 Task: Forward email with the signature Ellie Thompson with the subject Job offer from softage.1@softage.net to softage.9@softage.net with the message Could you please share your feedback on the latest proposal?, select last word, change the font color from current to blue and background color to purple Send the email
Action: Mouse moved to (1220, 96)
Screenshot: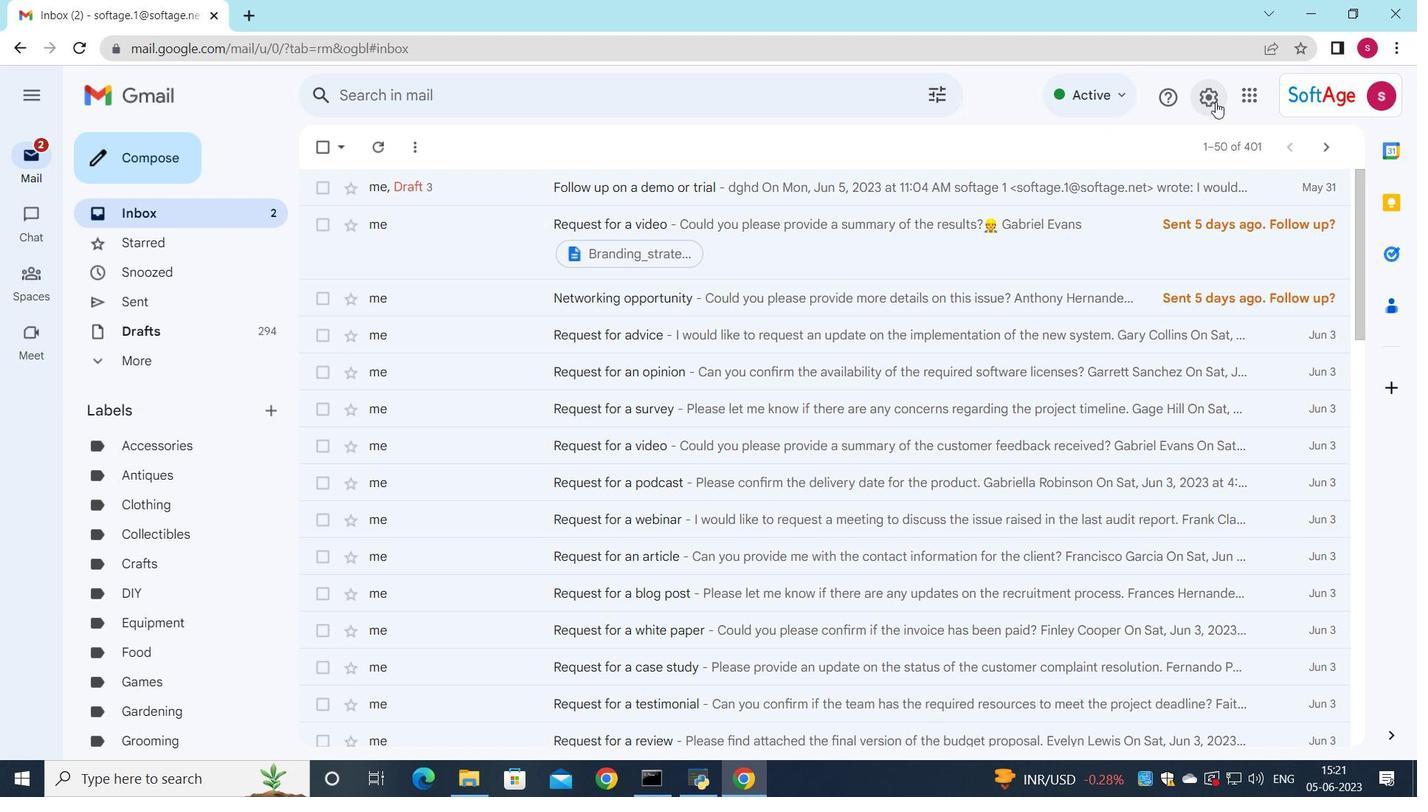 
Action: Mouse pressed left at (1220, 96)
Screenshot: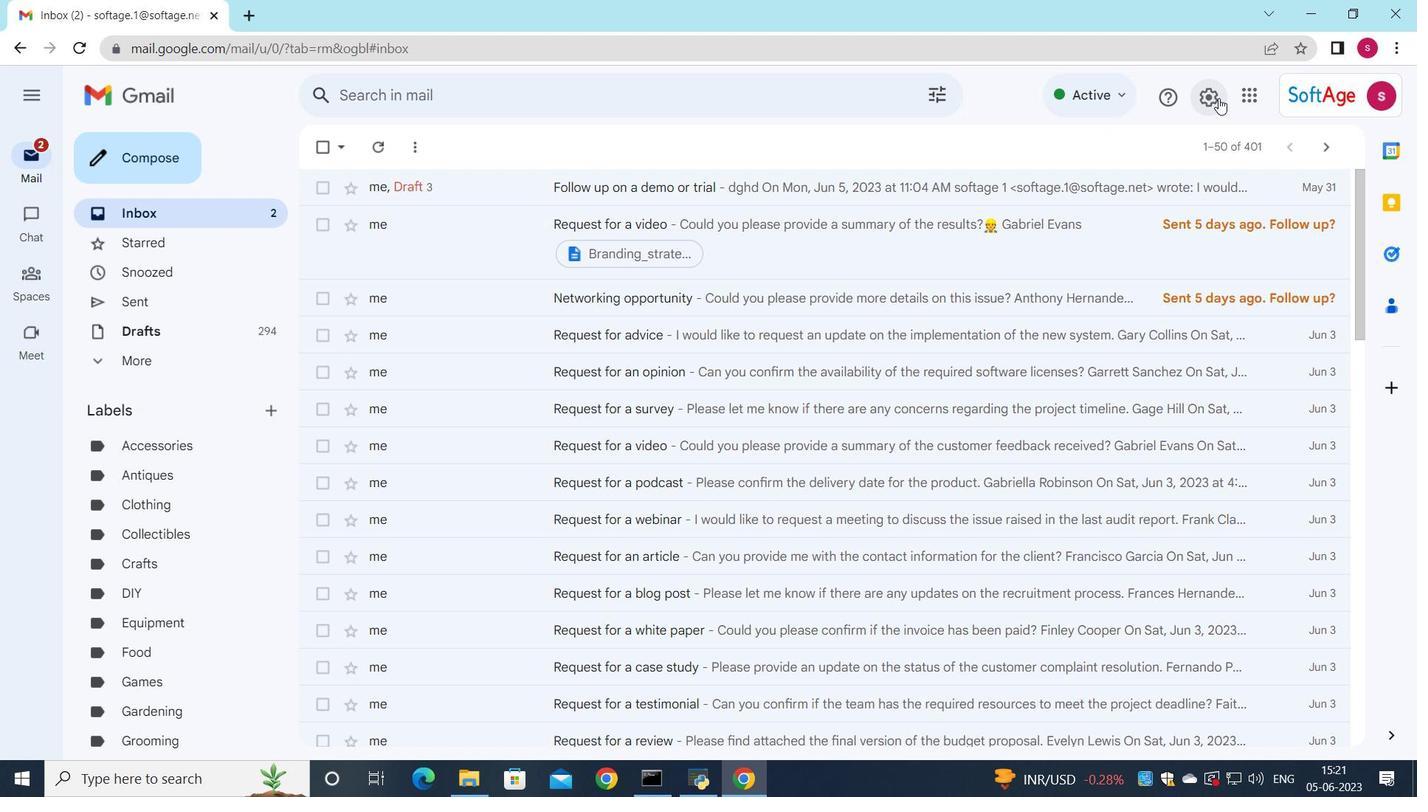 
Action: Mouse moved to (1224, 184)
Screenshot: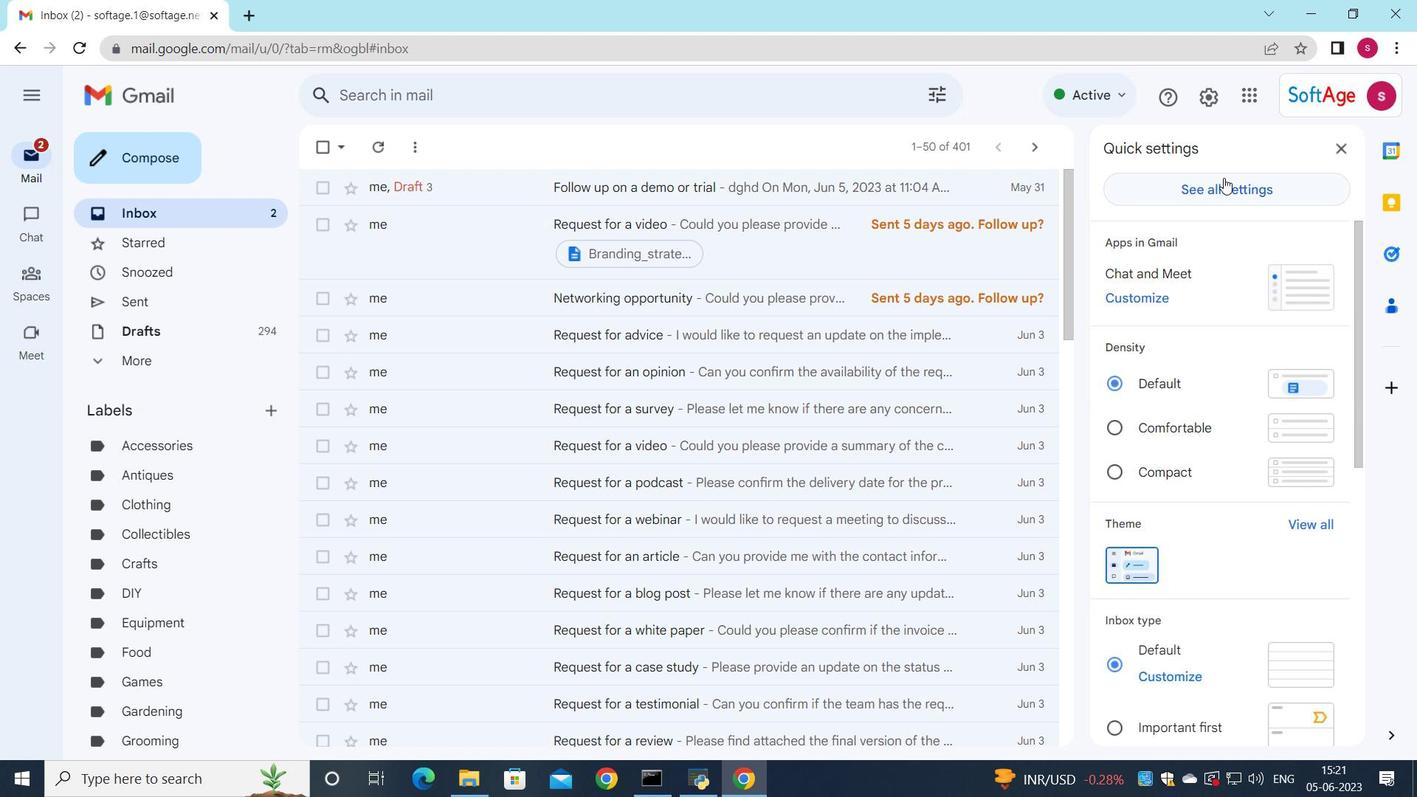 
Action: Mouse pressed left at (1224, 184)
Screenshot: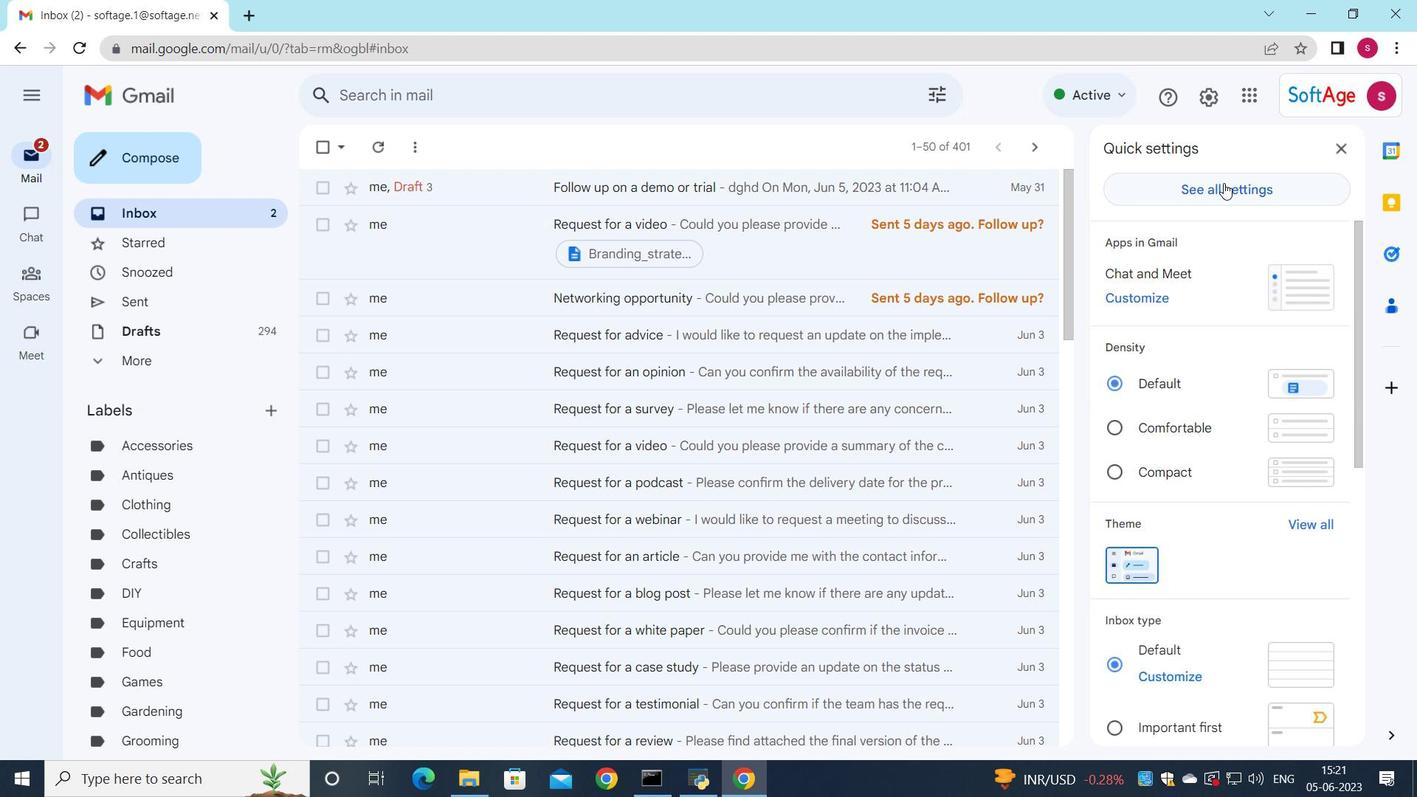 
Action: Mouse moved to (904, 352)
Screenshot: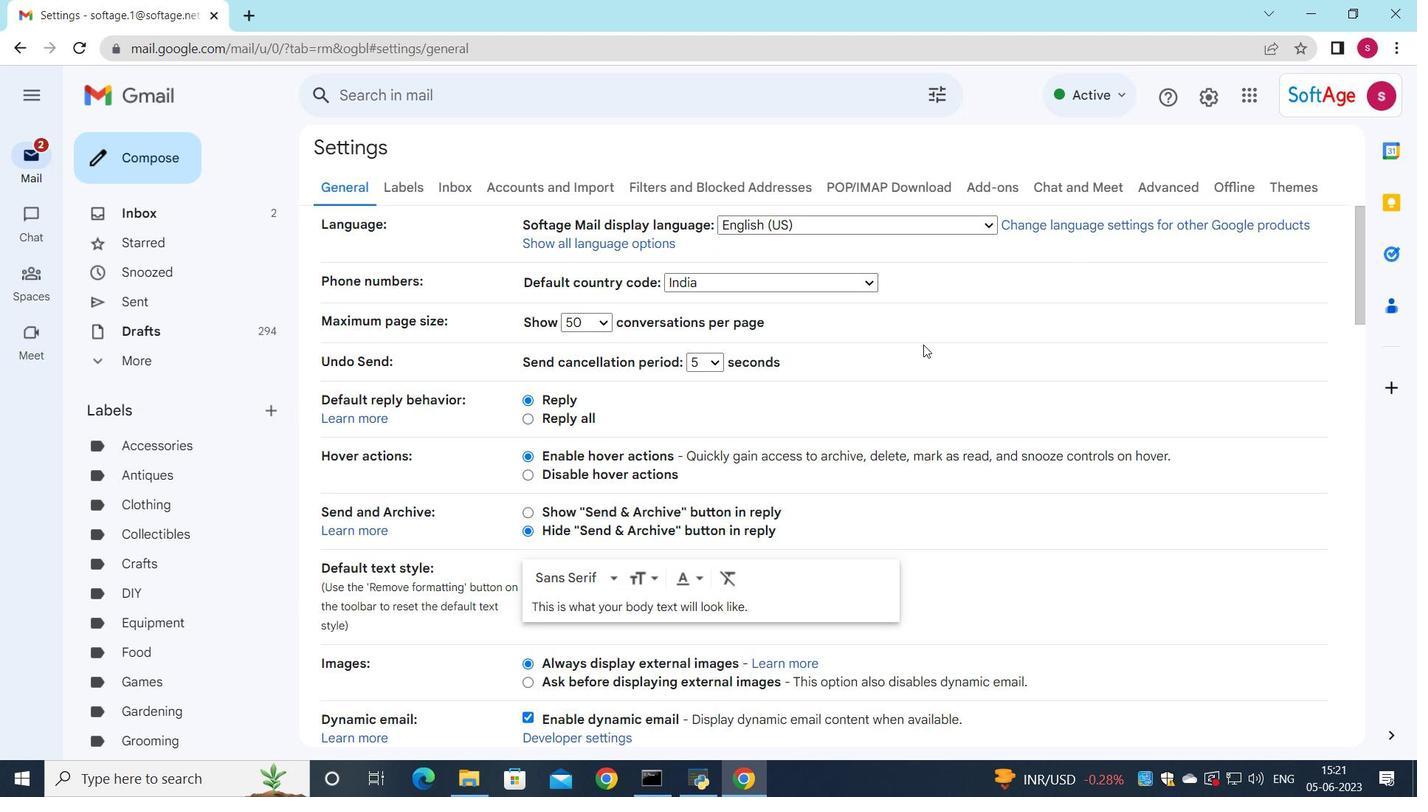 
Action: Mouse scrolled (904, 352) with delta (0, 0)
Screenshot: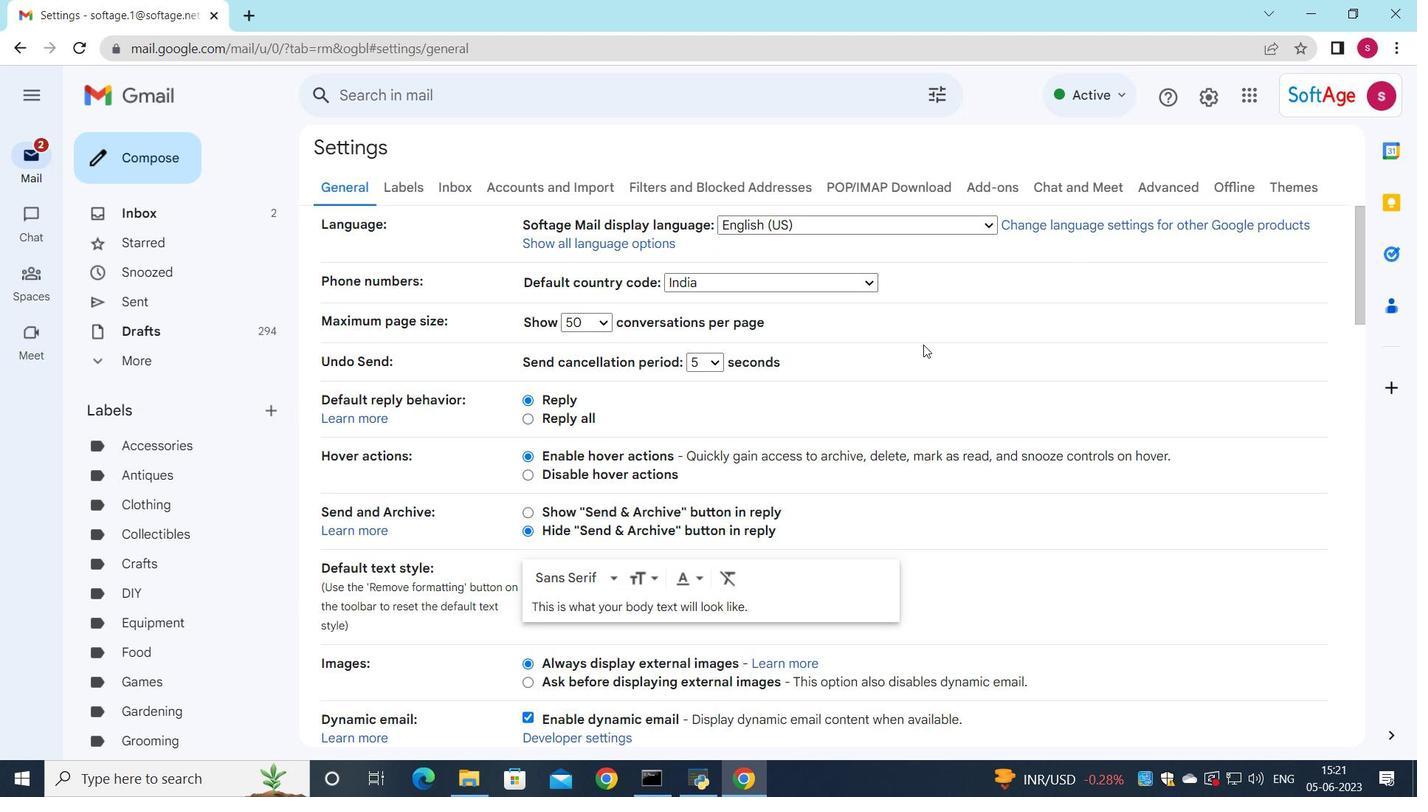 
Action: Mouse moved to (902, 354)
Screenshot: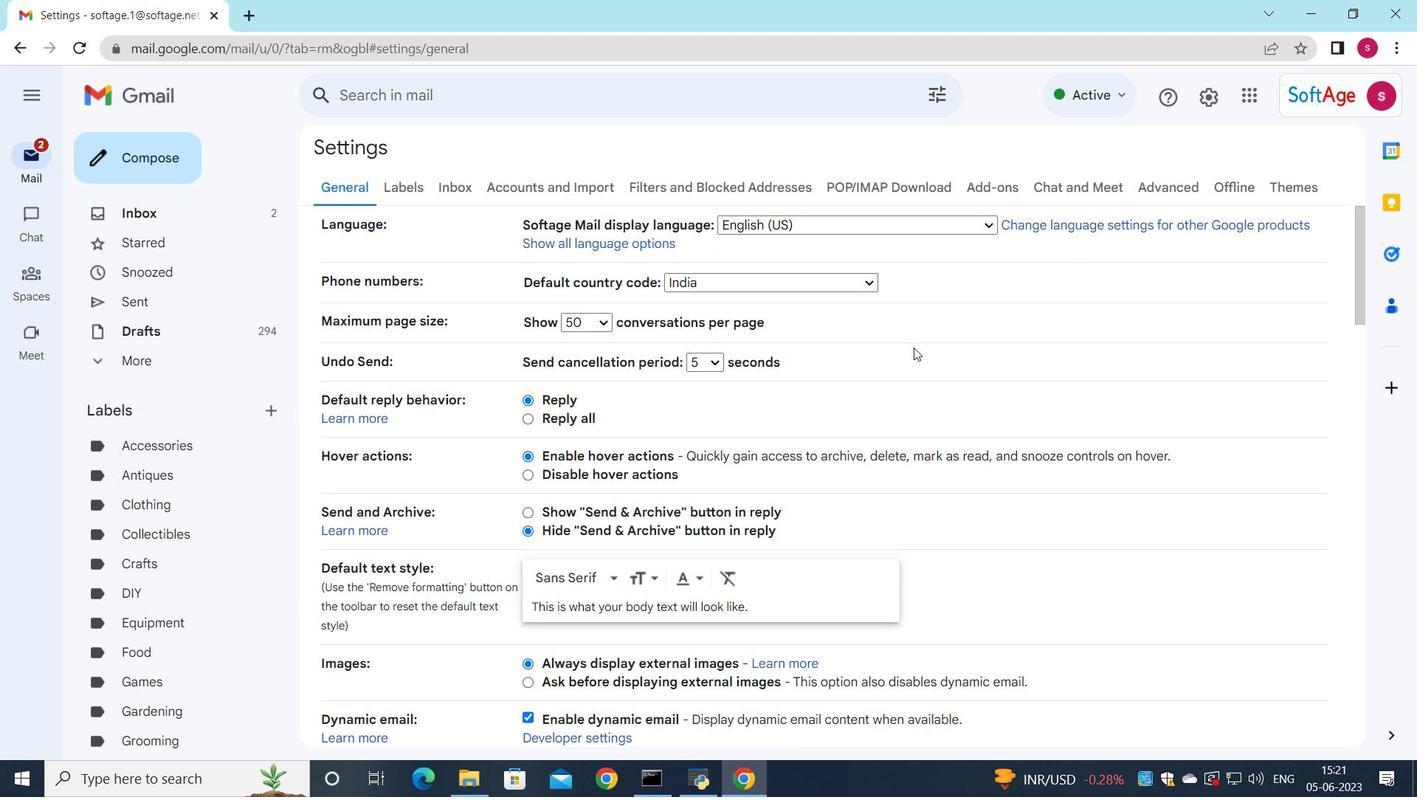 
Action: Mouse scrolled (902, 353) with delta (0, 0)
Screenshot: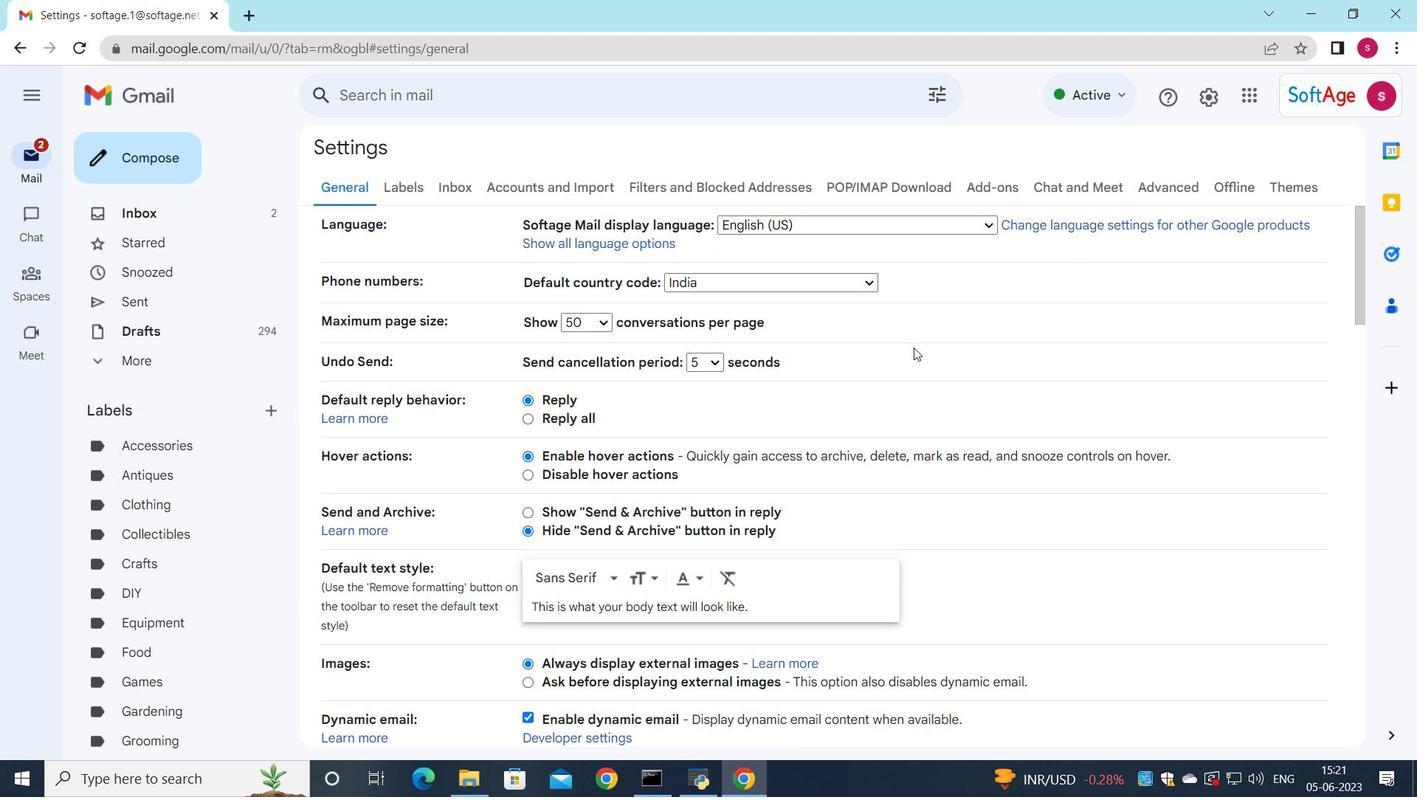 
Action: Mouse moved to (900, 357)
Screenshot: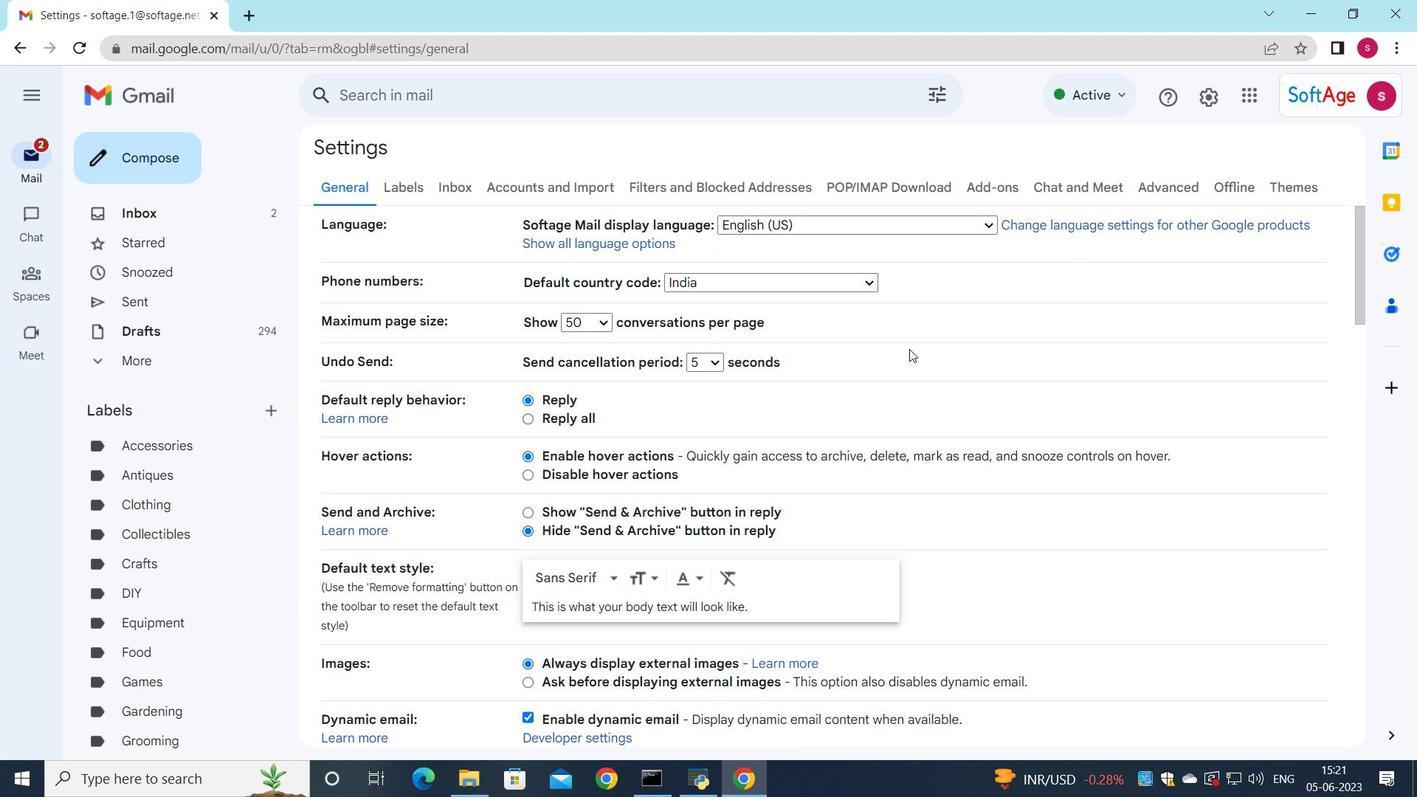 
Action: Mouse scrolled (900, 356) with delta (0, 0)
Screenshot: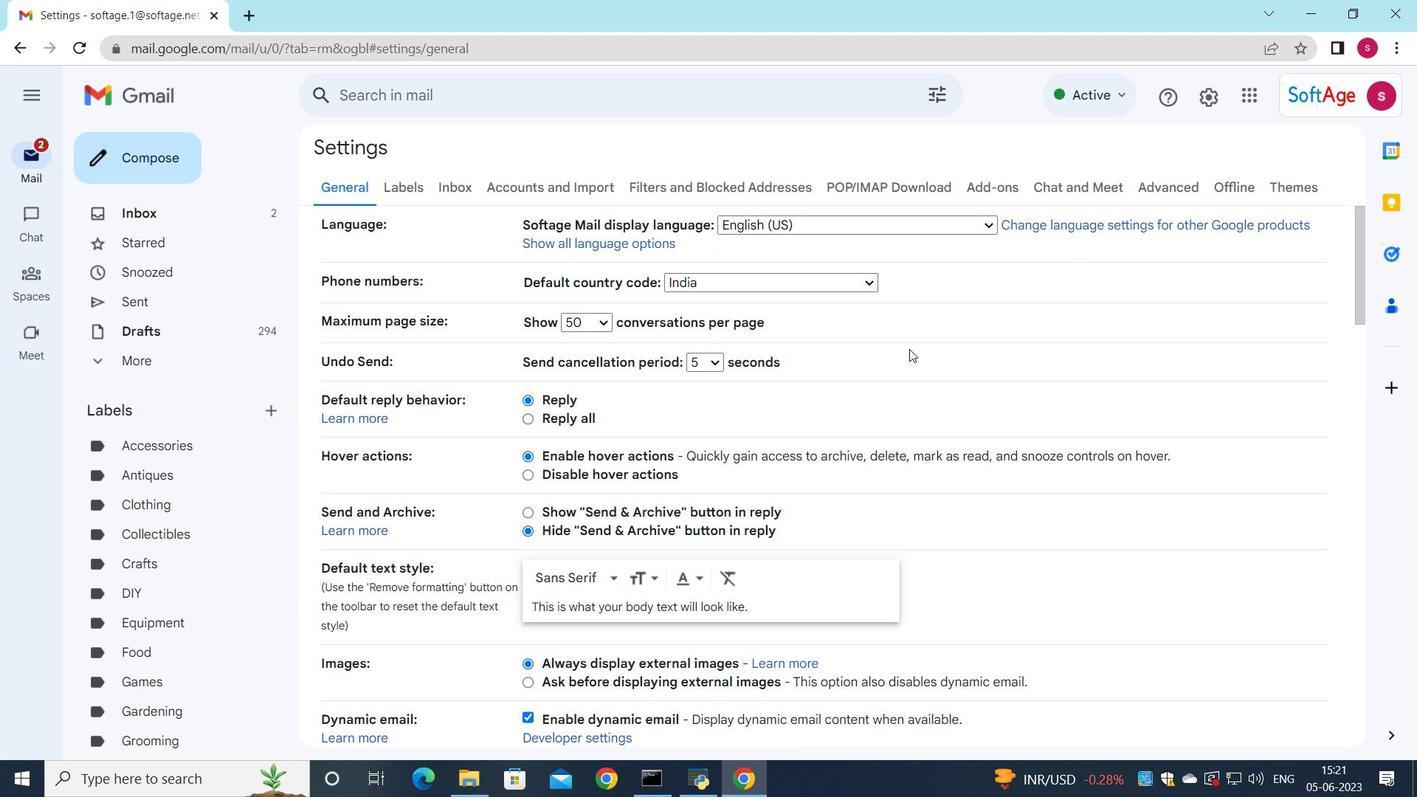 
Action: Mouse moved to (899, 359)
Screenshot: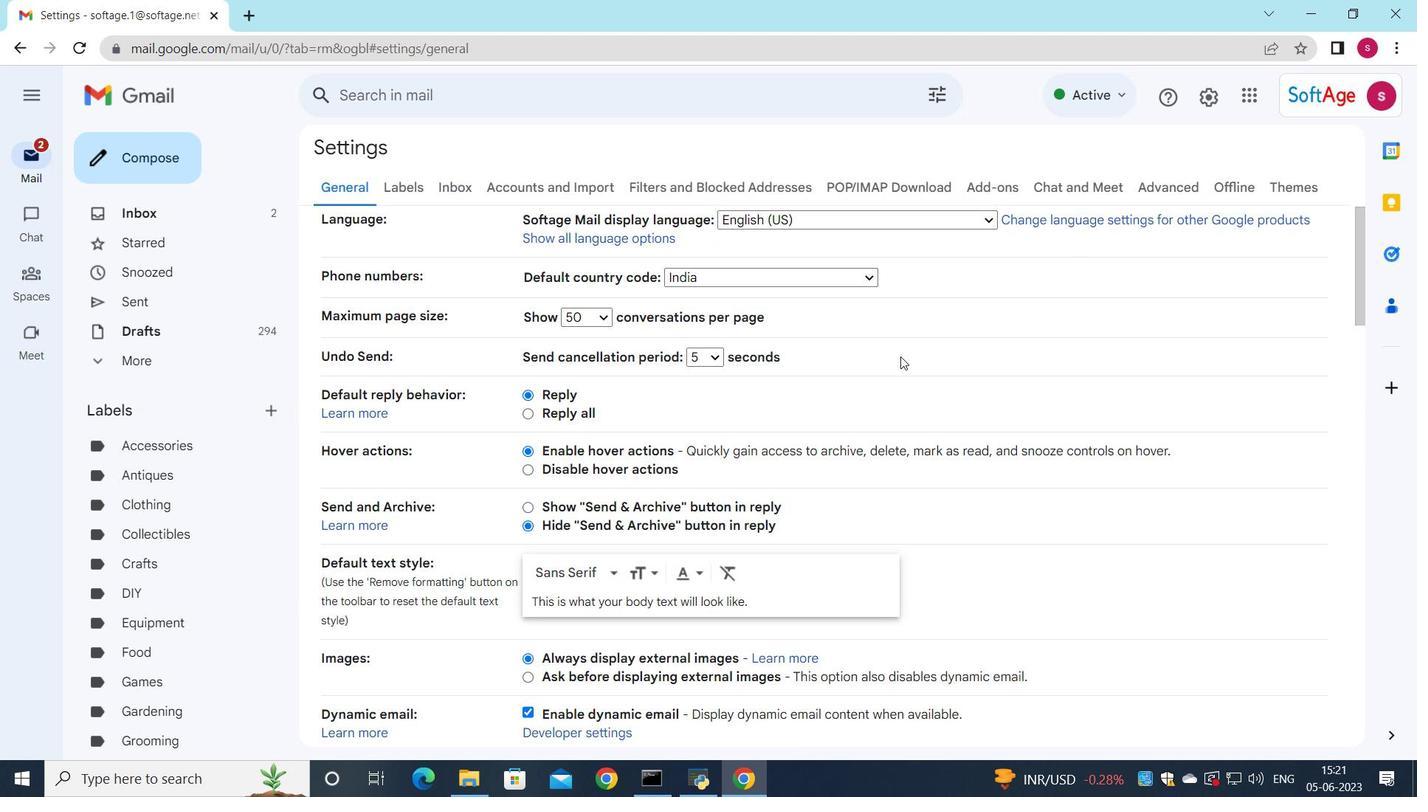 
Action: Mouse scrolled (899, 358) with delta (0, 0)
Screenshot: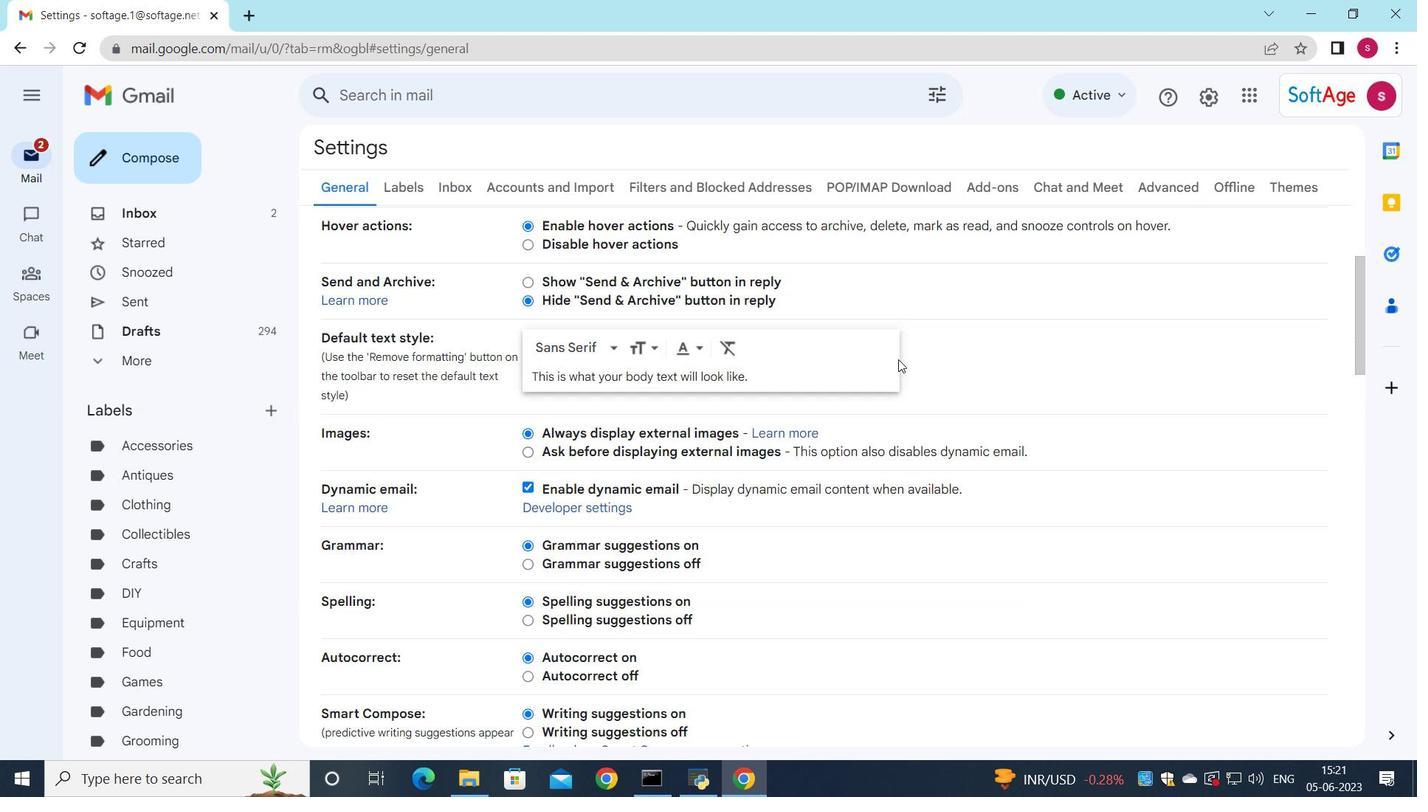 
Action: Mouse scrolled (899, 358) with delta (0, 0)
Screenshot: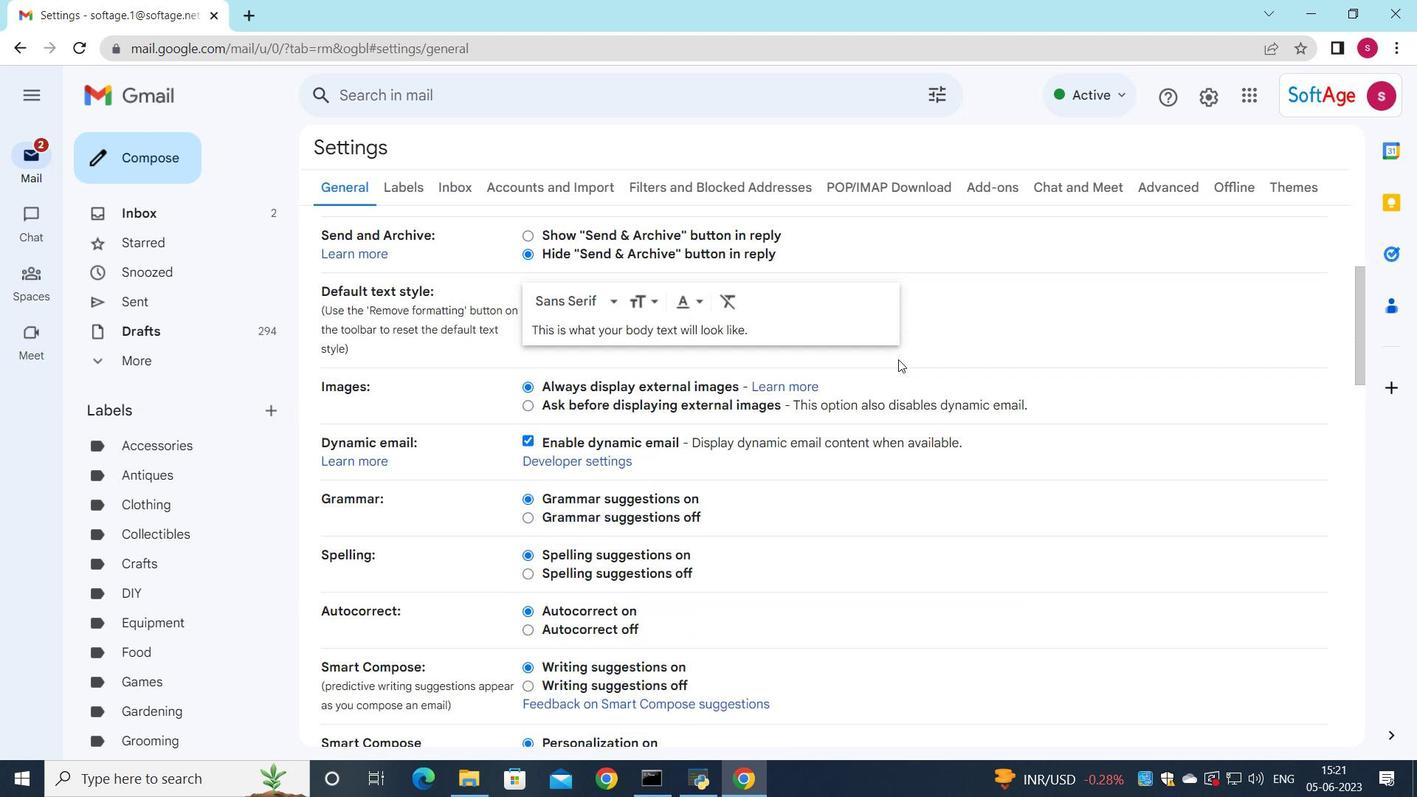 
Action: Mouse scrolled (899, 358) with delta (0, 0)
Screenshot: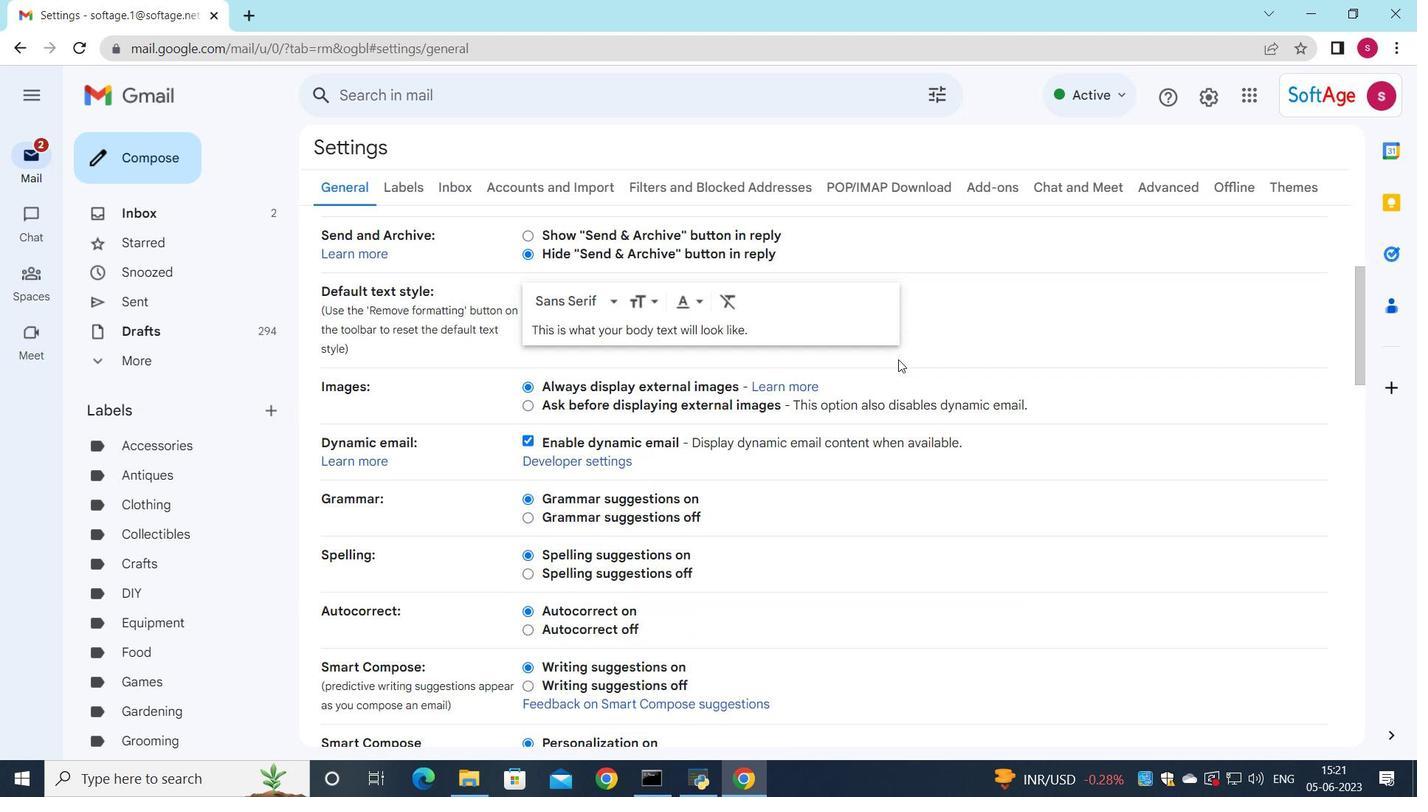 
Action: Mouse moved to (895, 371)
Screenshot: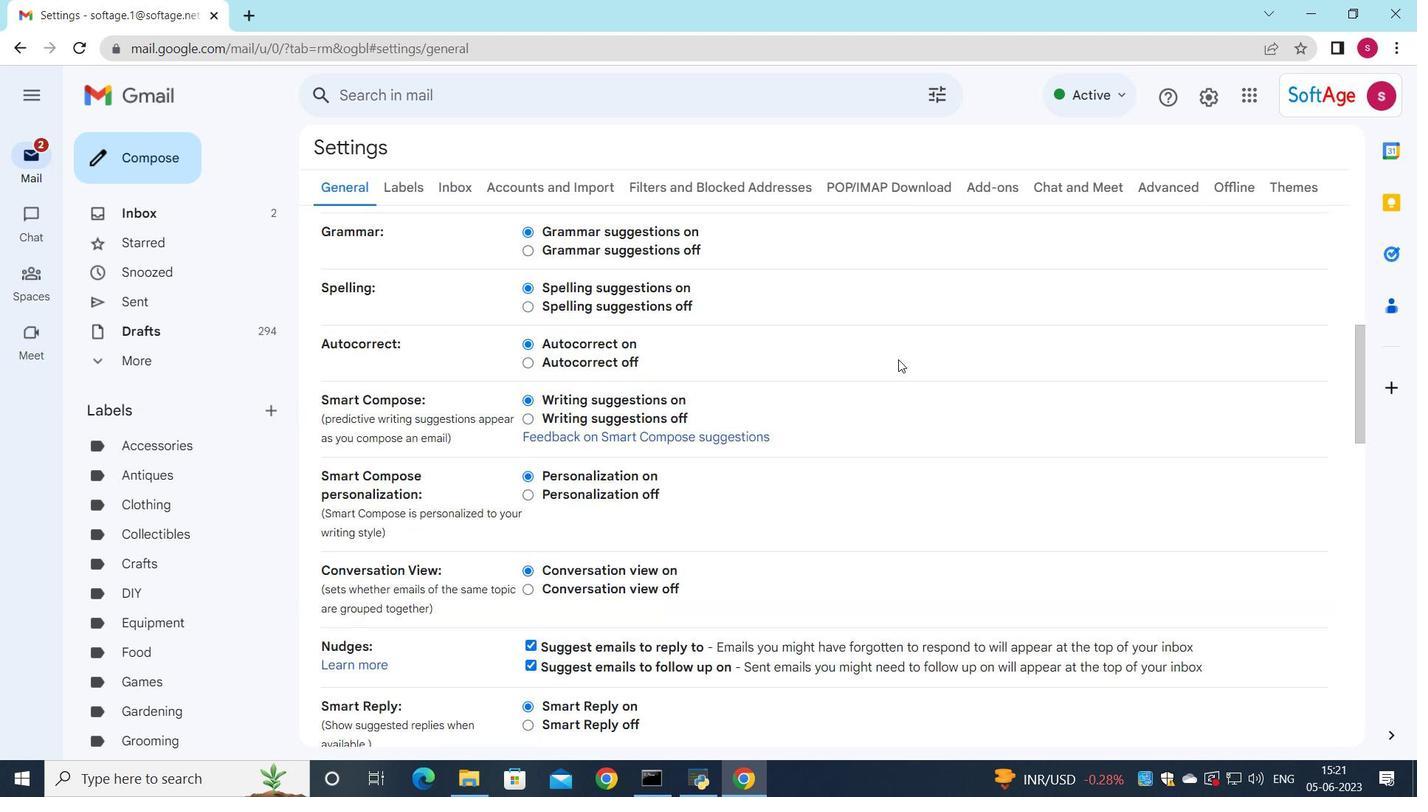 
Action: Mouse scrolled (895, 370) with delta (0, 0)
Screenshot: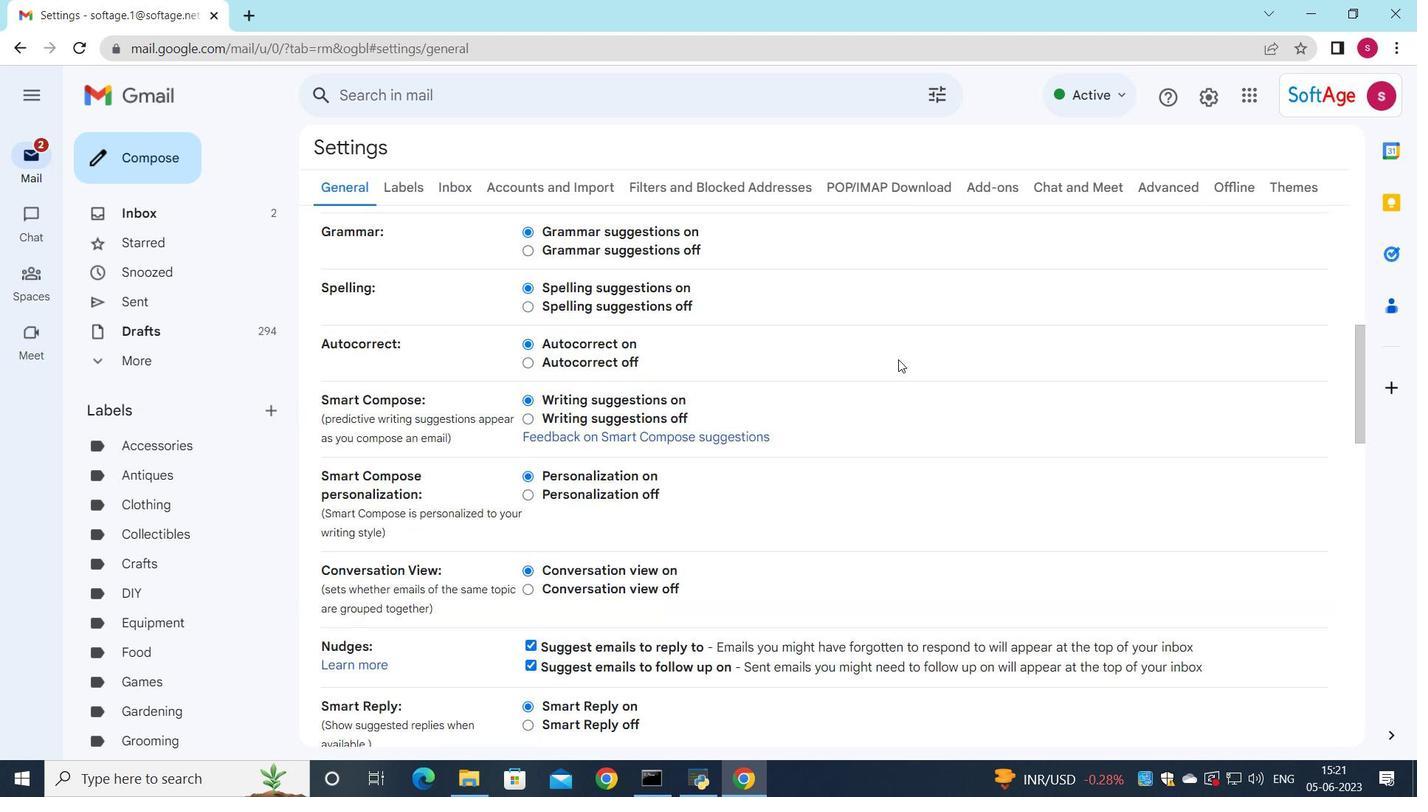 
Action: Mouse scrolled (895, 370) with delta (0, 0)
Screenshot: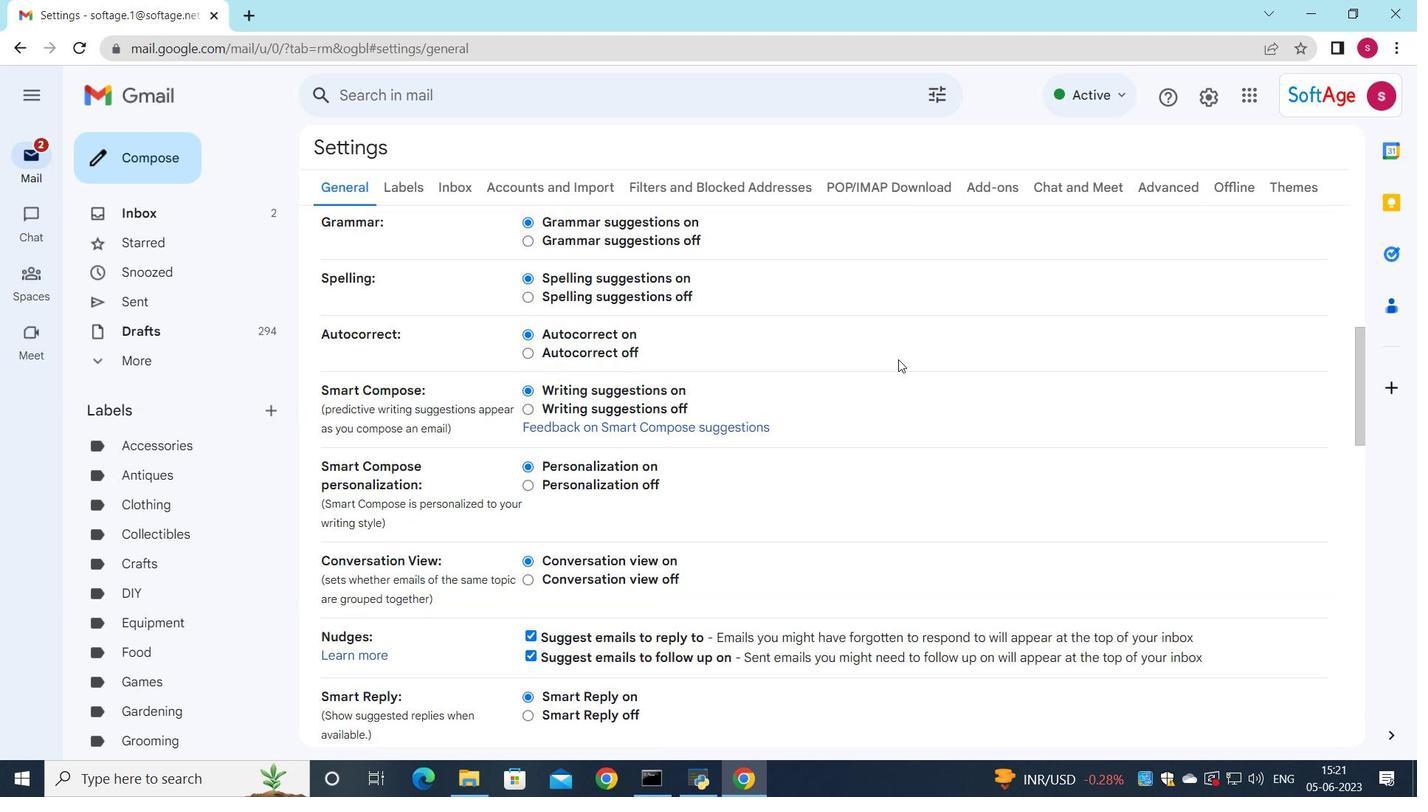 
Action: Mouse scrolled (895, 370) with delta (0, 0)
Screenshot: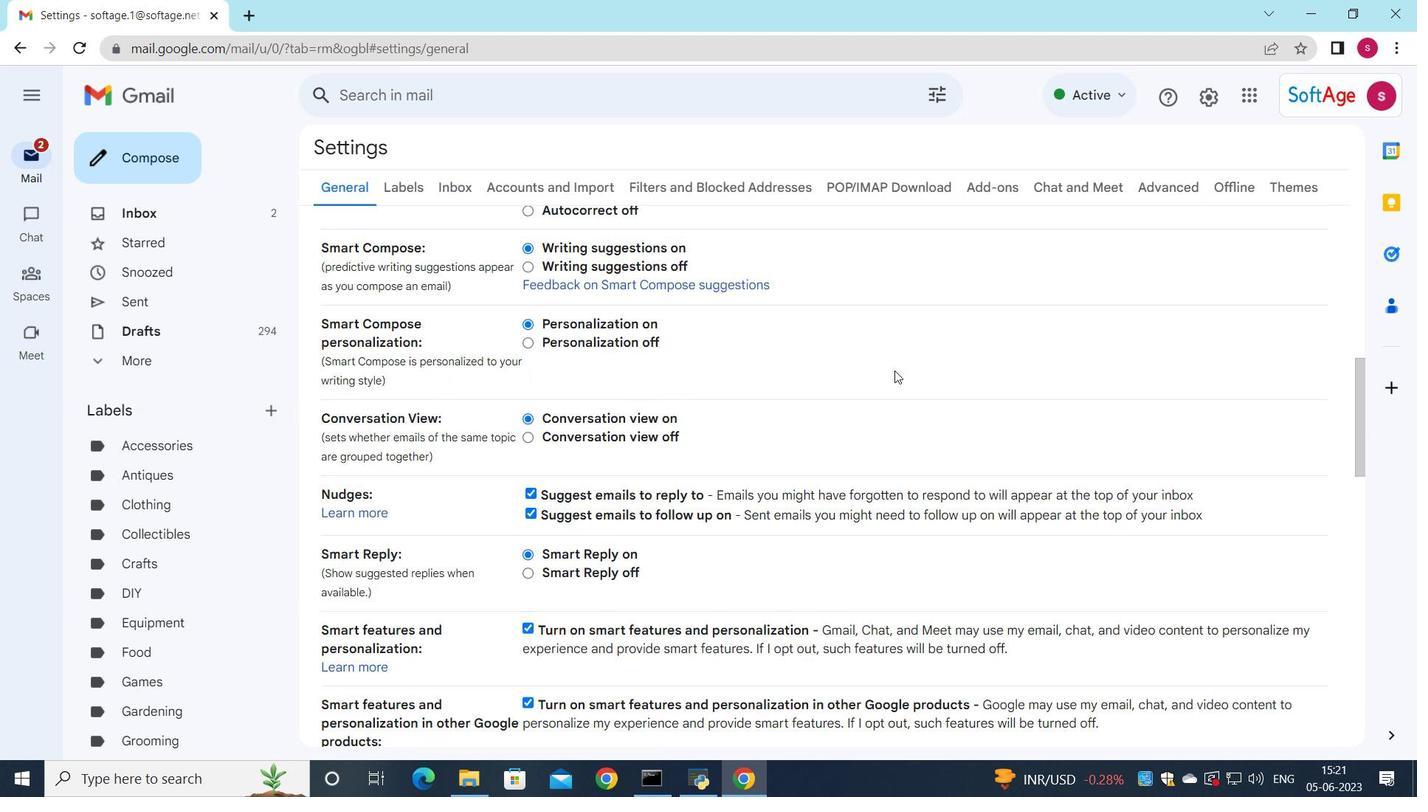 
Action: Mouse scrolled (895, 370) with delta (0, 0)
Screenshot: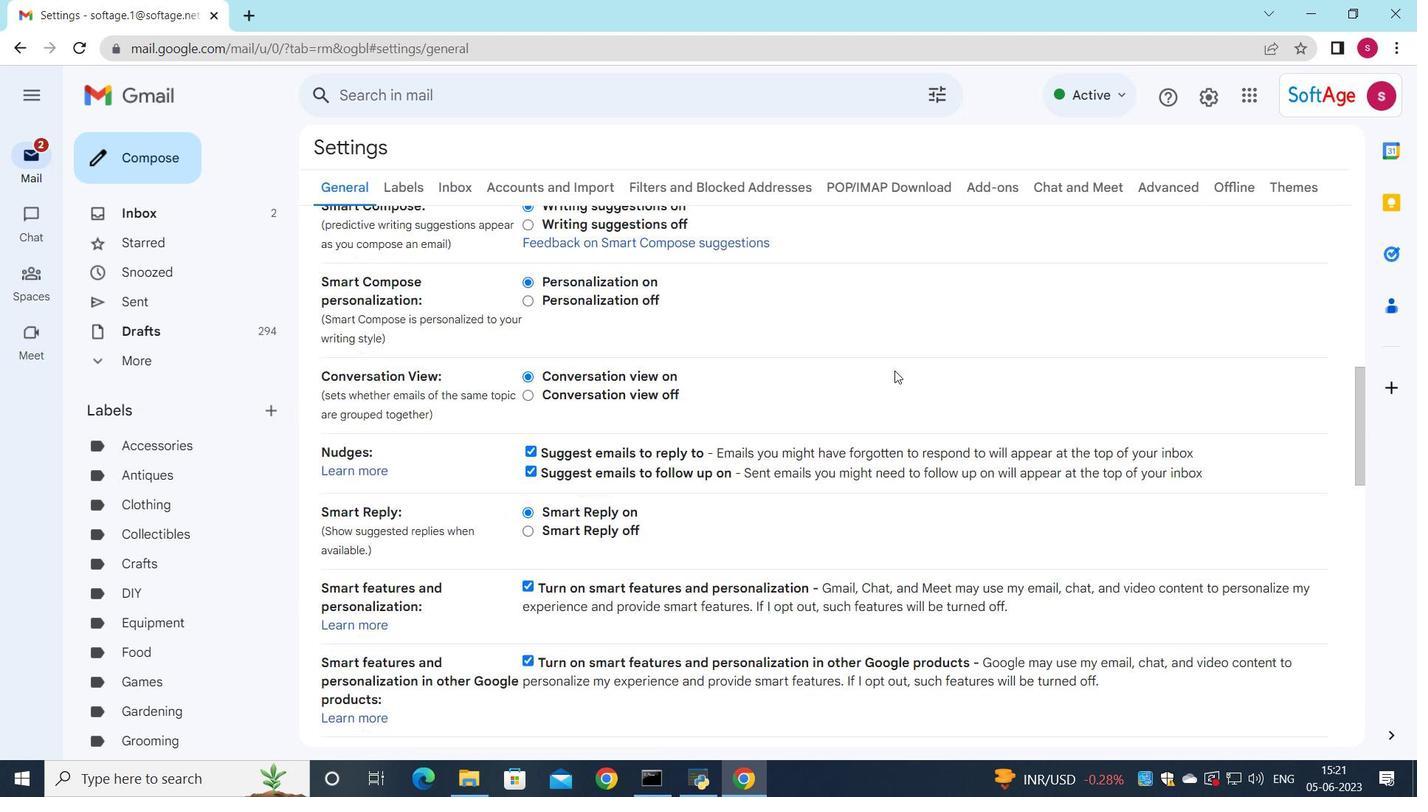
Action: Mouse moved to (895, 372)
Screenshot: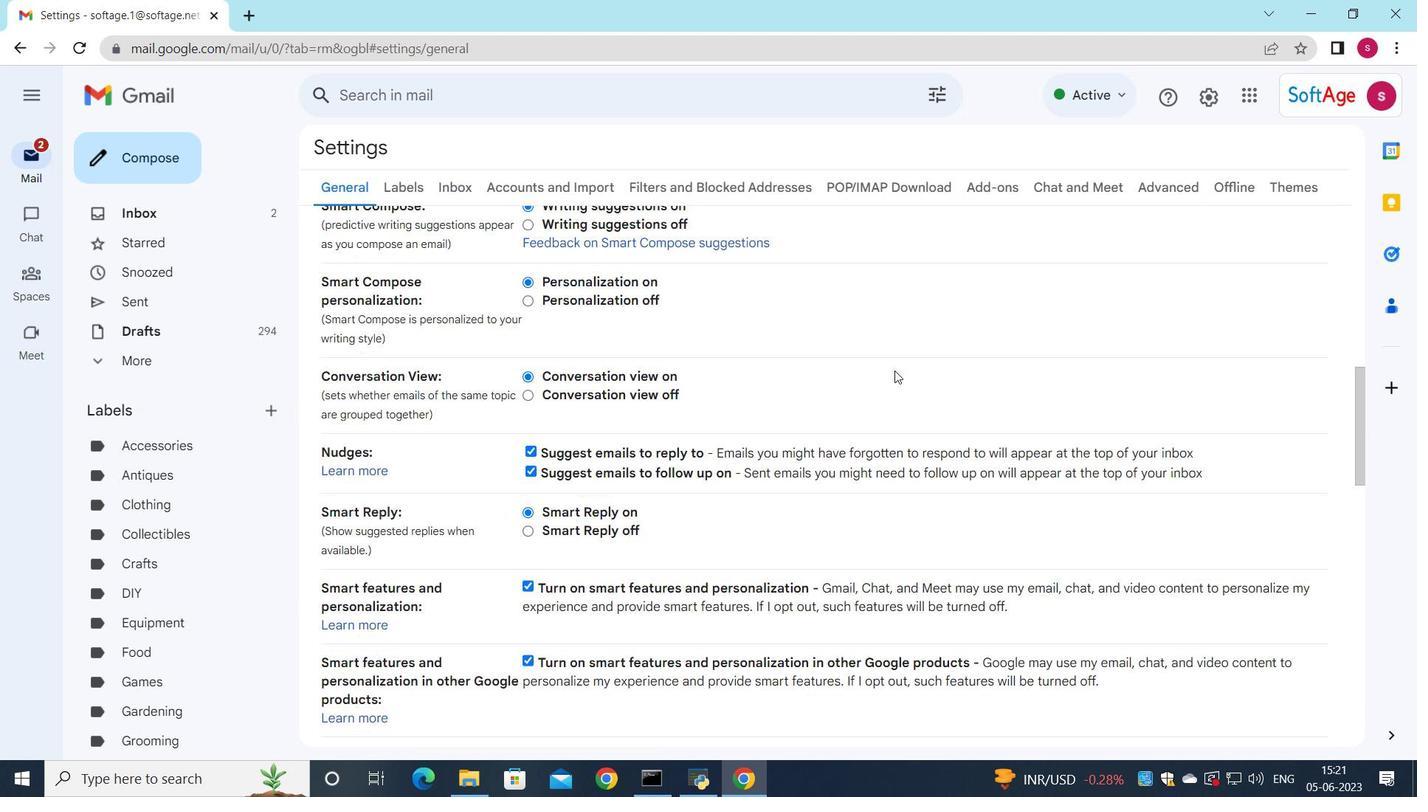 
Action: Mouse scrolled (895, 371) with delta (0, 0)
Screenshot: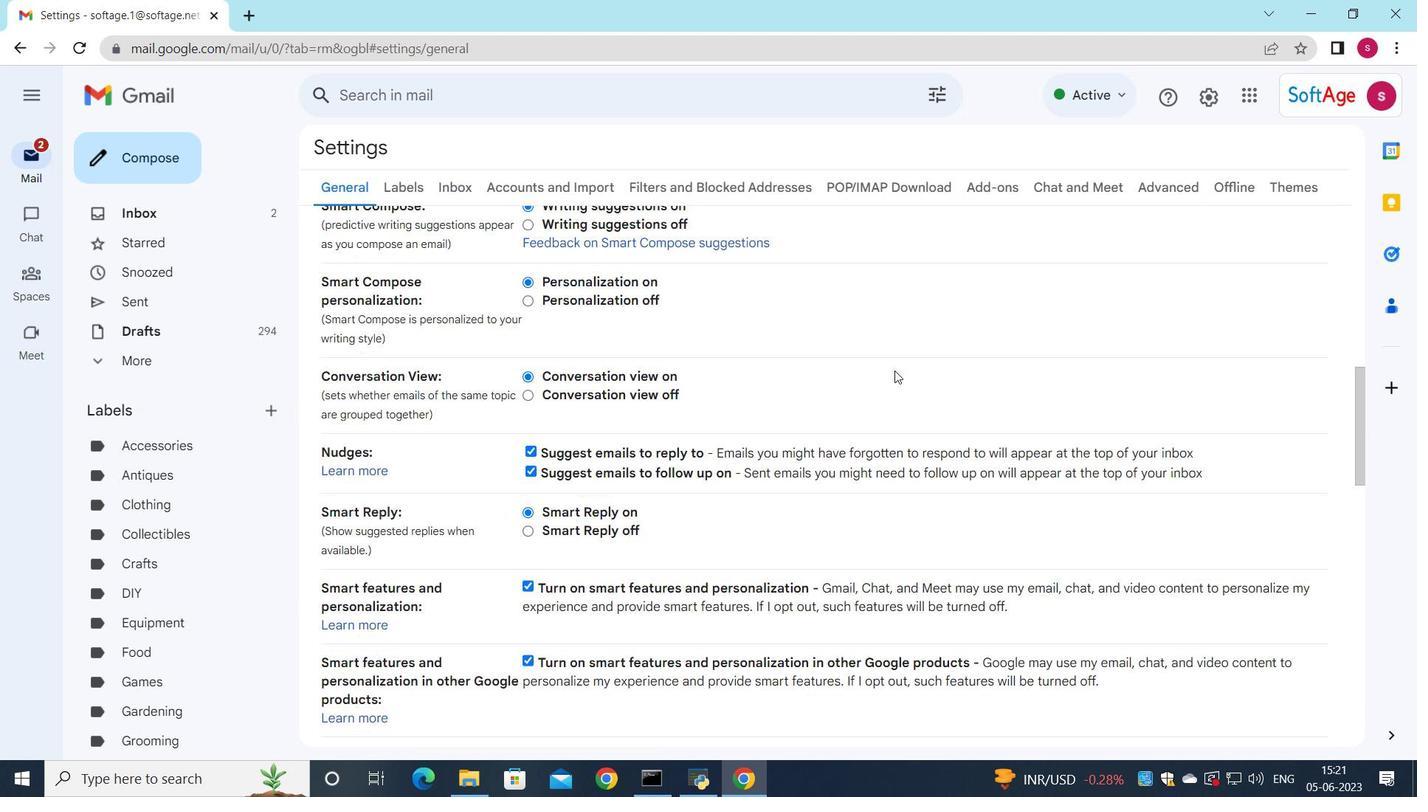 
Action: Mouse moved to (880, 398)
Screenshot: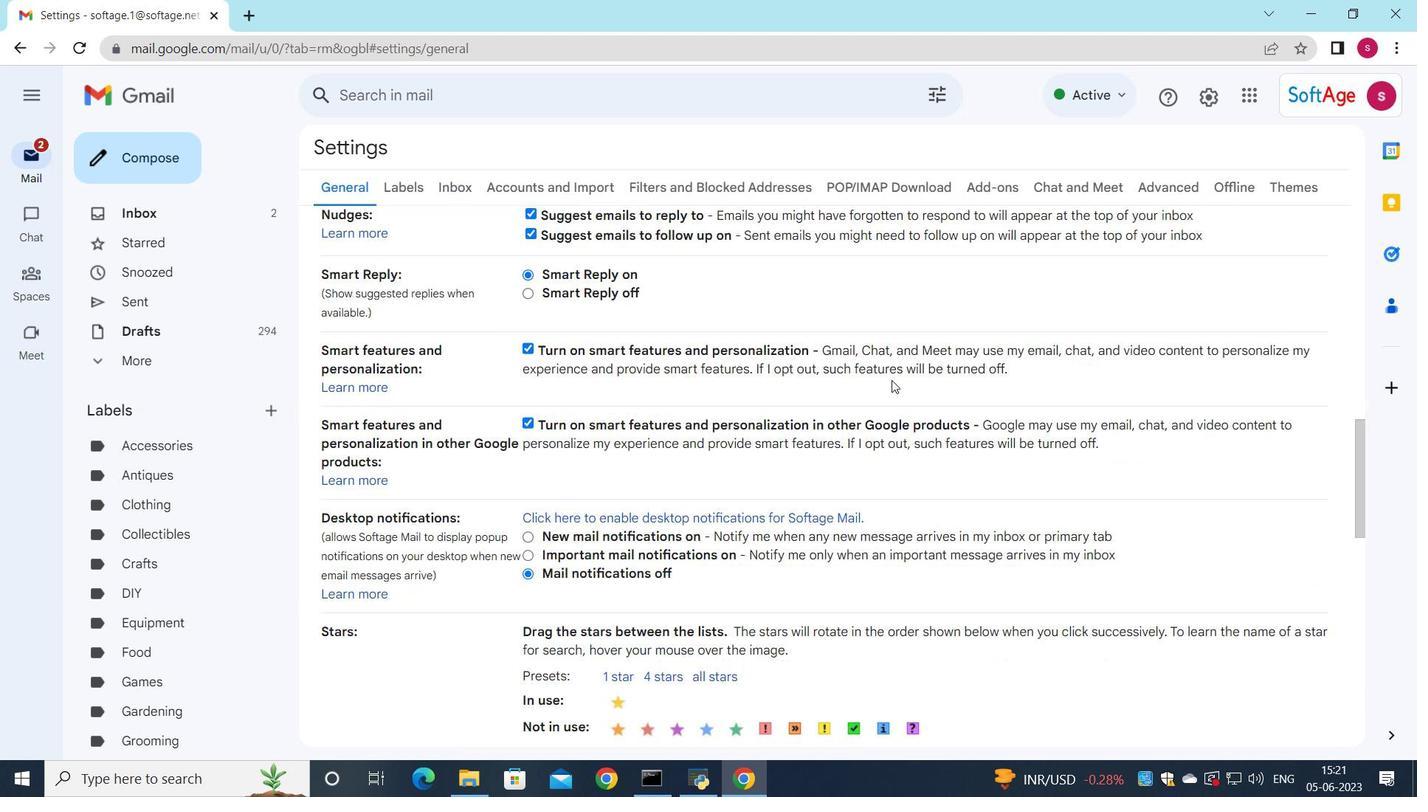 
Action: Mouse scrolled (880, 397) with delta (0, 0)
Screenshot: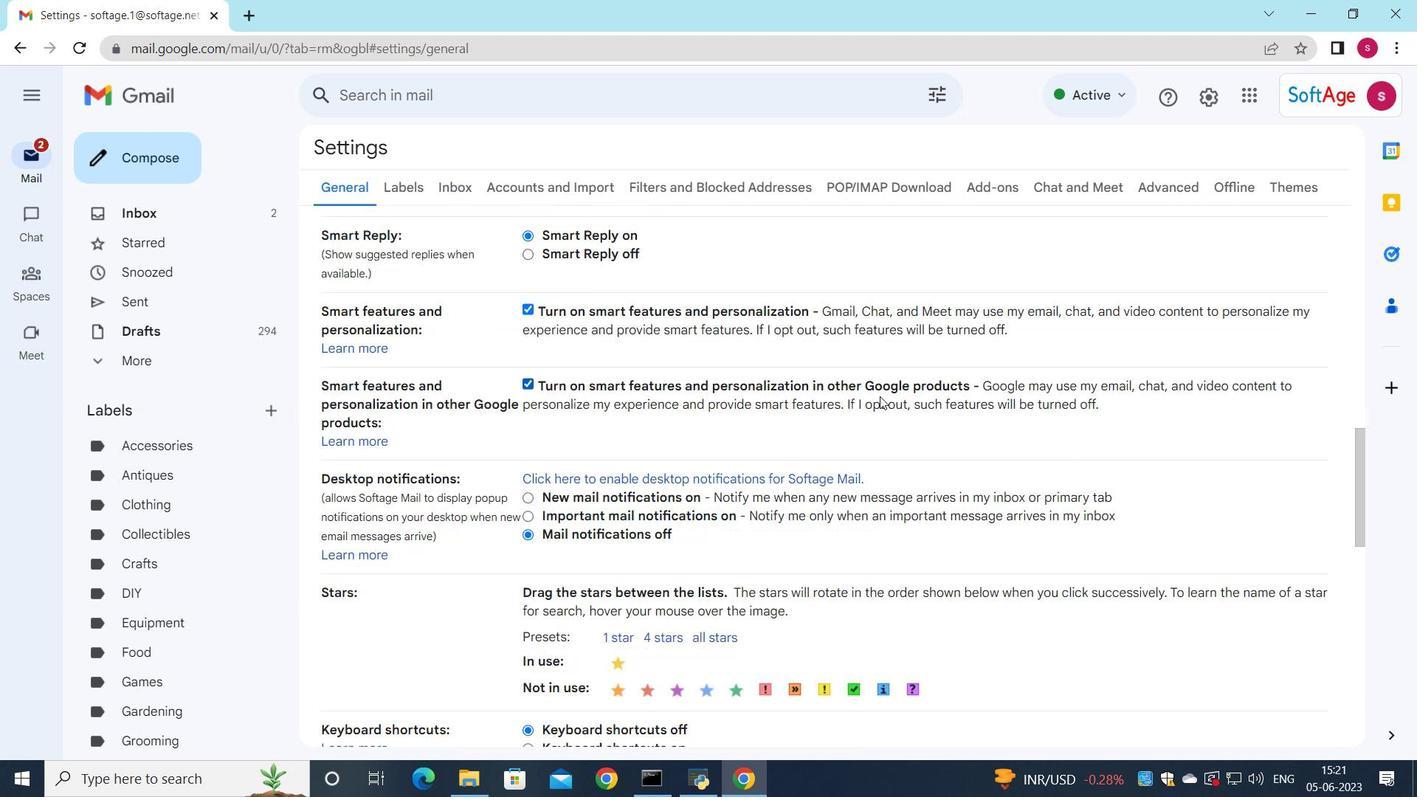 
Action: Mouse scrolled (880, 397) with delta (0, 0)
Screenshot: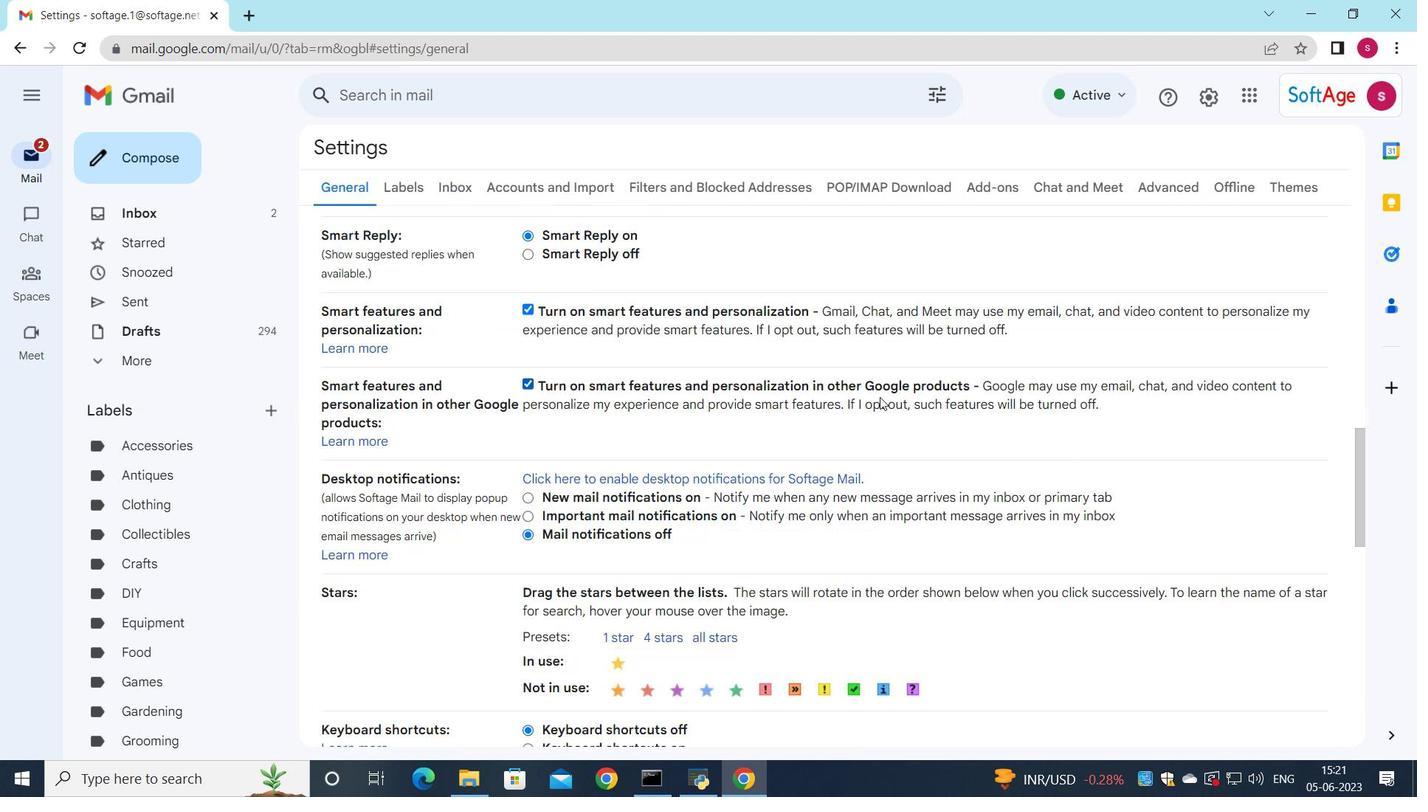 
Action: Mouse scrolled (880, 397) with delta (0, 0)
Screenshot: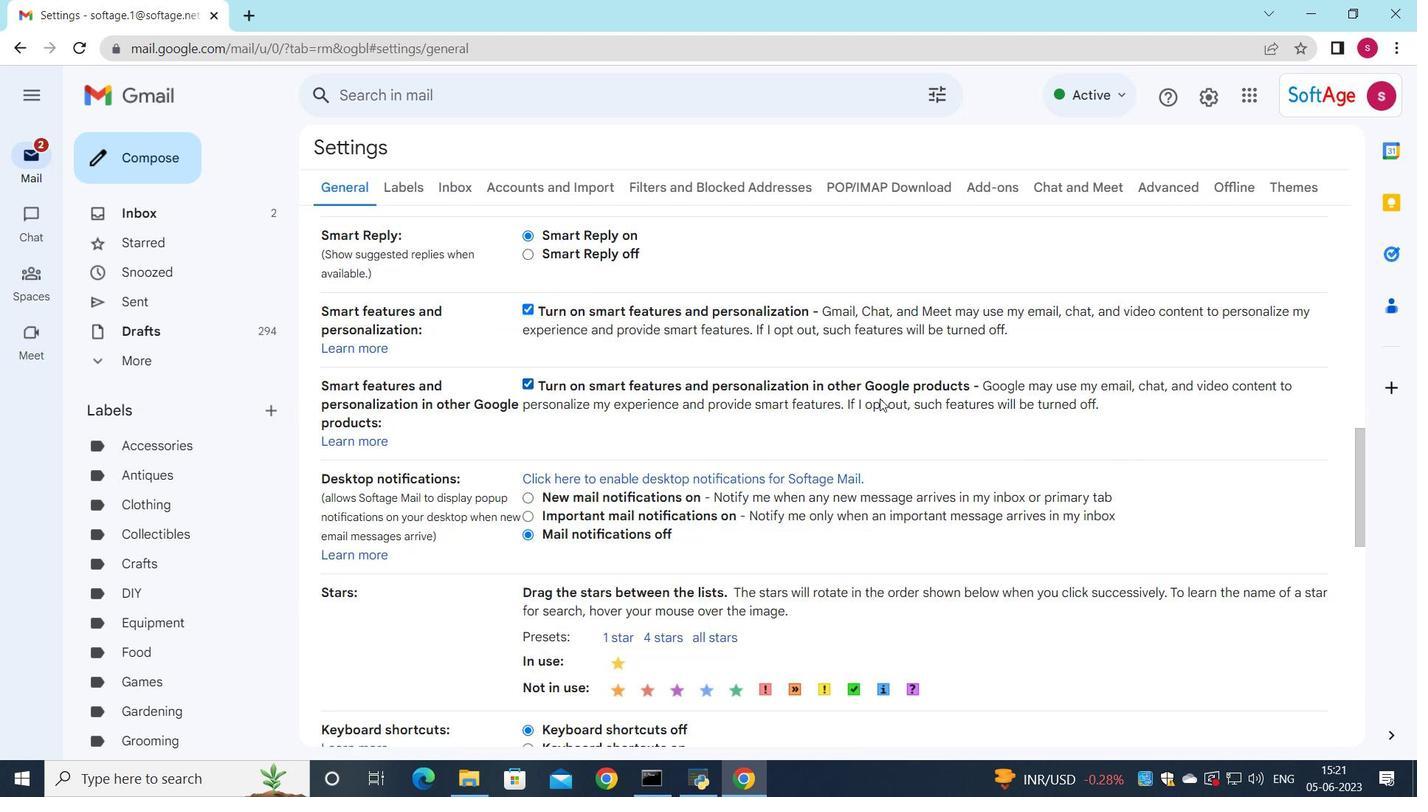 
Action: Mouse moved to (880, 398)
Screenshot: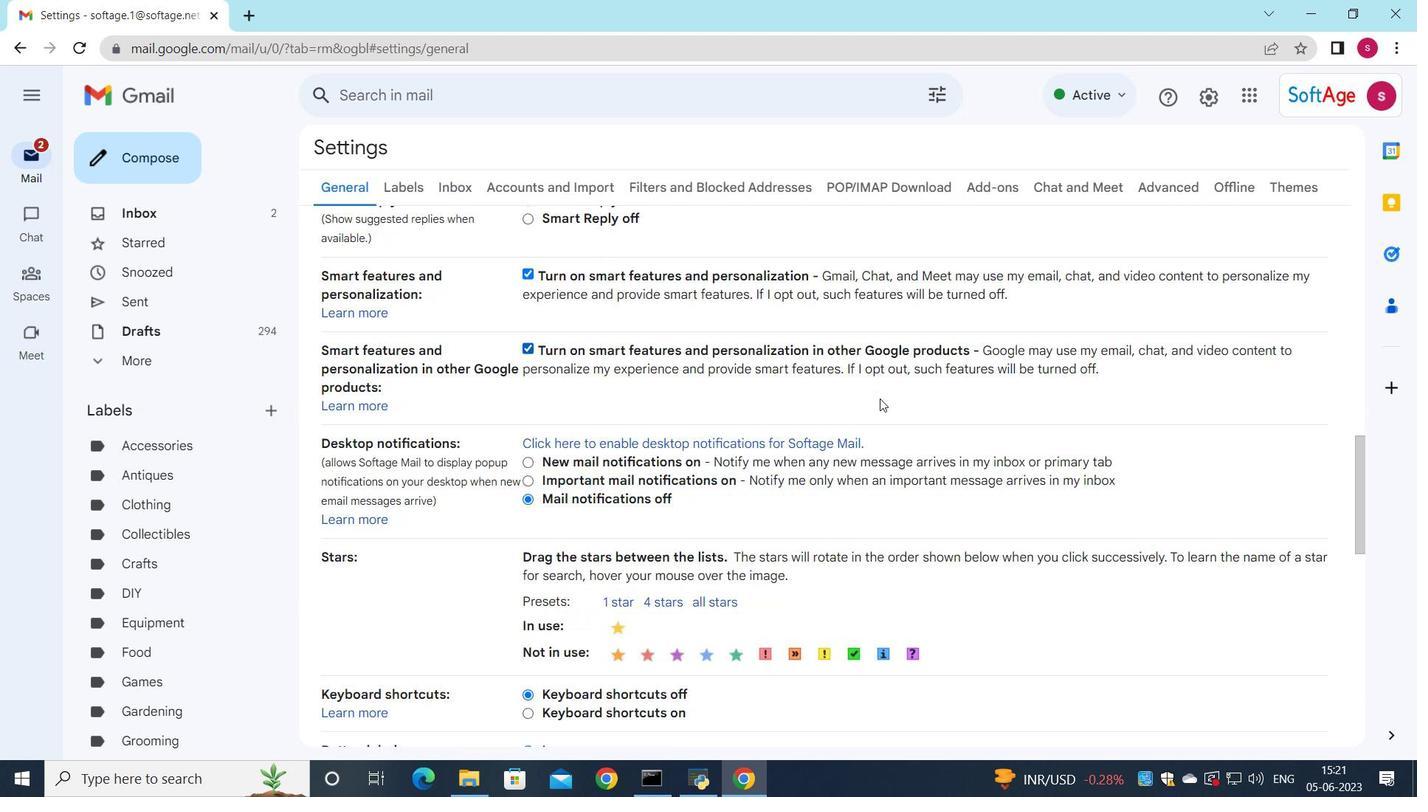 
Action: Mouse scrolled (880, 397) with delta (0, 0)
Screenshot: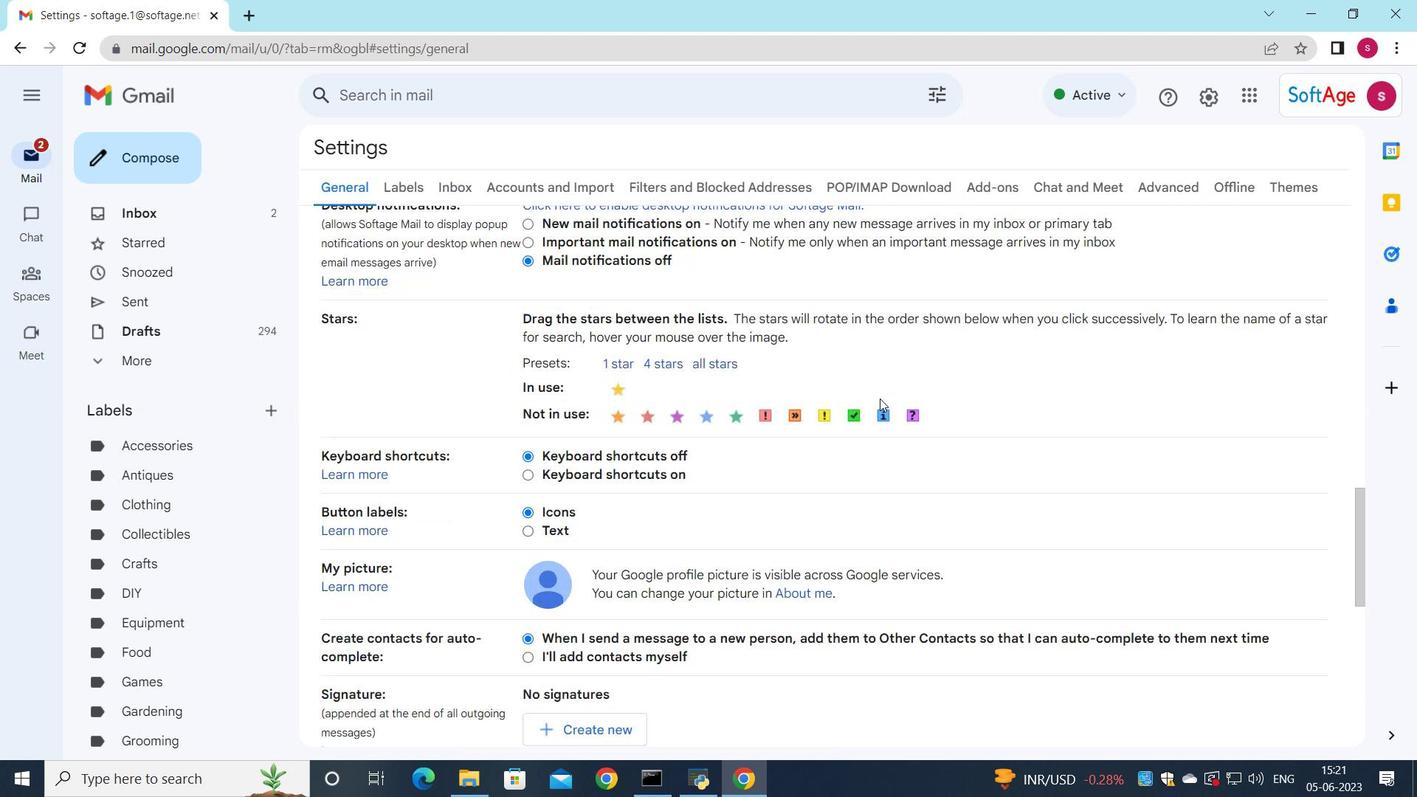 
Action: Mouse scrolled (880, 397) with delta (0, 0)
Screenshot: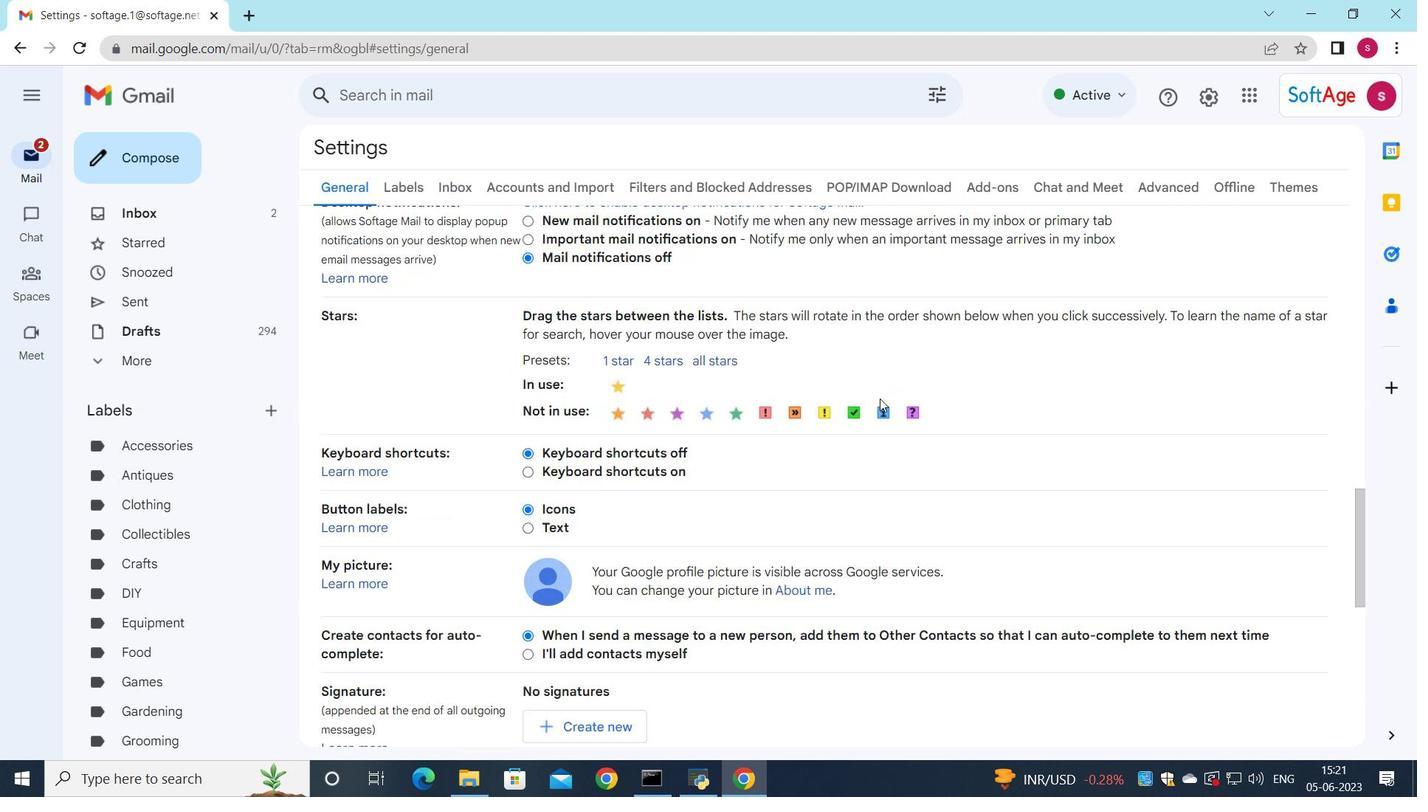 
Action: Mouse moved to (575, 539)
Screenshot: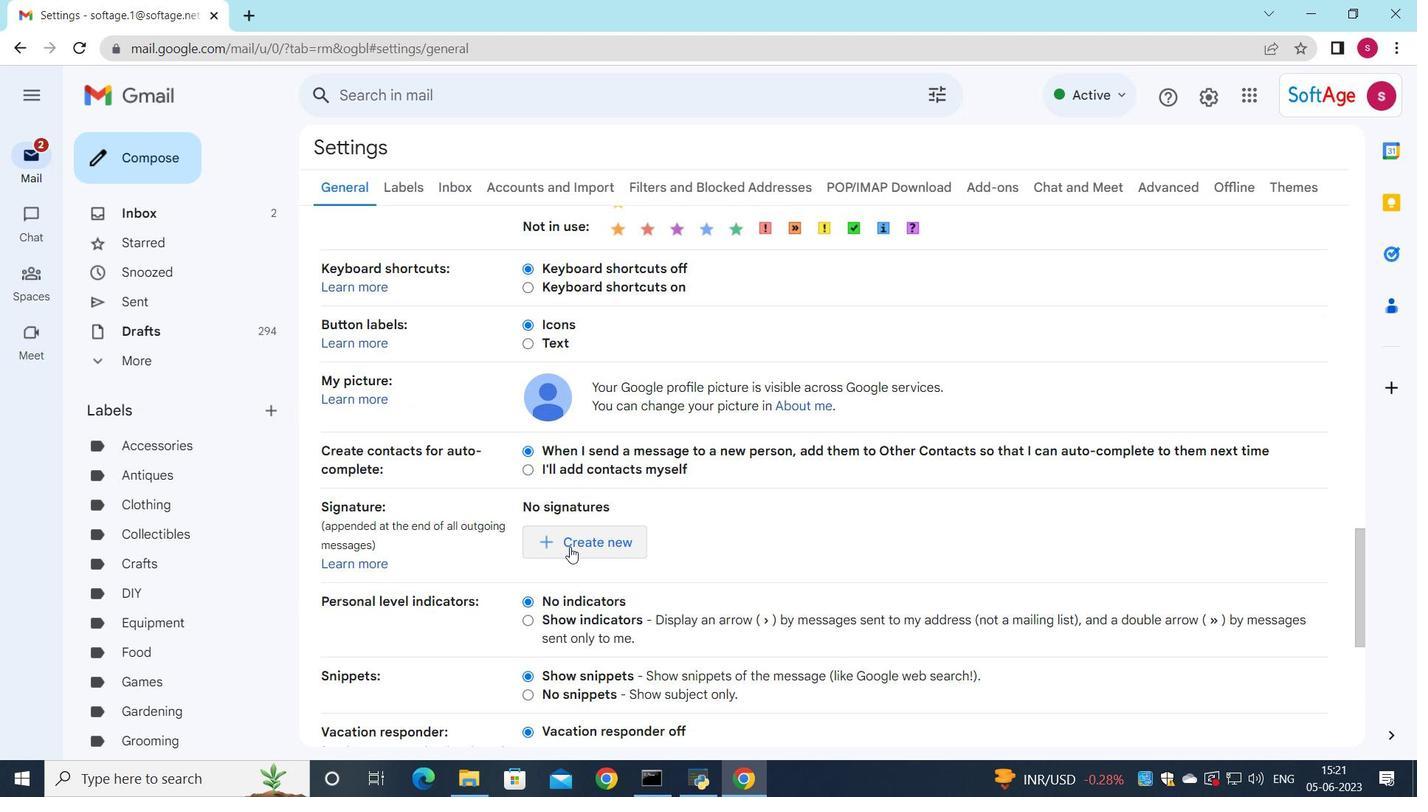 
Action: Mouse pressed left at (575, 539)
Screenshot: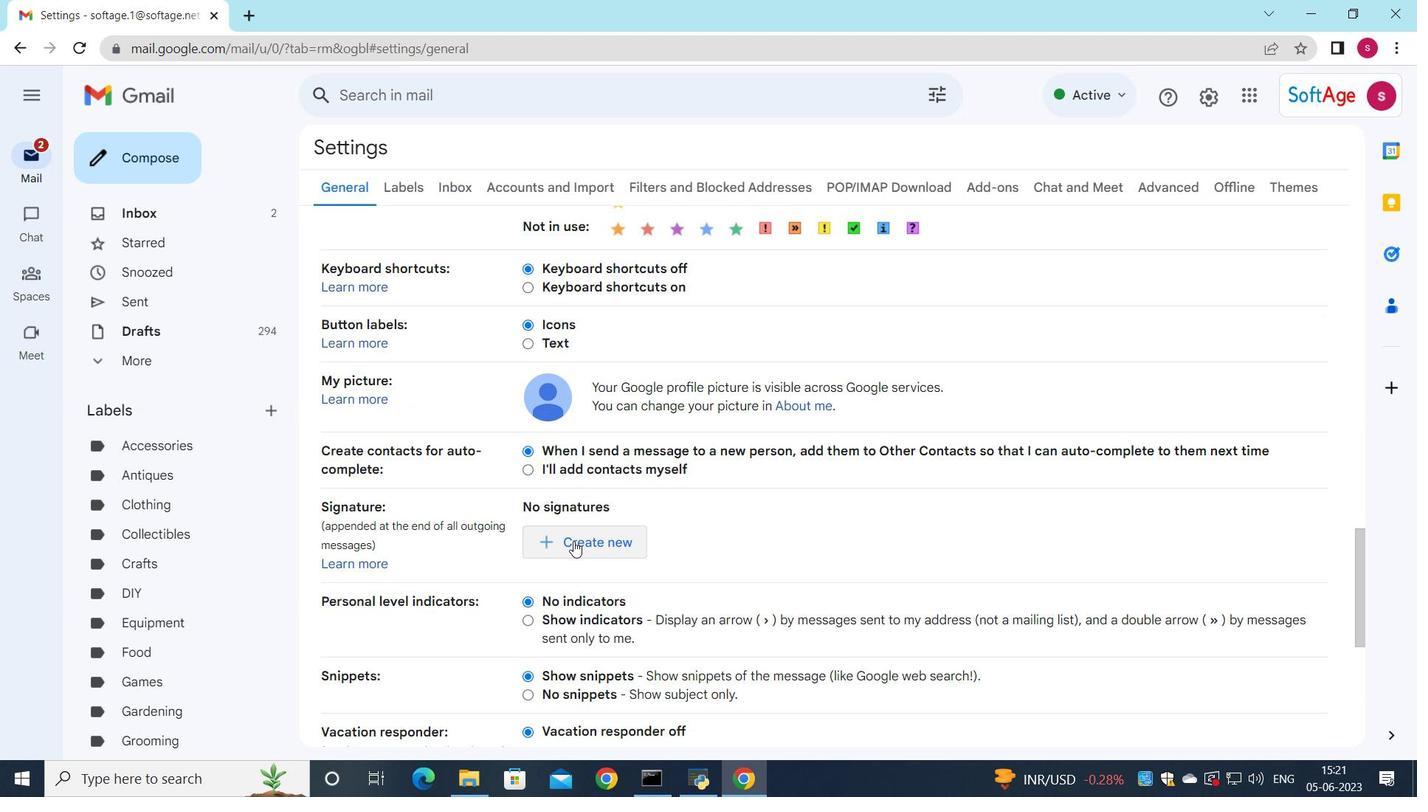 
Action: Mouse moved to (727, 419)
Screenshot: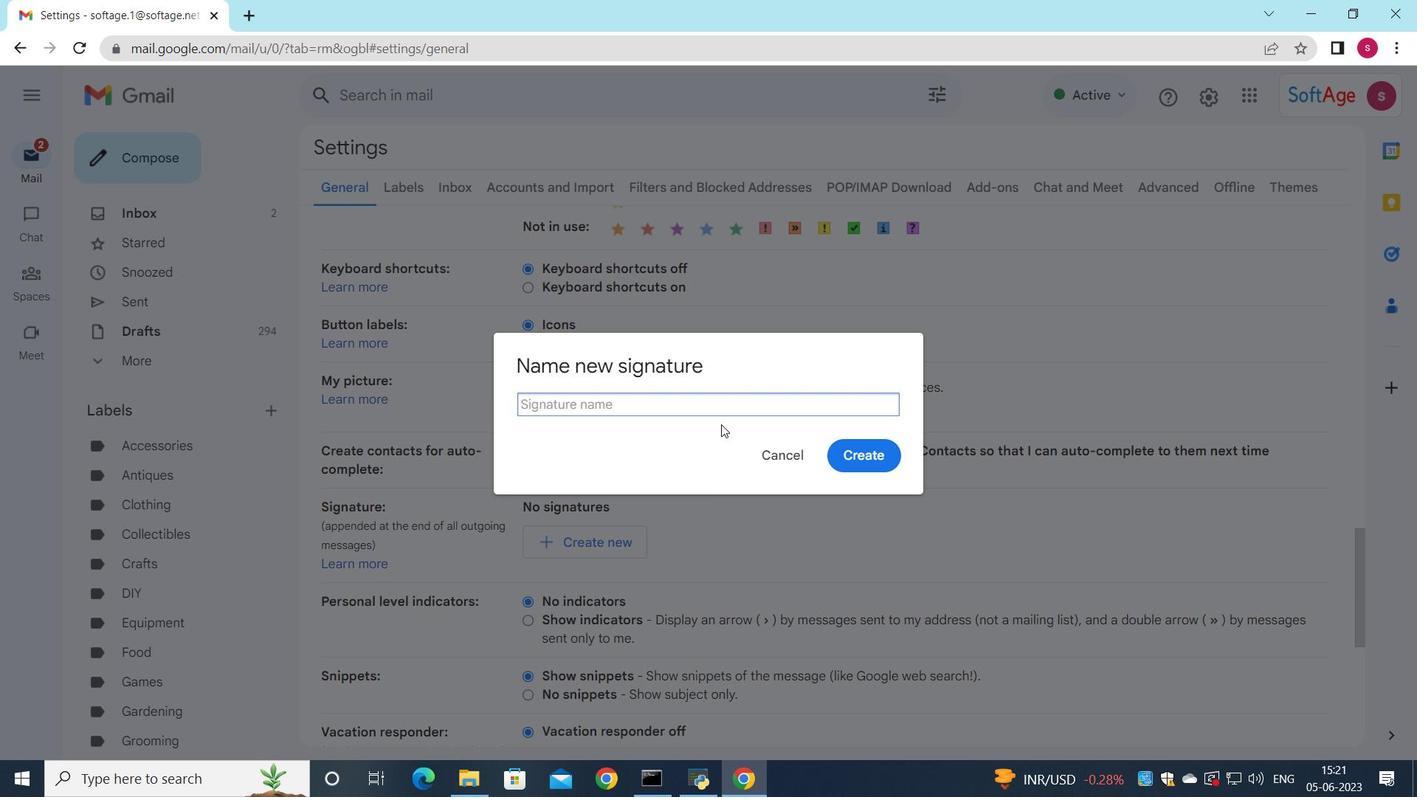 
Action: Key pressed <Key.shift>Ellie<Key.space><Key.shift>Thompson
Screenshot: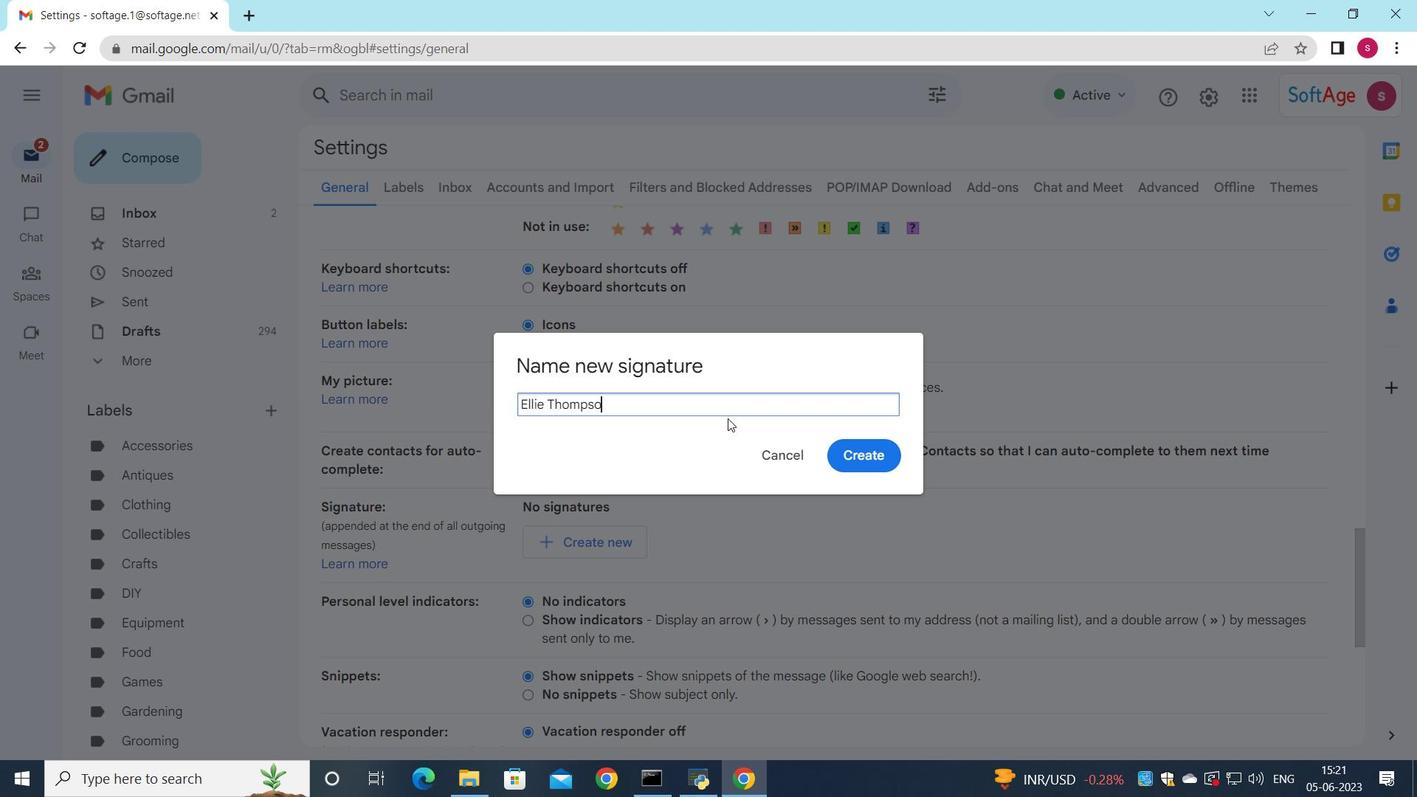 
Action: Mouse moved to (861, 450)
Screenshot: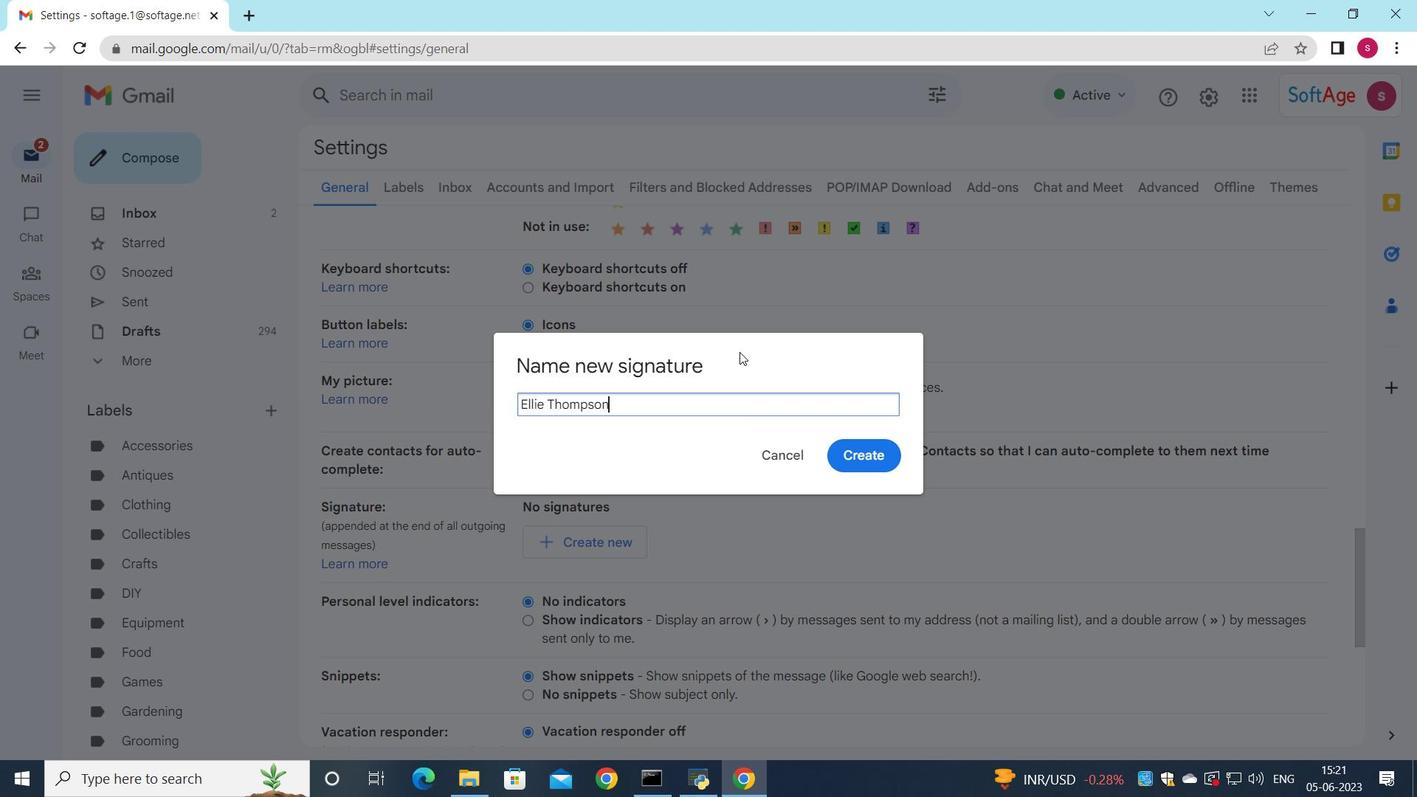 
Action: Mouse pressed left at (861, 450)
Screenshot: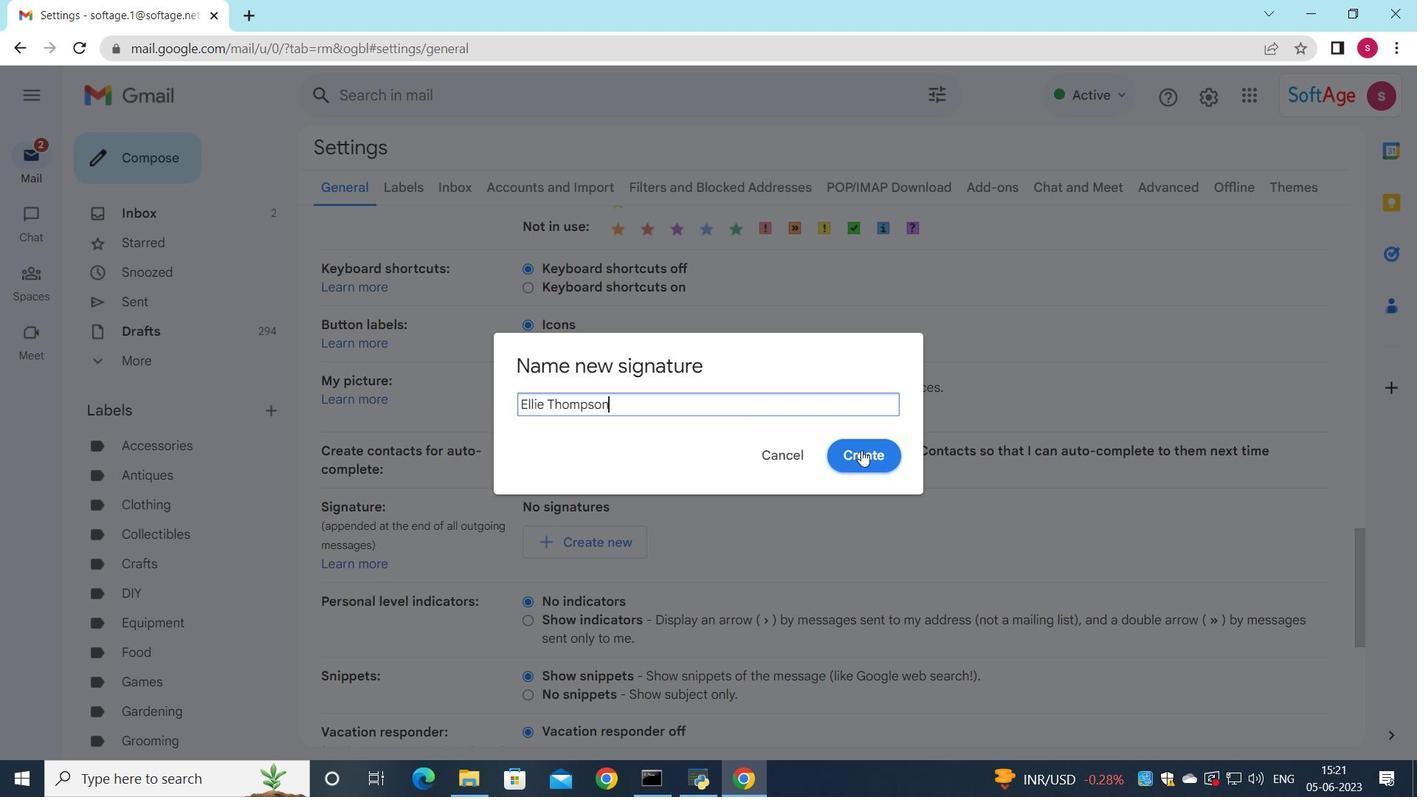 
Action: Mouse moved to (814, 527)
Screenshot: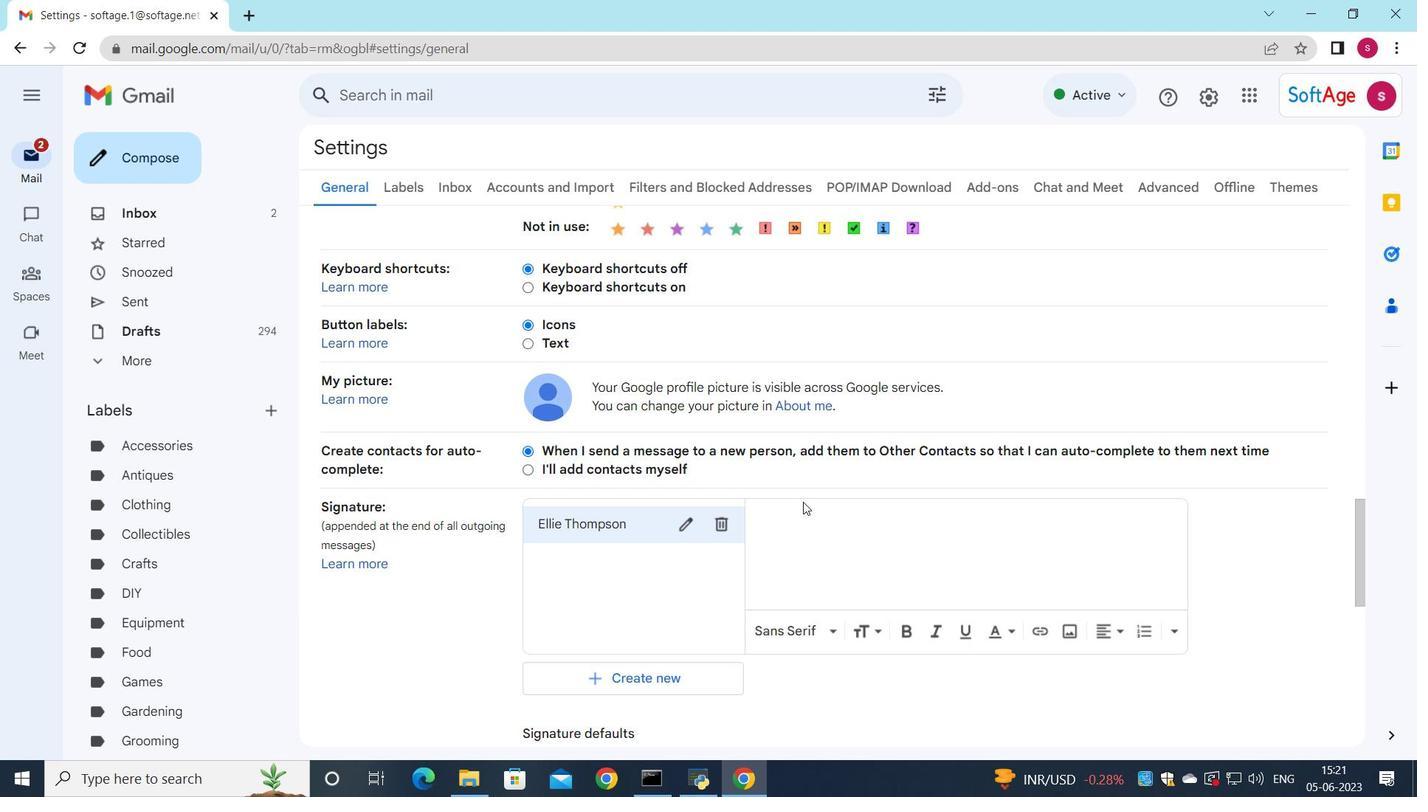
Action: Mouse pressed left at (814, 527)
Screenshot: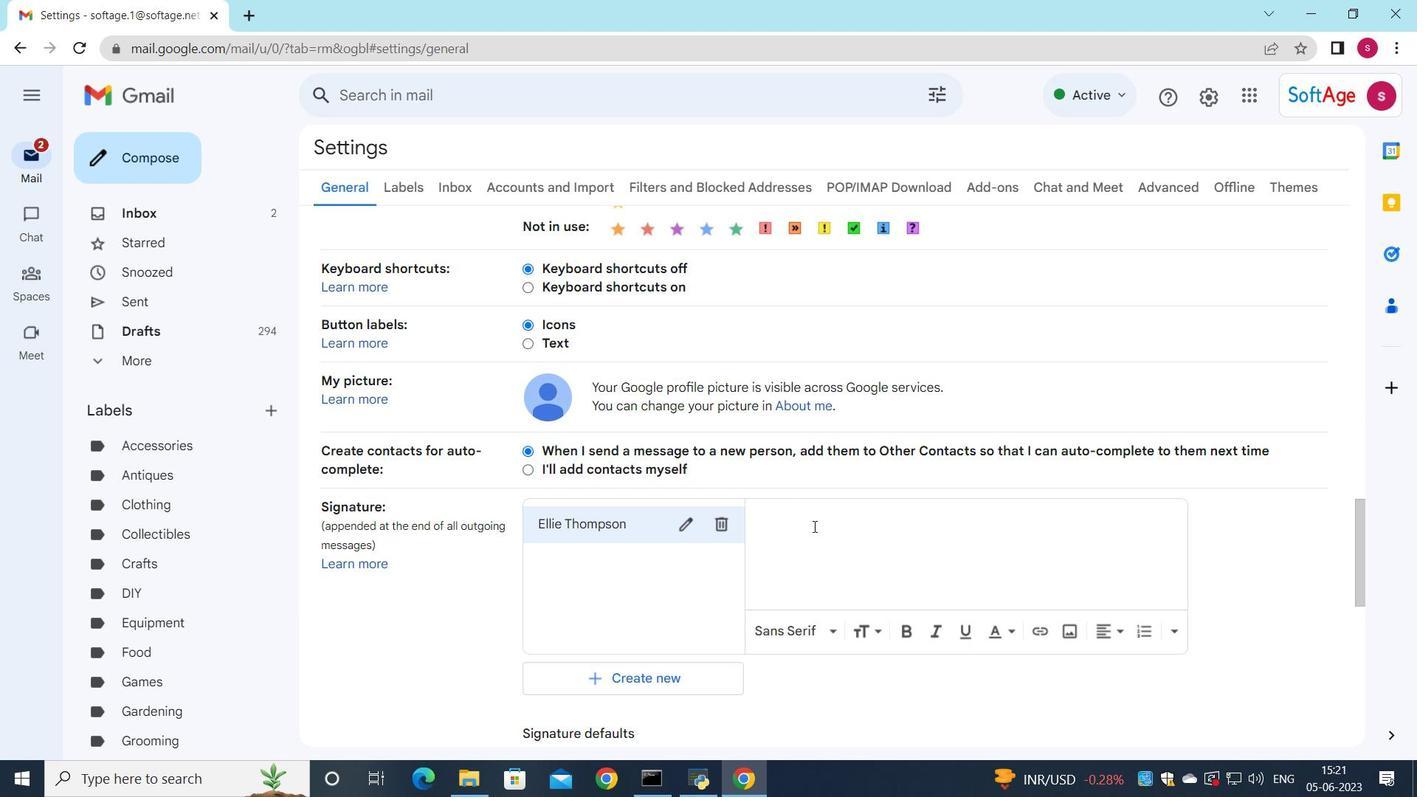 
Action: Key pressed <Key.shift>Ellie<Key.space><Key.shift>Thompson
Screenshot: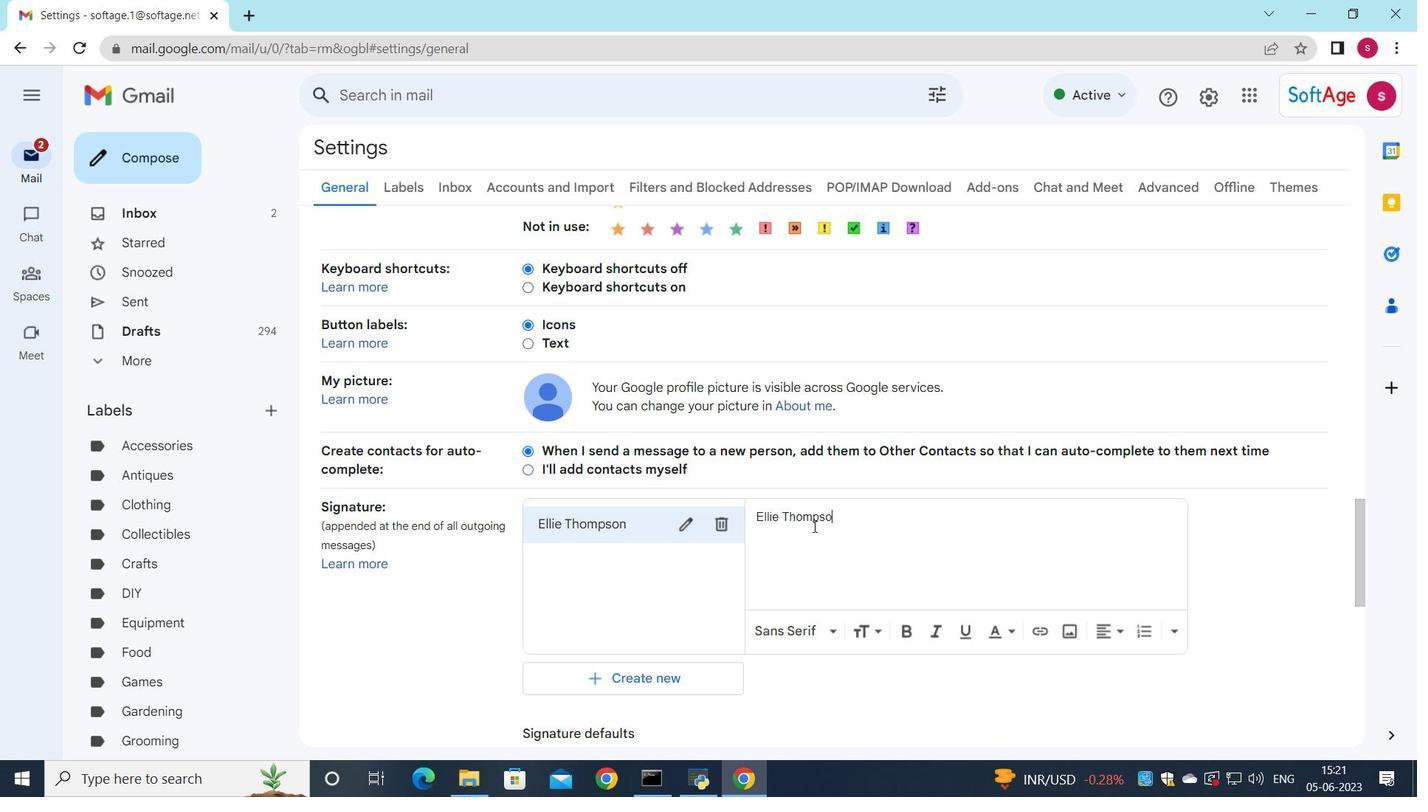 
Action: Mouse scrolled (814, 526) with delta (0, 0)
Screenshot: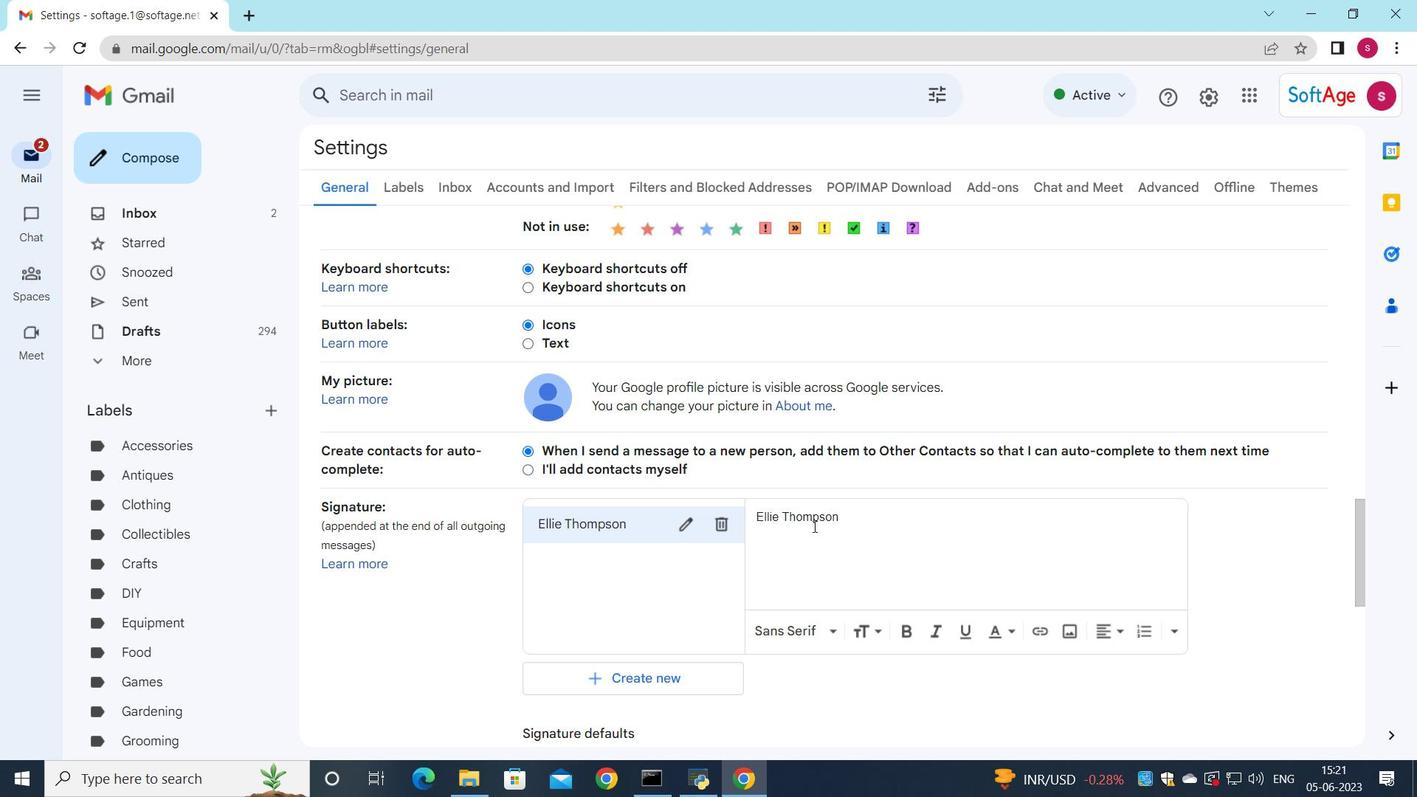 
Action: Mouse scrolled (814, 526) with delta (0, 0)
Screenshot: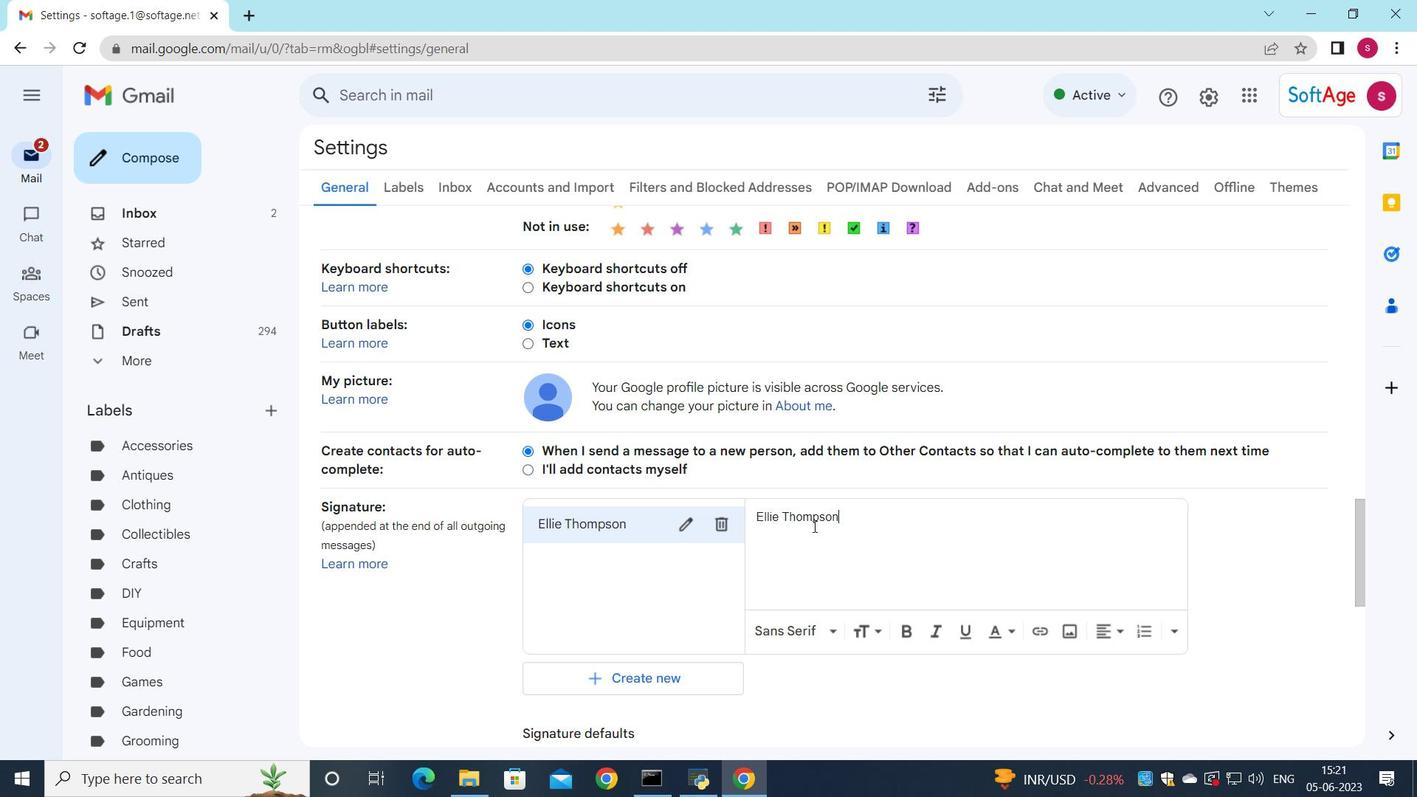 
Action: Mouse scrolled (814, 526) with delta (0, 0)
Screenshot: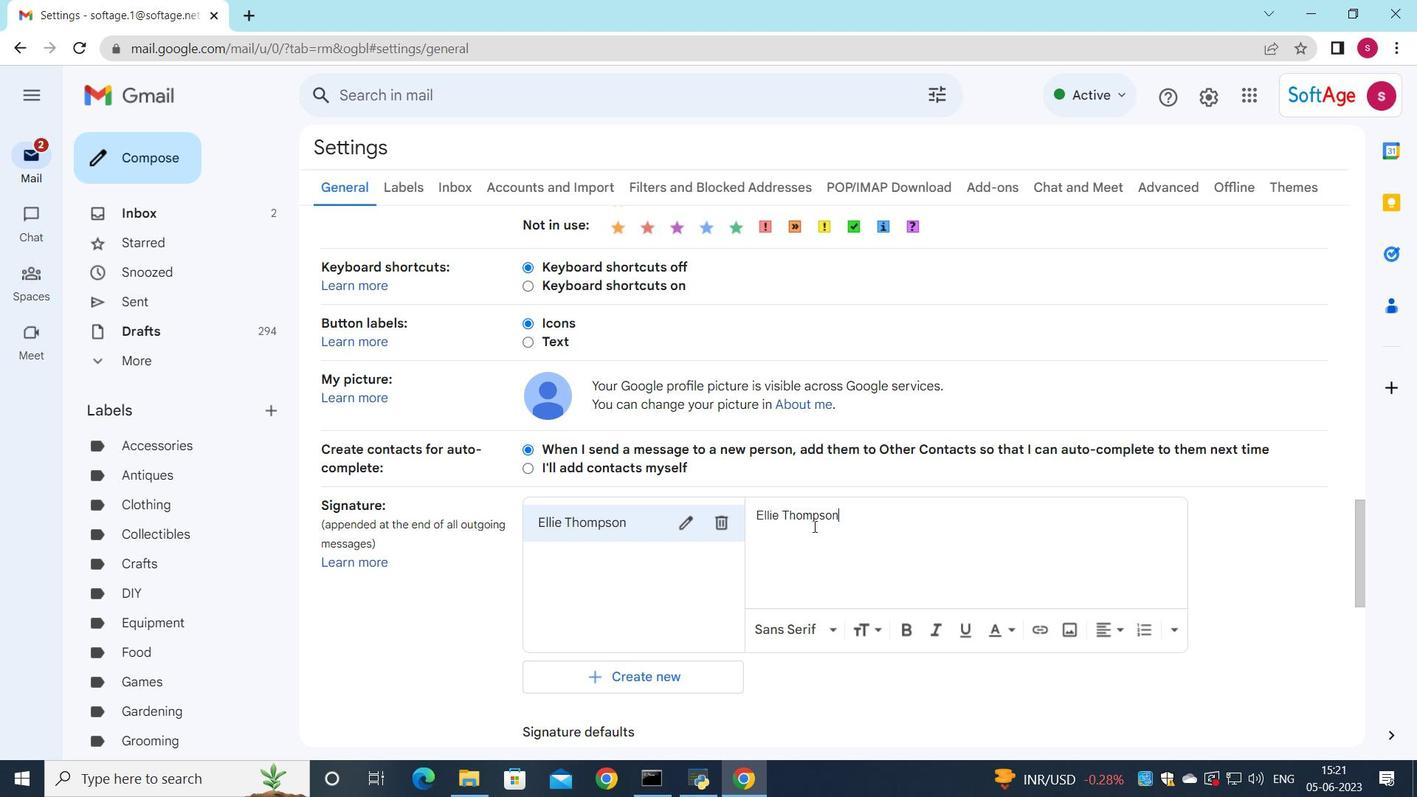 
Action: Mouse moved to (668, 502)
Screenshot: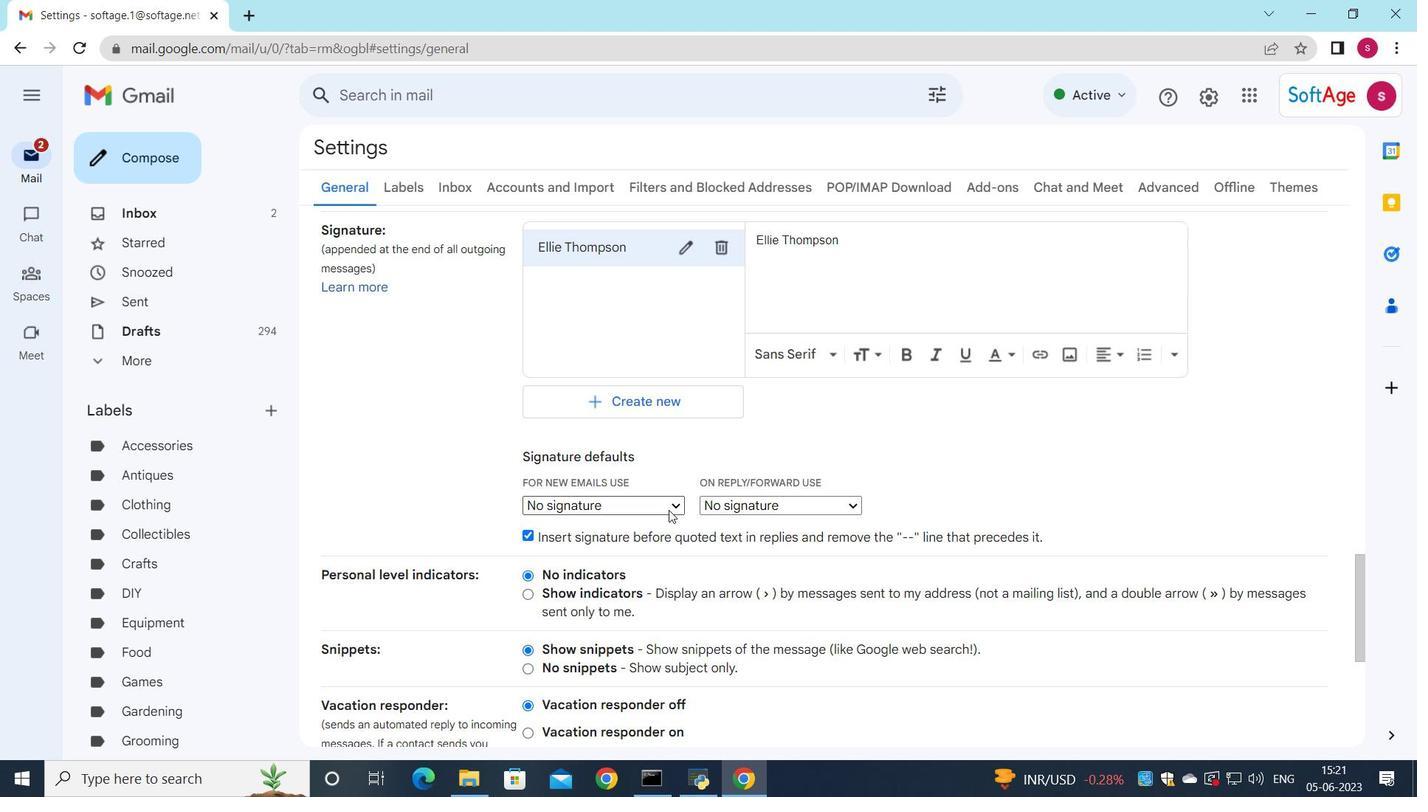 
Action: Mouse pressed left at (668, 502)
Screenshot: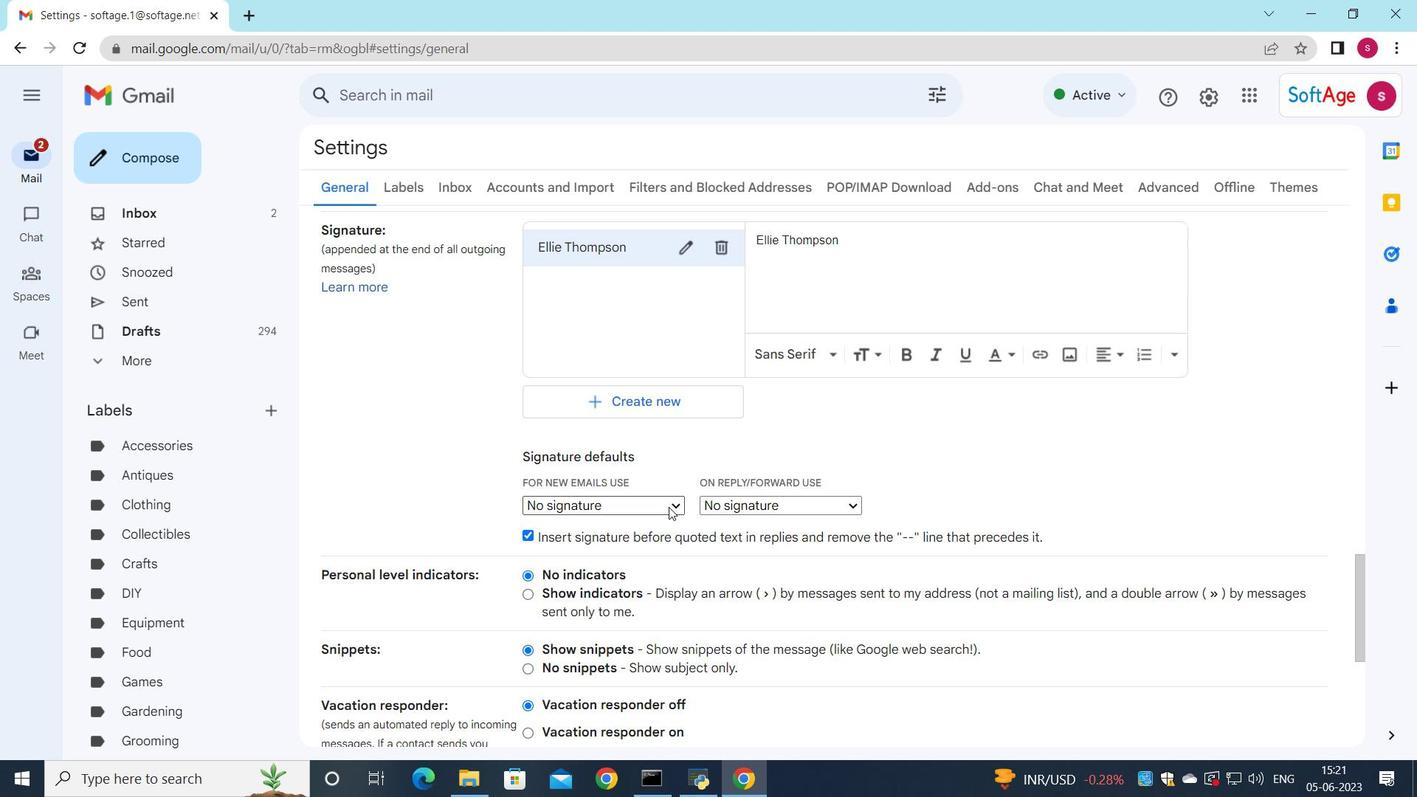 
Action: Mouse moved to (657, 536)
Screenshot: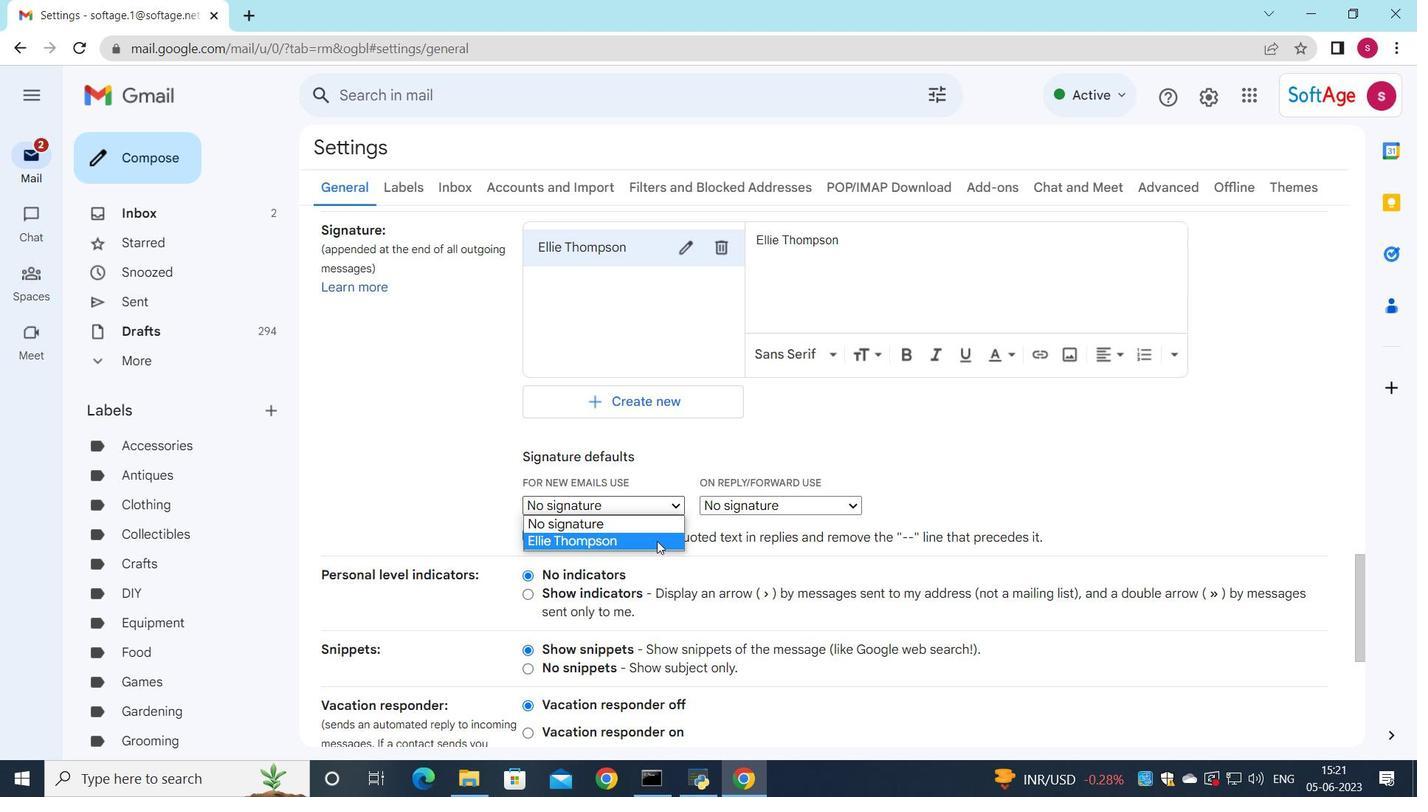 
Action: Mouse pressed left at (657, 536)
Screenshot: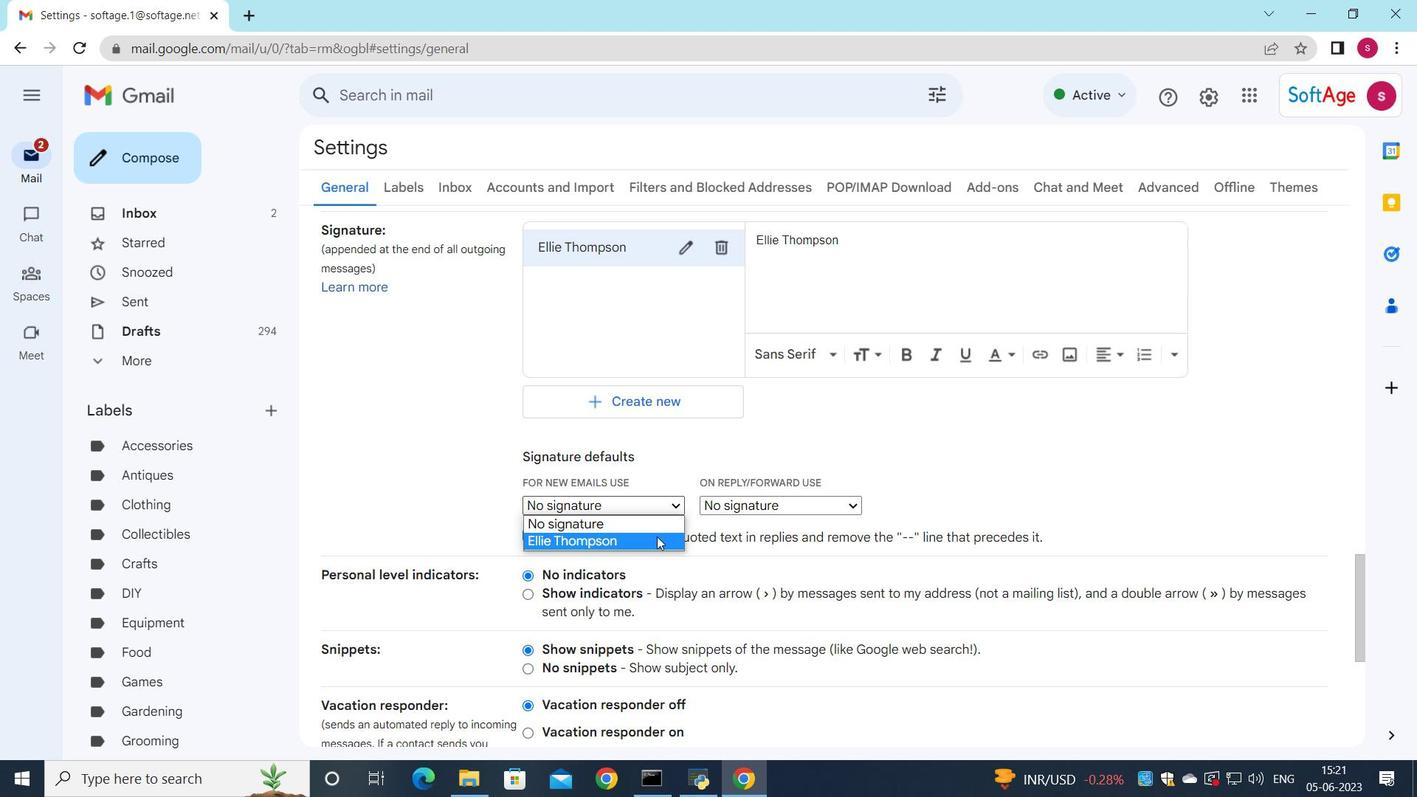 
Action: Mouse moved to (733, 502)
Screenshot: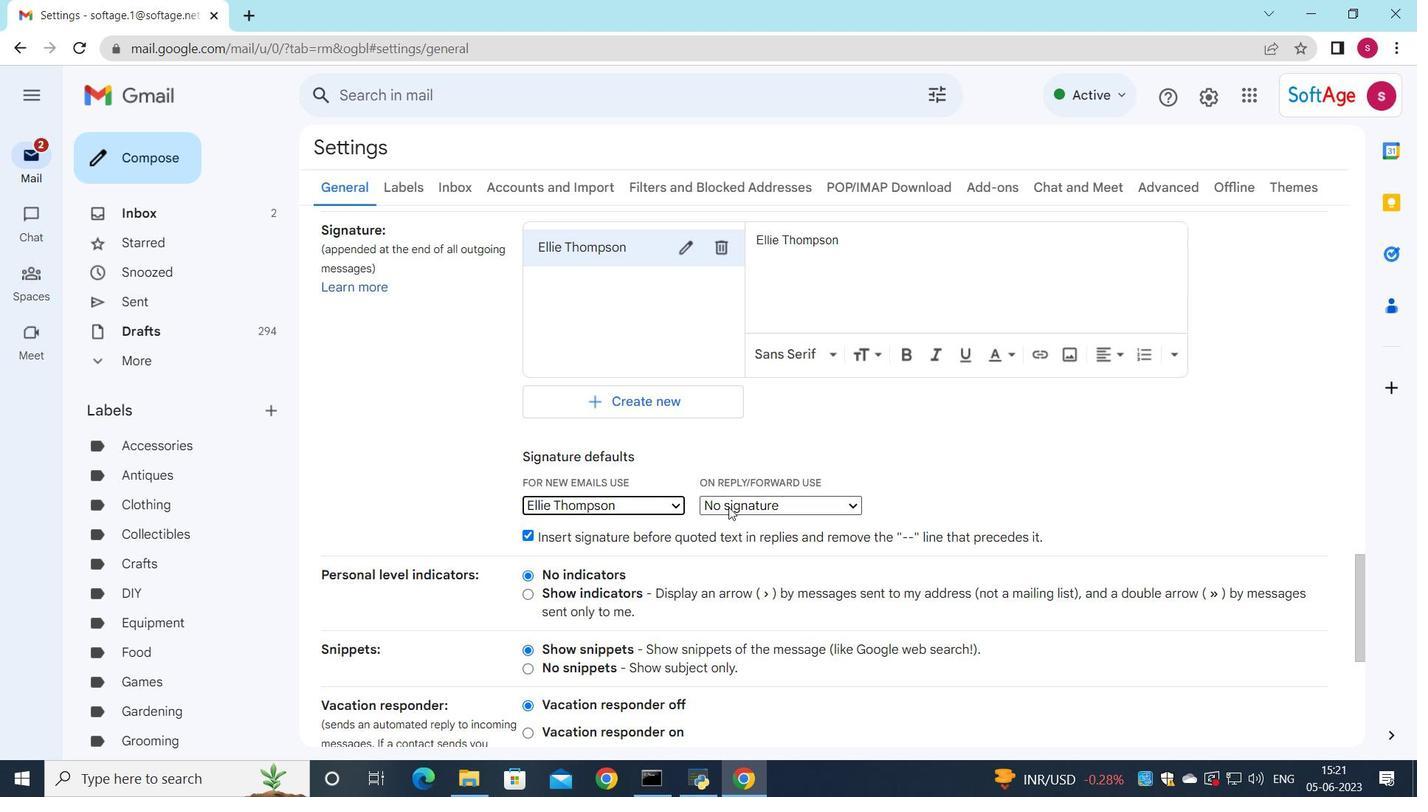 
Action: Mouse pressed left at (733, 502)
Screenshot: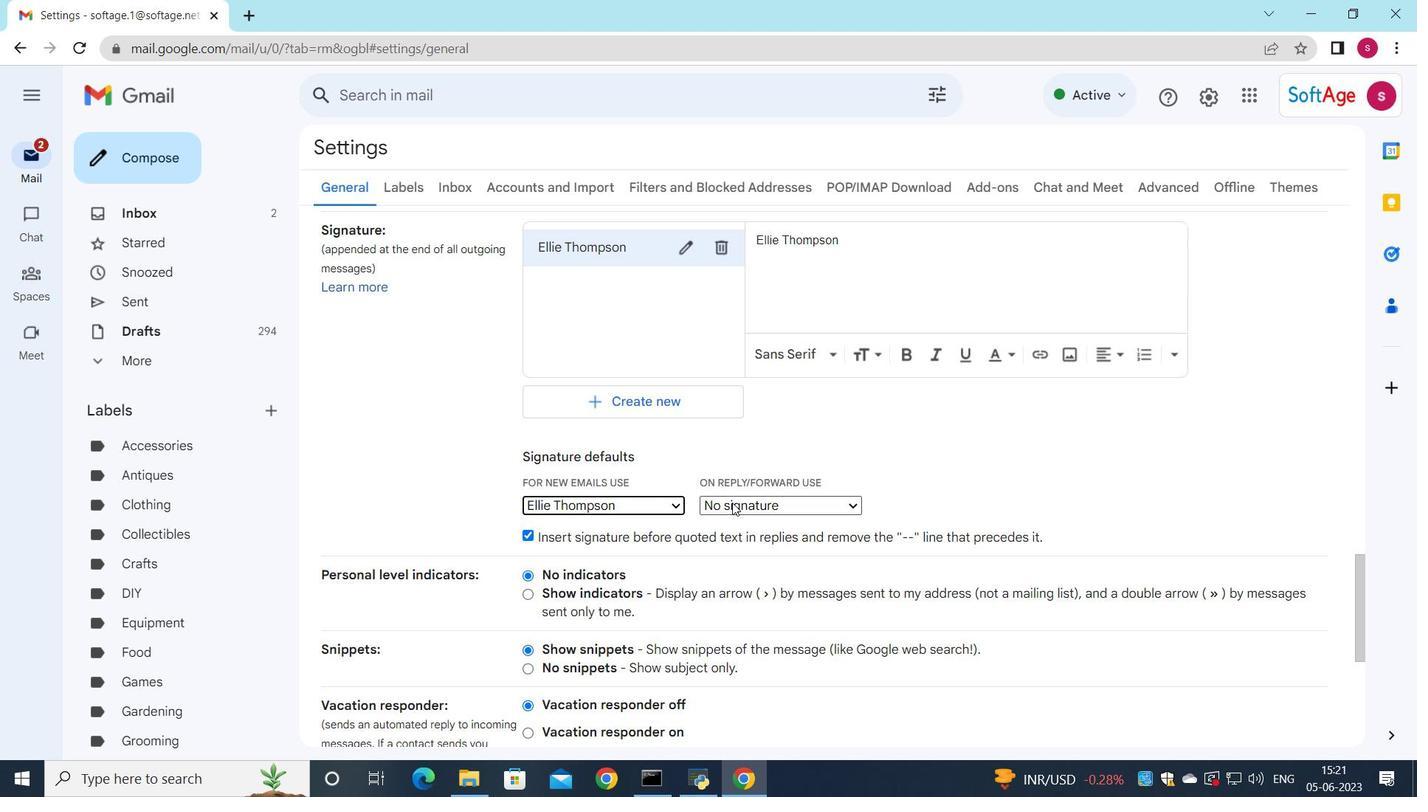 
Action: Mouse moved to (732, 546)
Screenshot: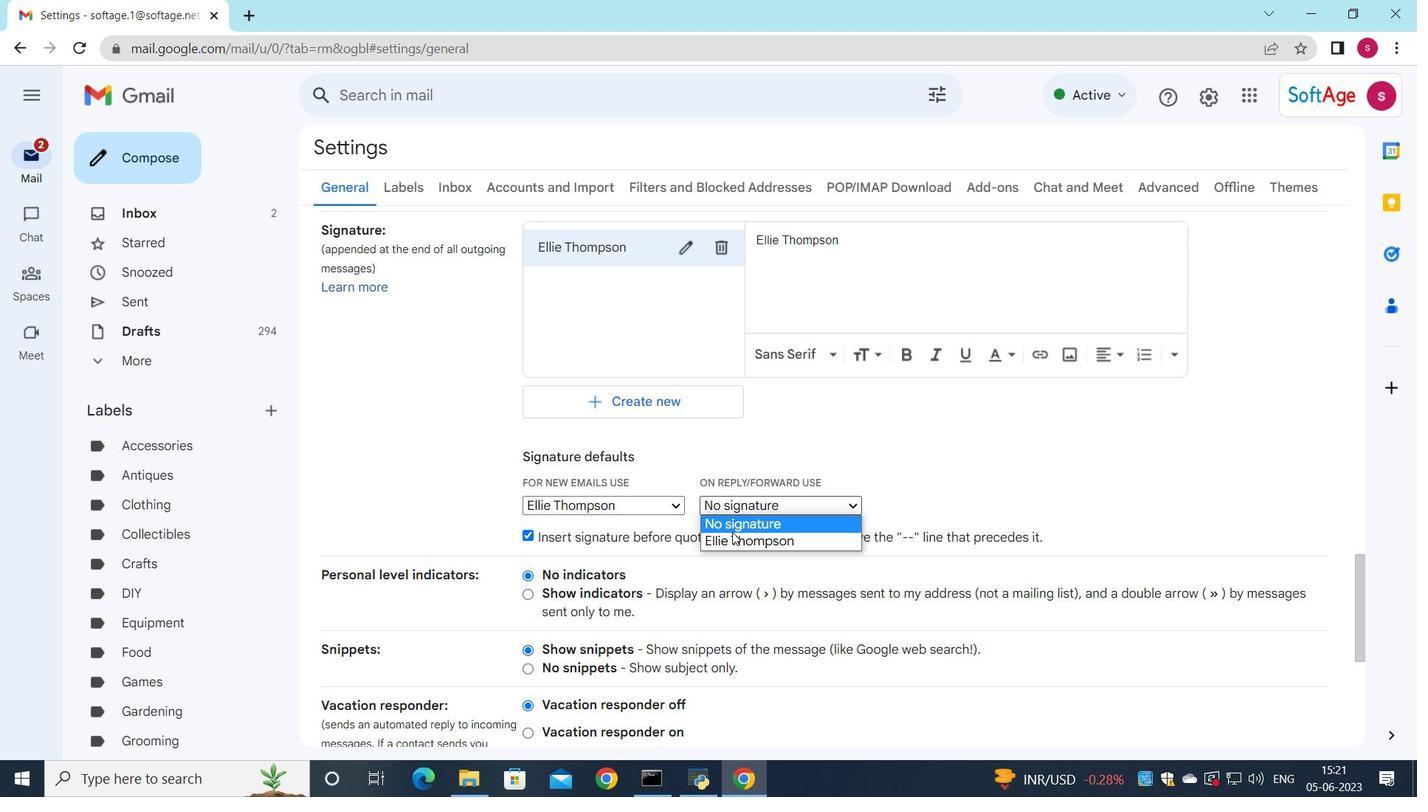 
Action: Mouse pressed left at (732, 546)
Screenshot: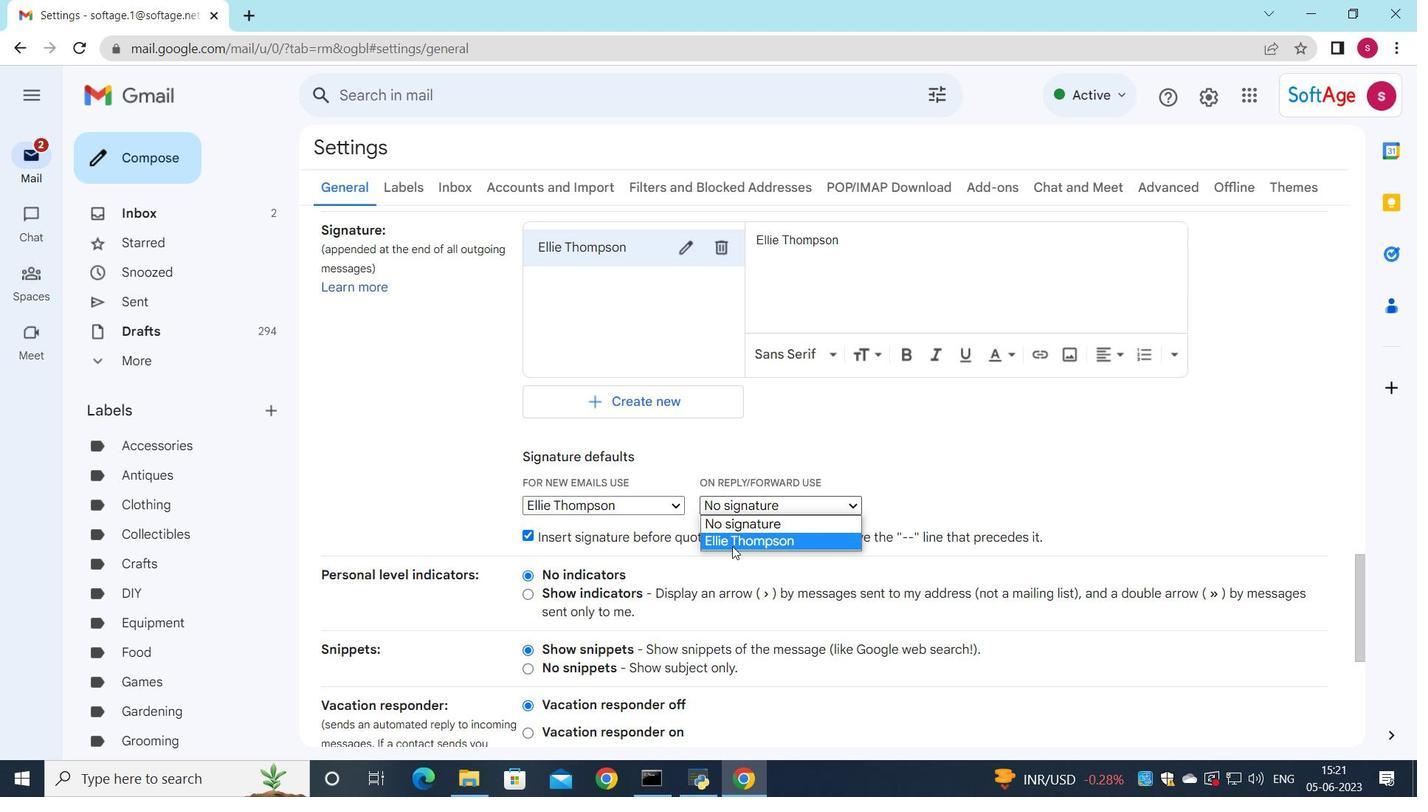 
Action: Mouse moved to (676, 523)
Screenshot: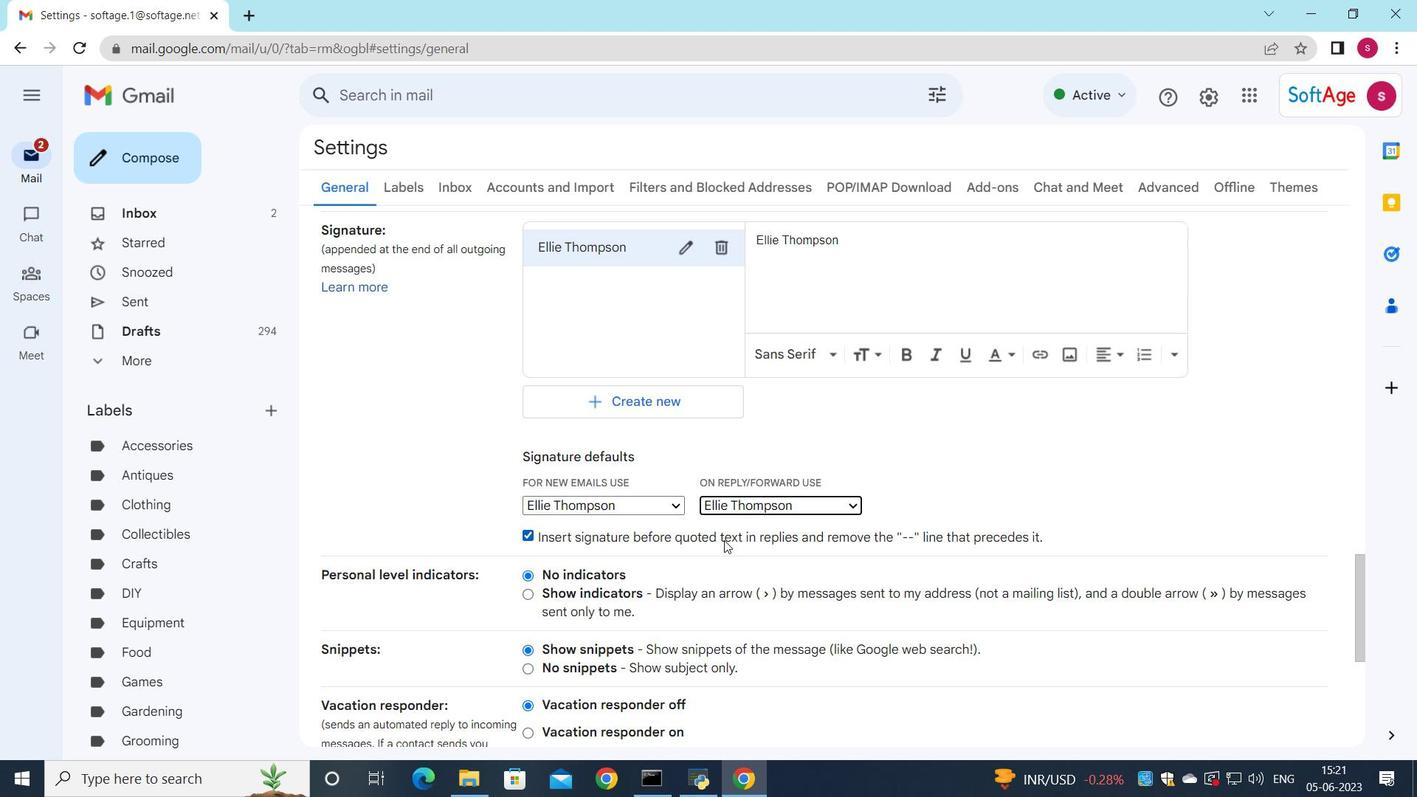 
Action: Mouse scrolled (676, 522) with delta (0, 0)
Screenshot: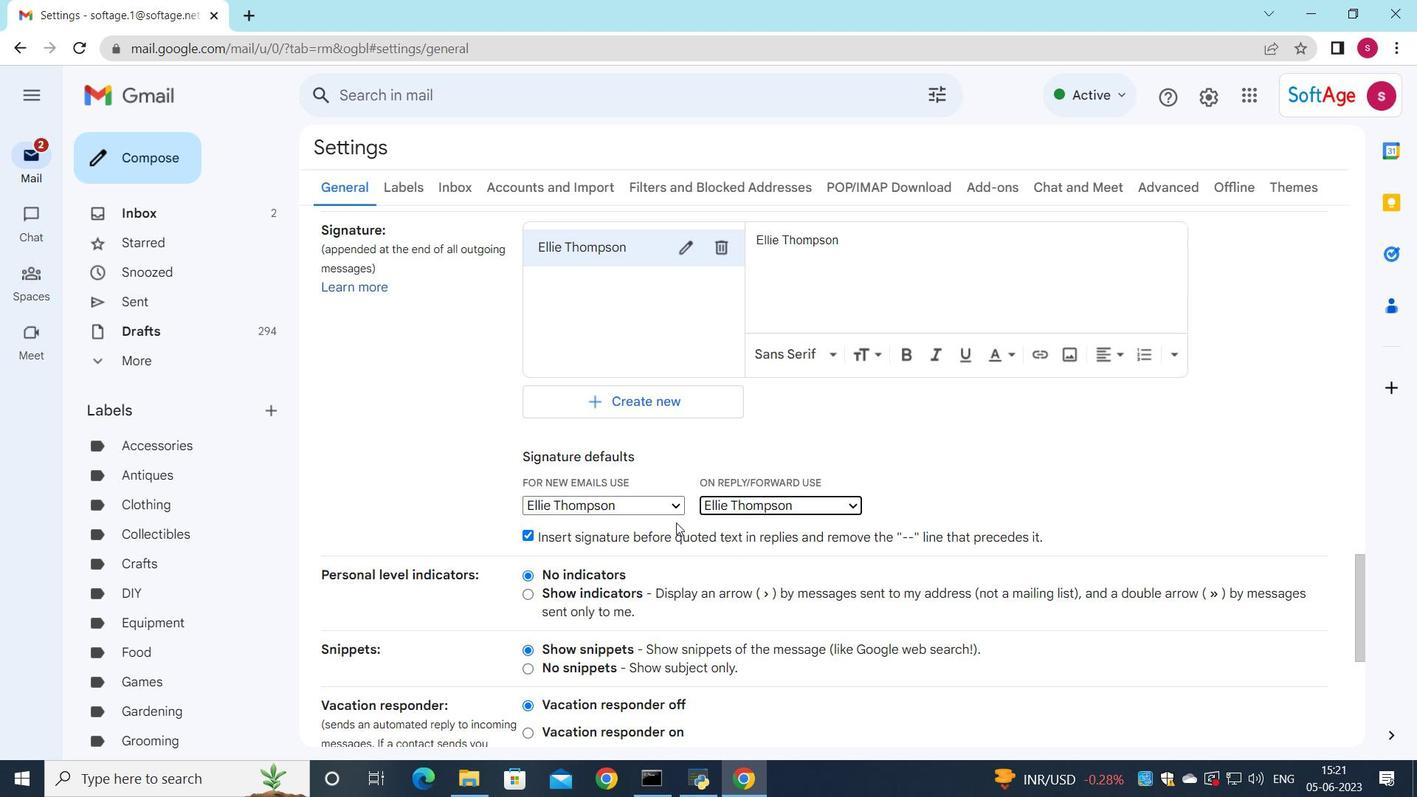 
Action: Mouse scrolled (676, 522) with delta (0, 0)
Screenshot: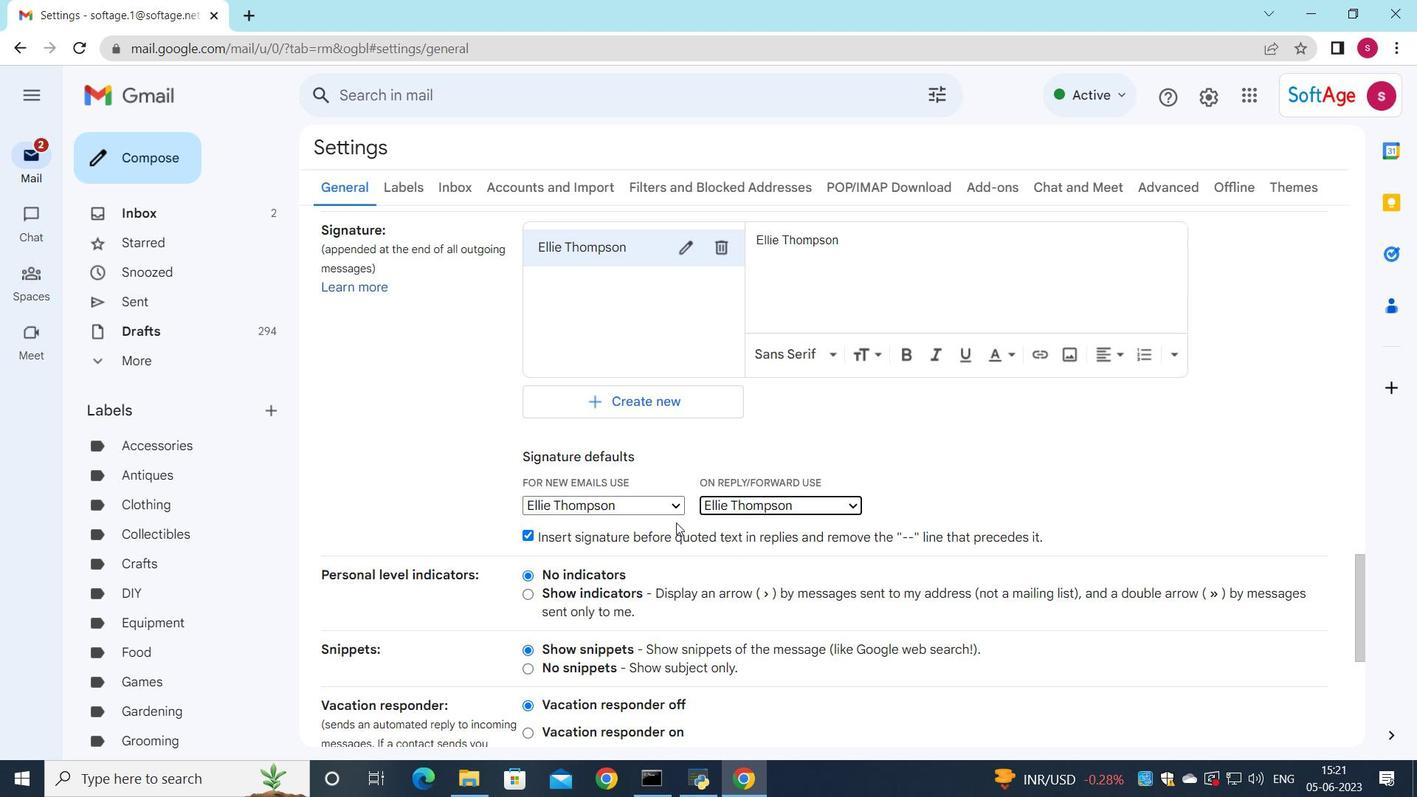 
Action: Mouse scrolled (676, 522) with delta (0, 0)
Screenshot: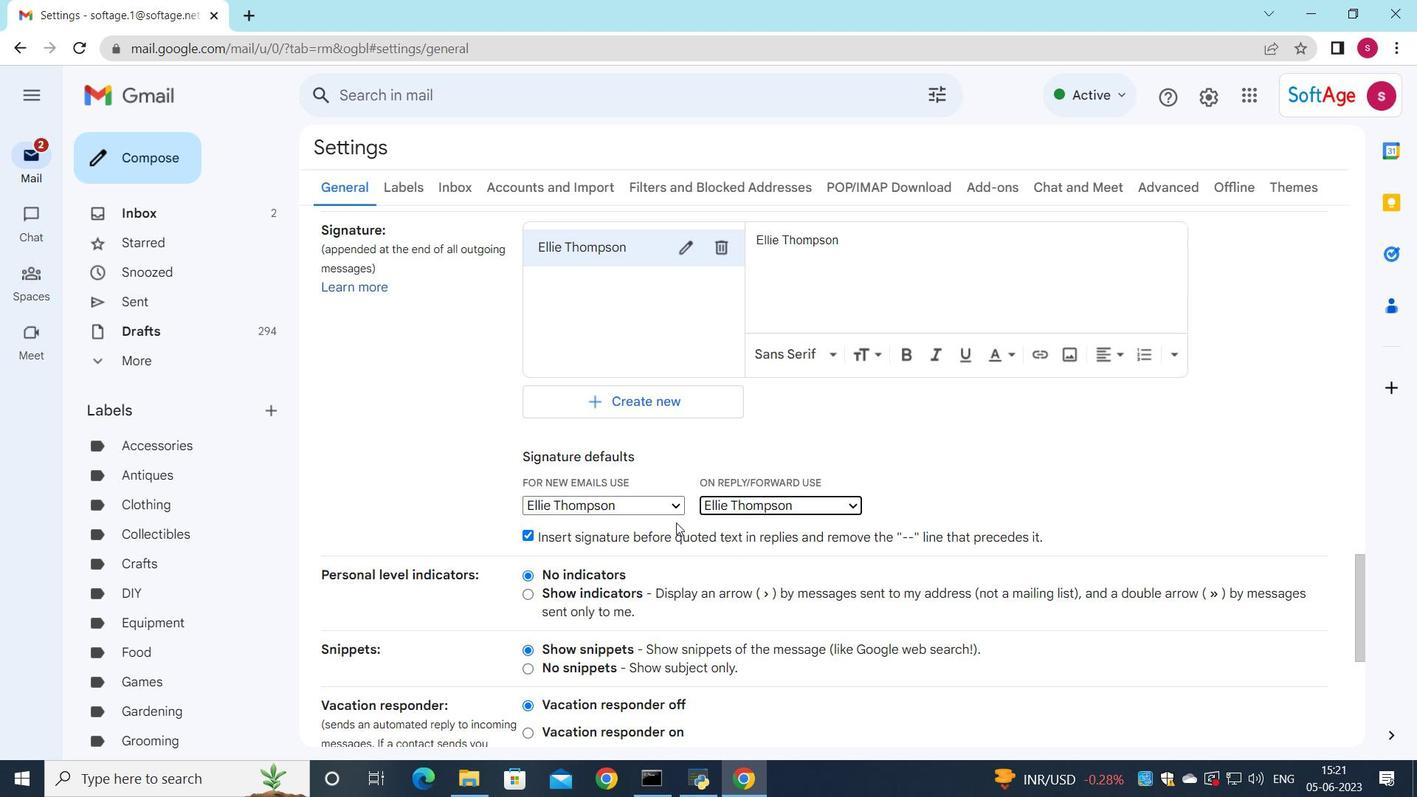 
Action: Mouse scrolled (676, 522) with delta (0, 0)
Screenshot: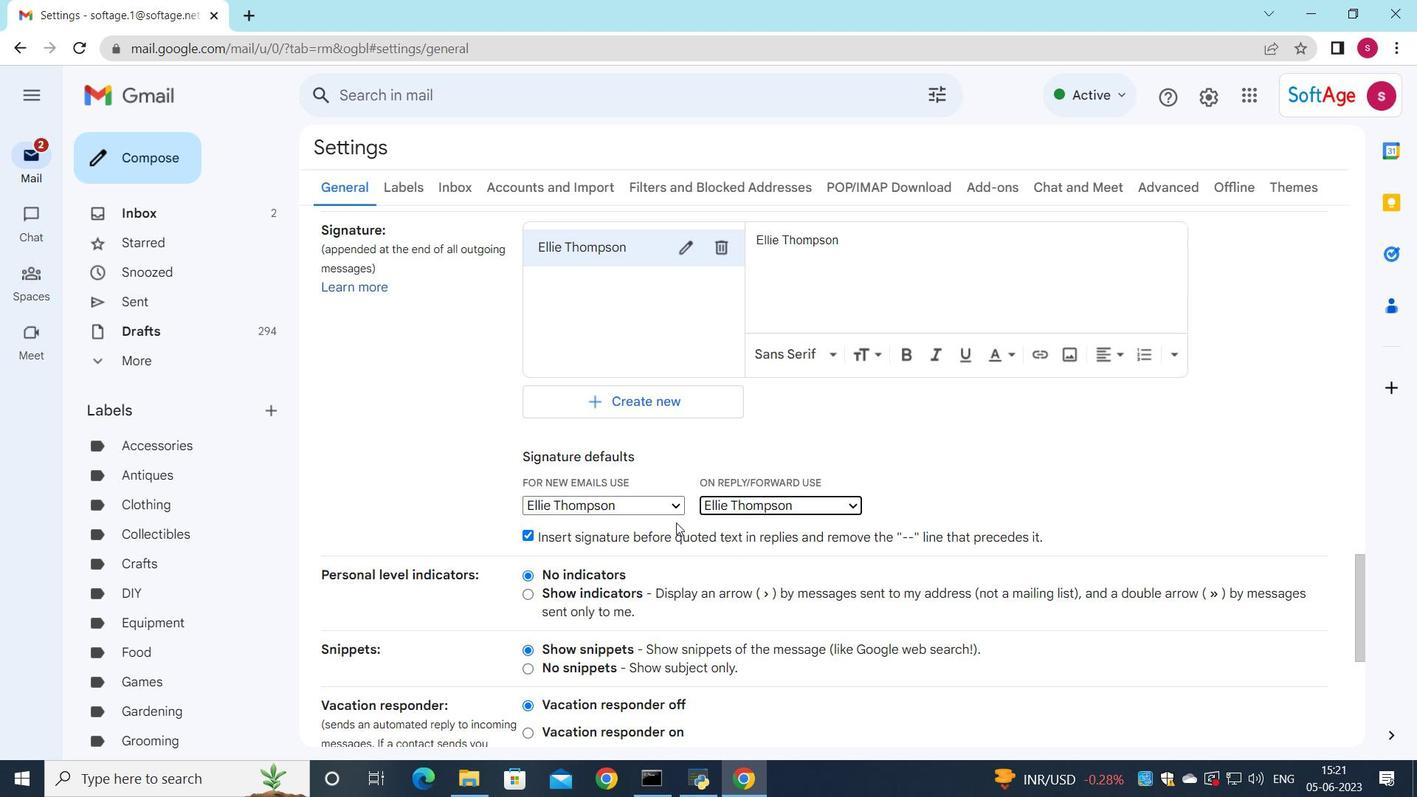 
Action: Mouse scrolled (676, 522) with delta (0, 0)
Screenshot: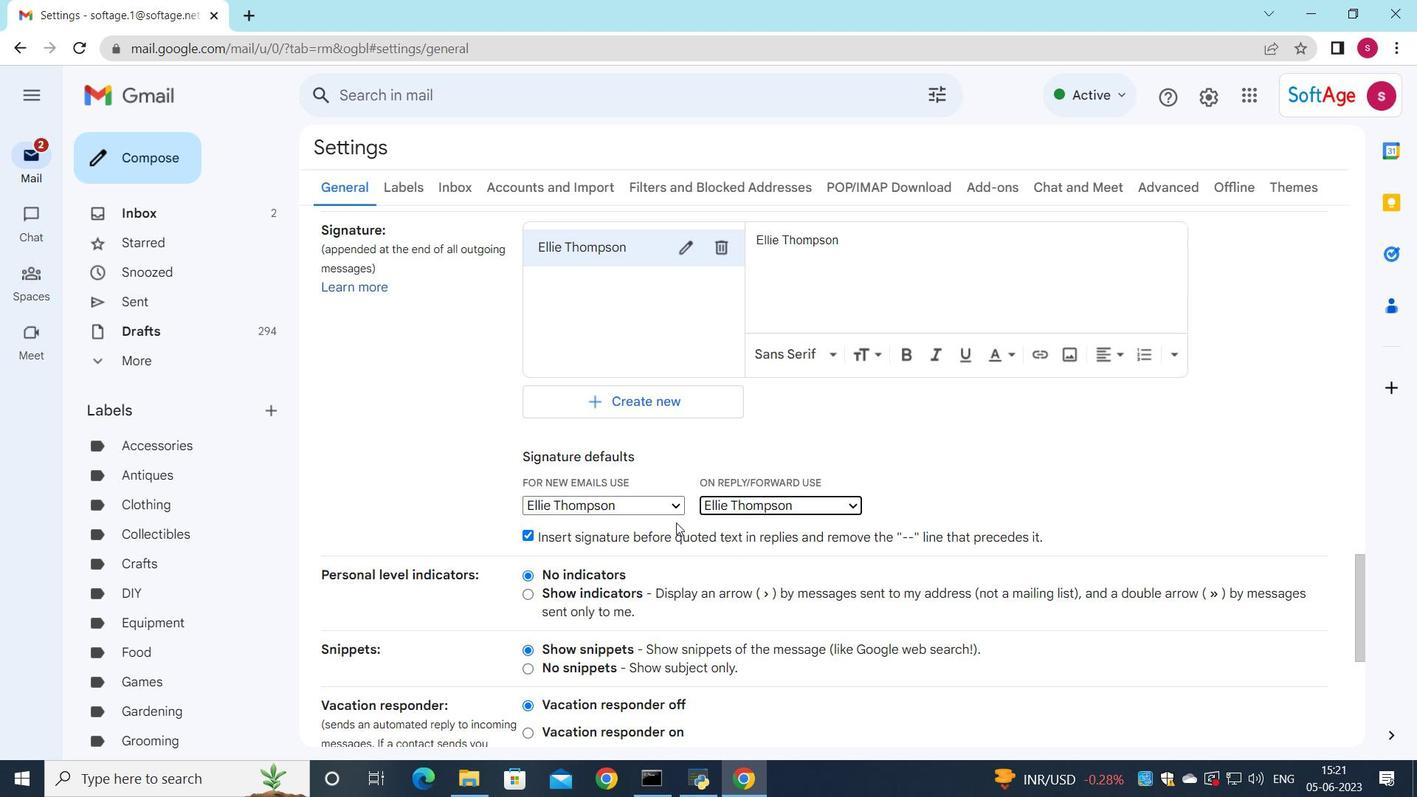 
Action: Mouse moved to (770, 643)
Screenshot: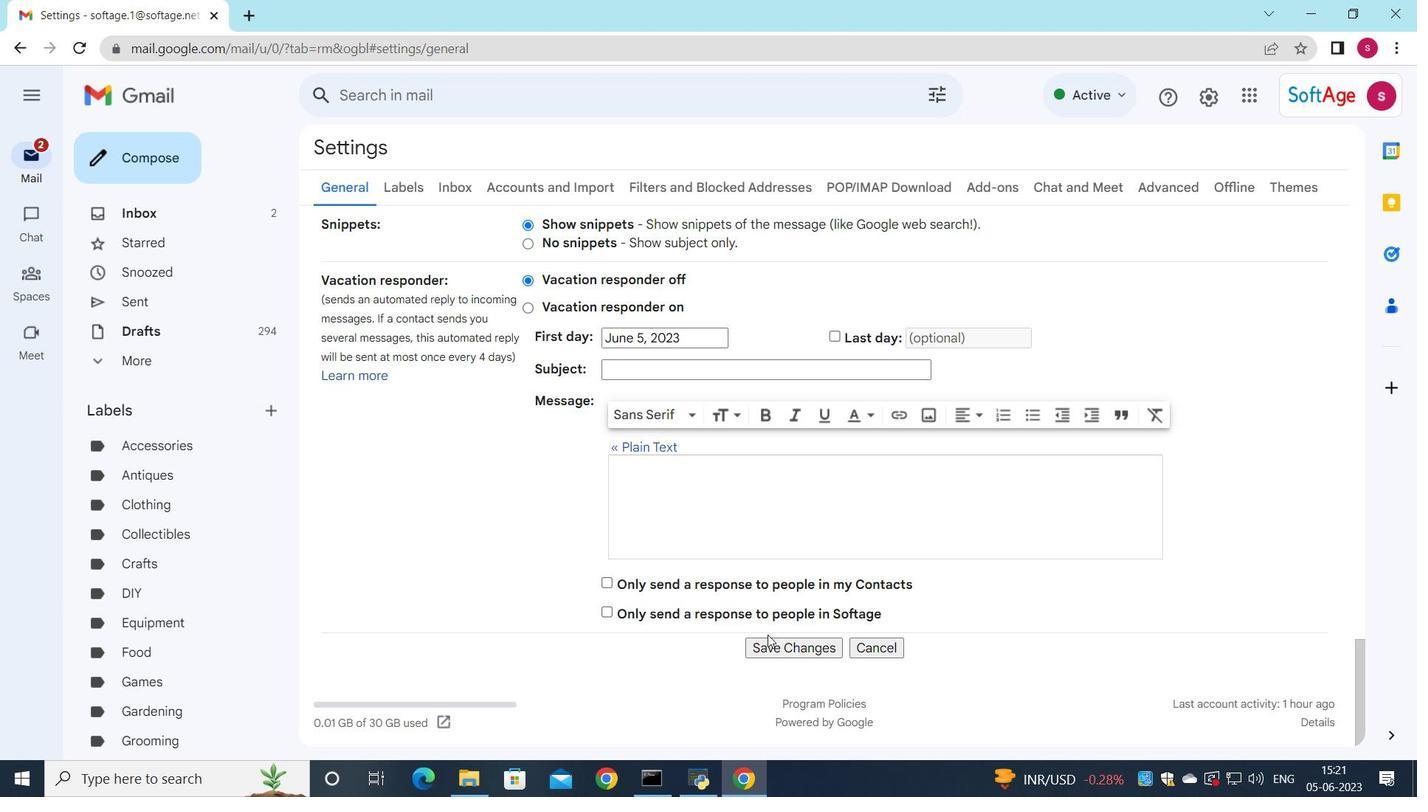 
Action: Mouse pressed left at (770, 643)
Screenshot: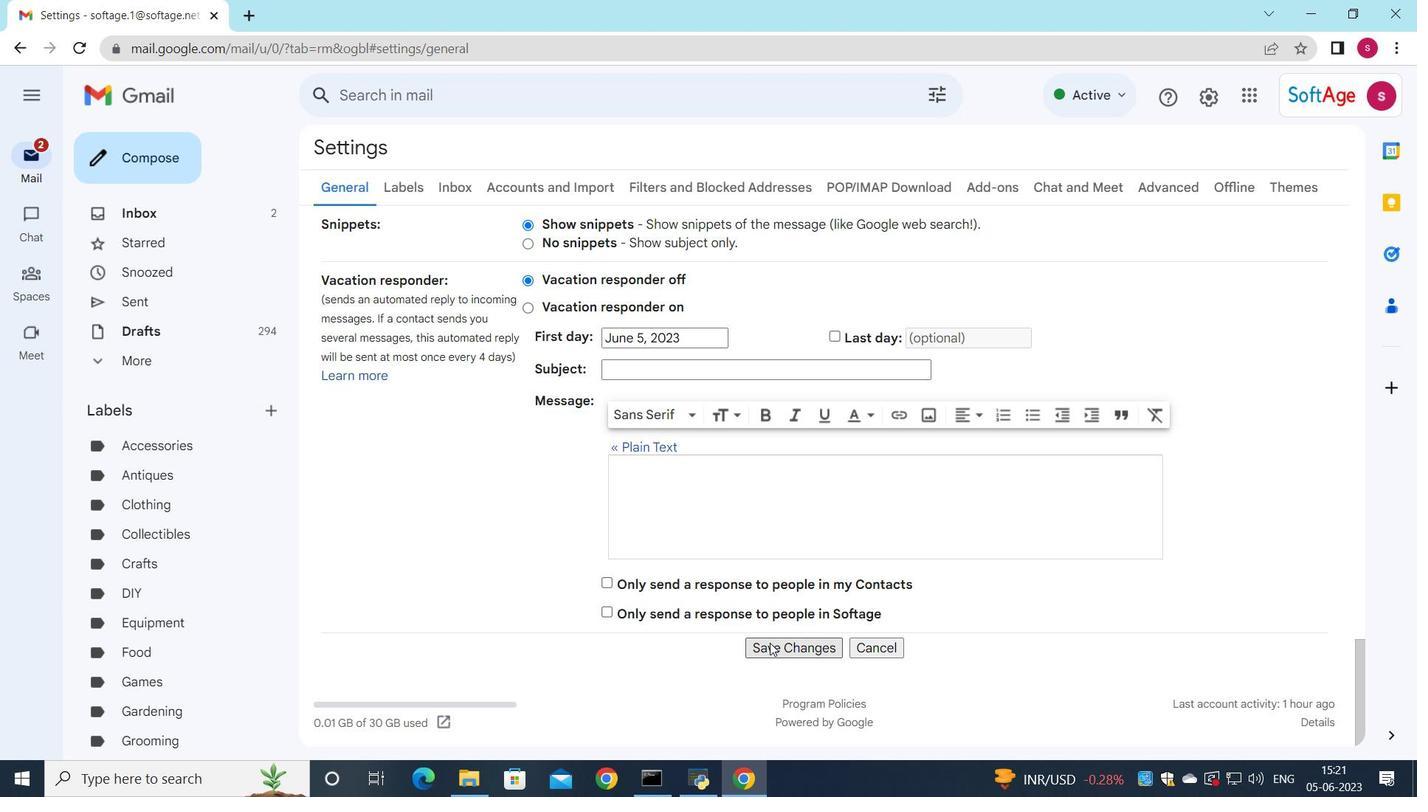 
Action: Mouse moved to (824, 254)
Screenshot: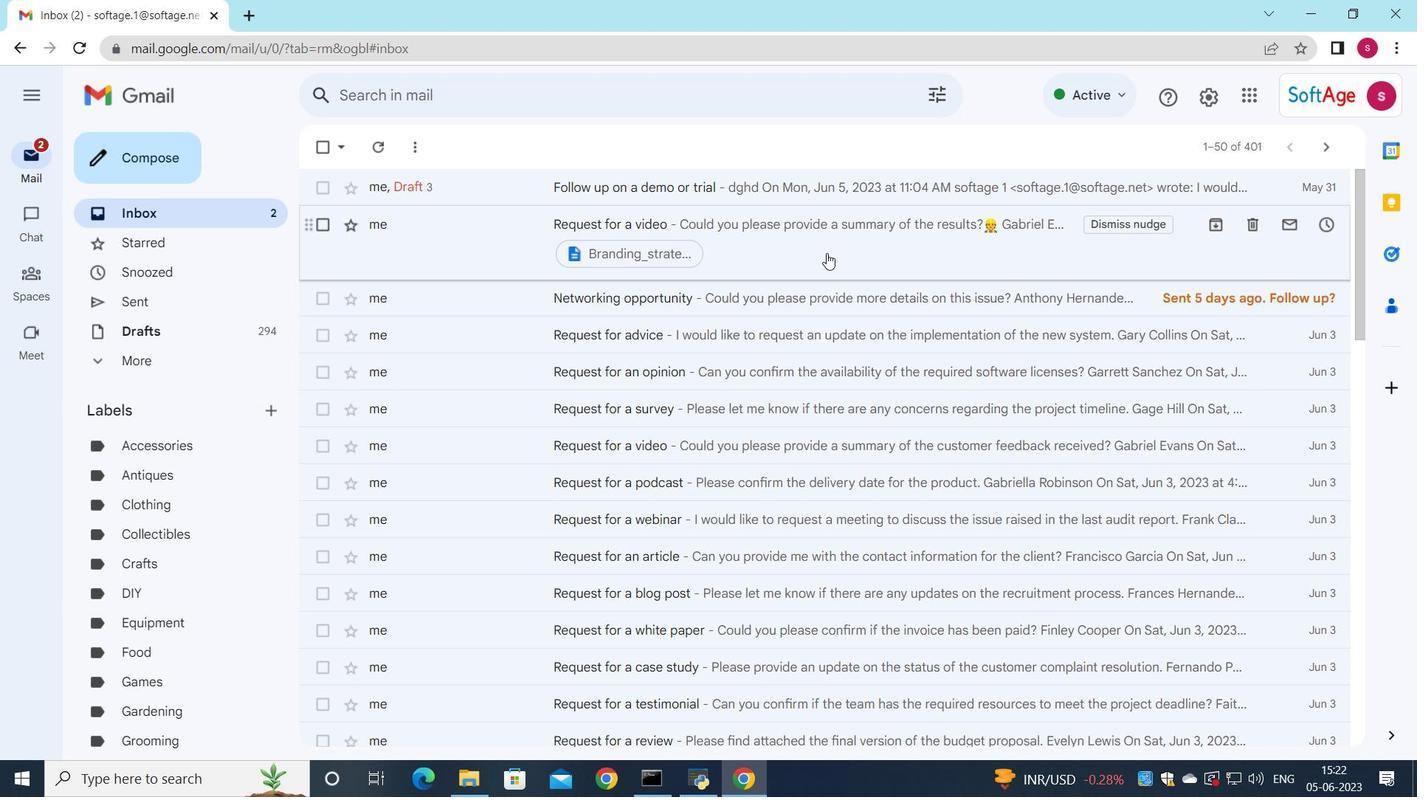 
Action: Mouse pressed left at (824, 254)
Screenshot: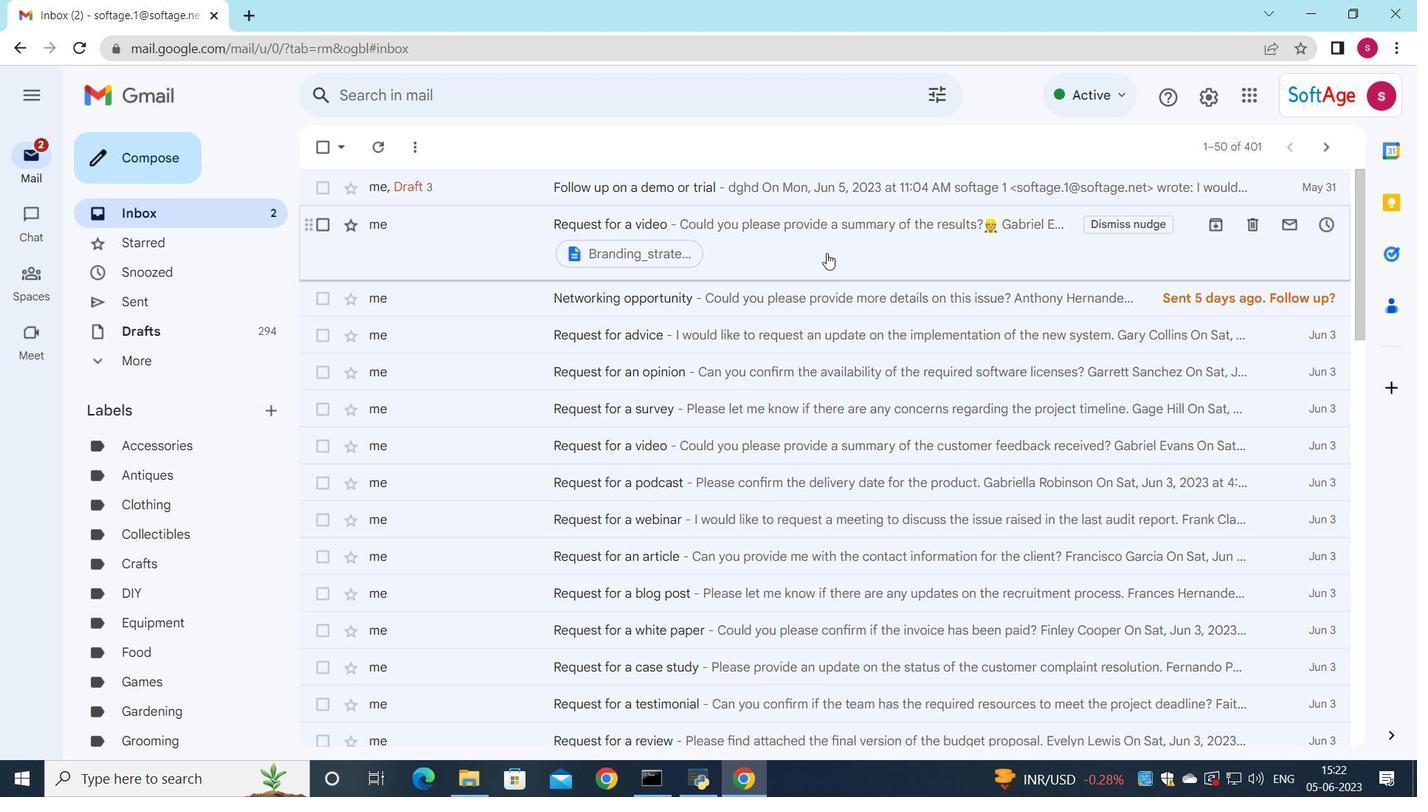
Action: Mouse moved to (646, 583)
Screenshot: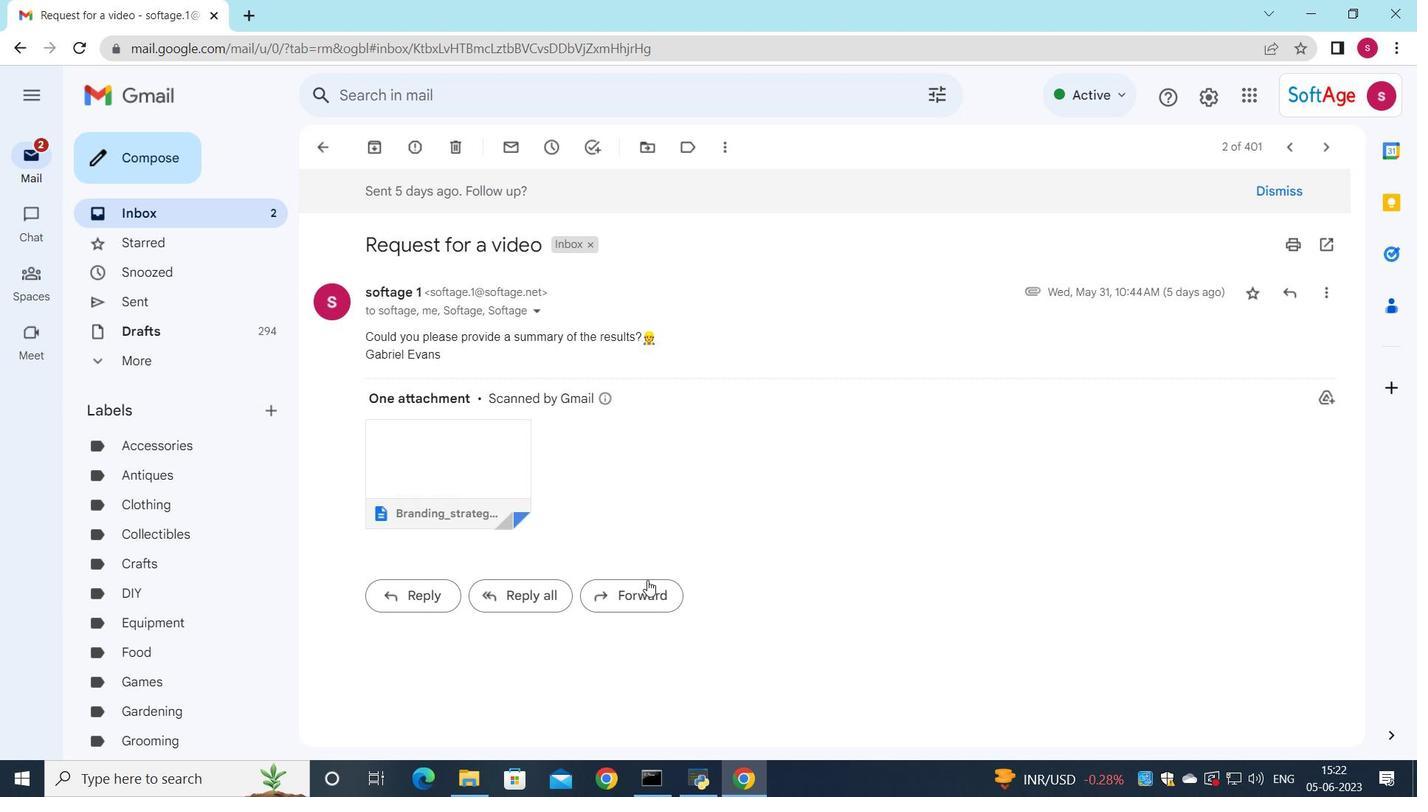 
Action: Mouse pressed left at (646, 583)
Screenshot: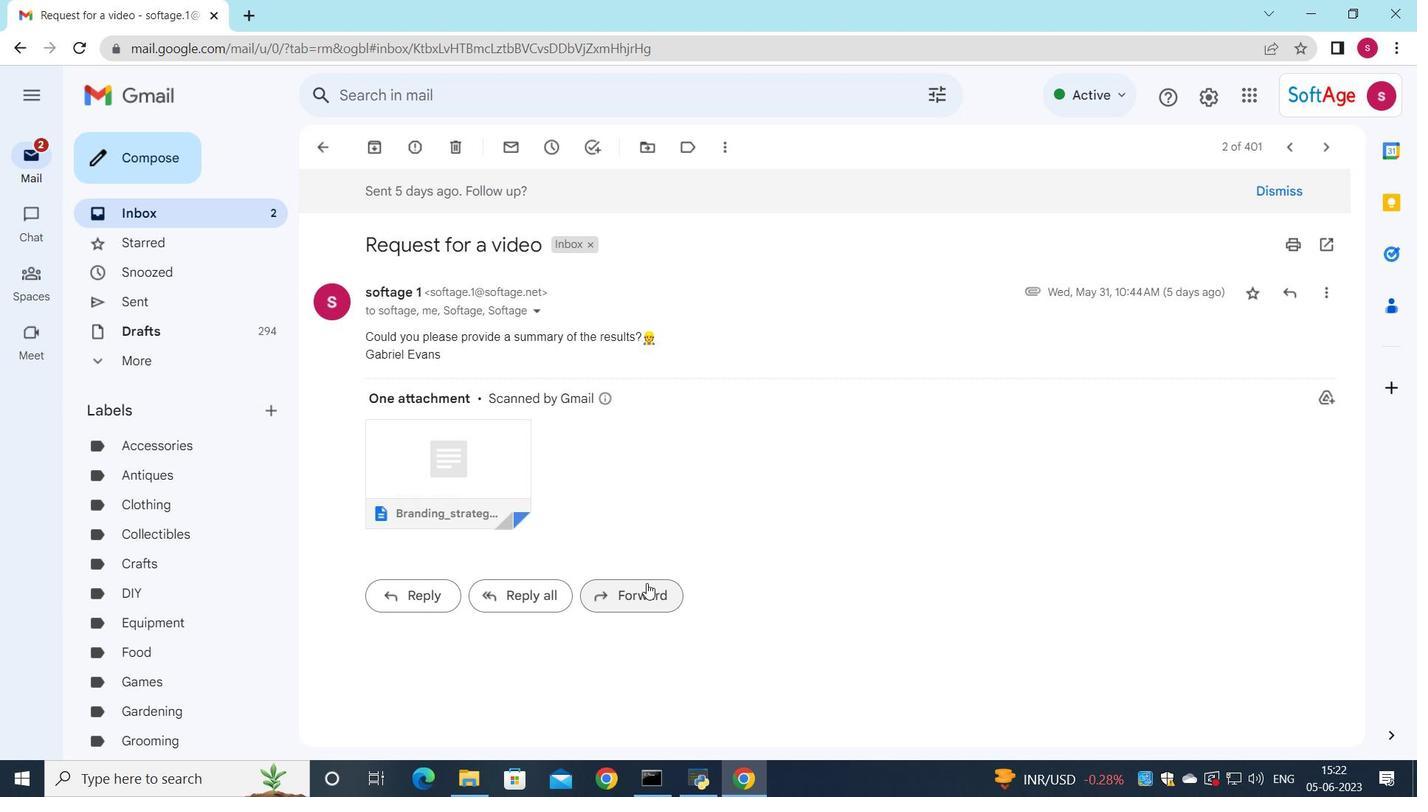 
Action: Mouse moved to (403, 558)
Screenshot: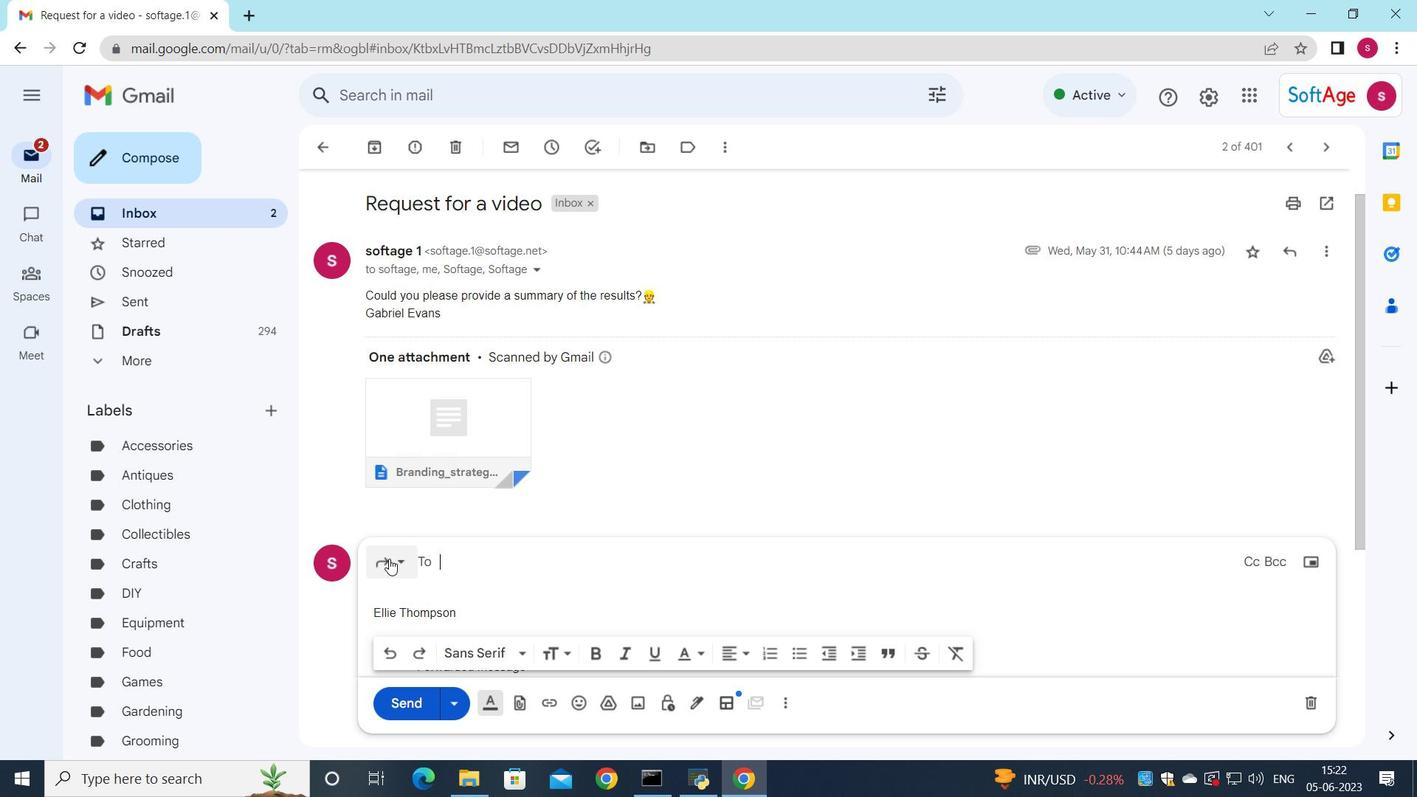 
Action: Mouse pressed left at (403, 558)
Screenshot: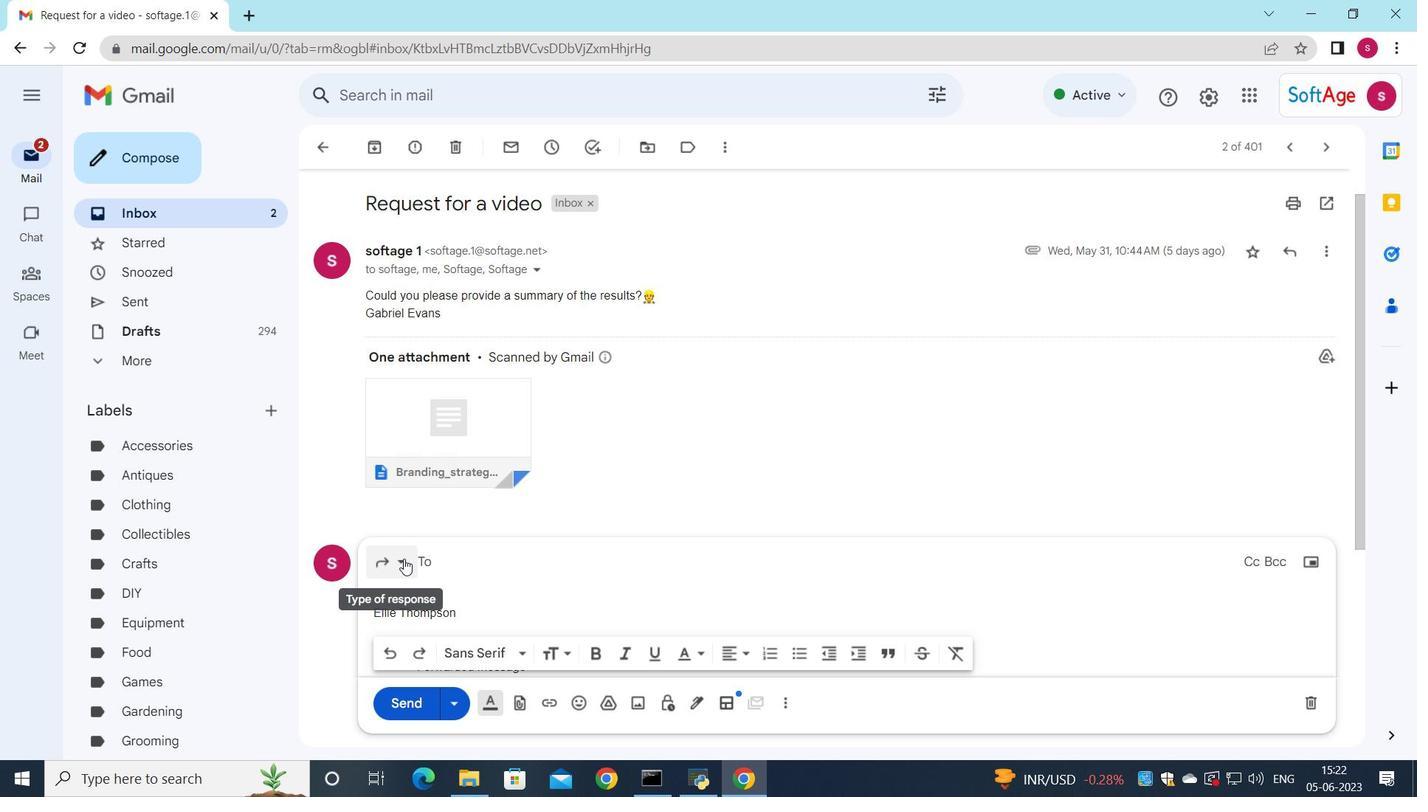 
Action: Mouse moved to (445, 500)
Screenshot: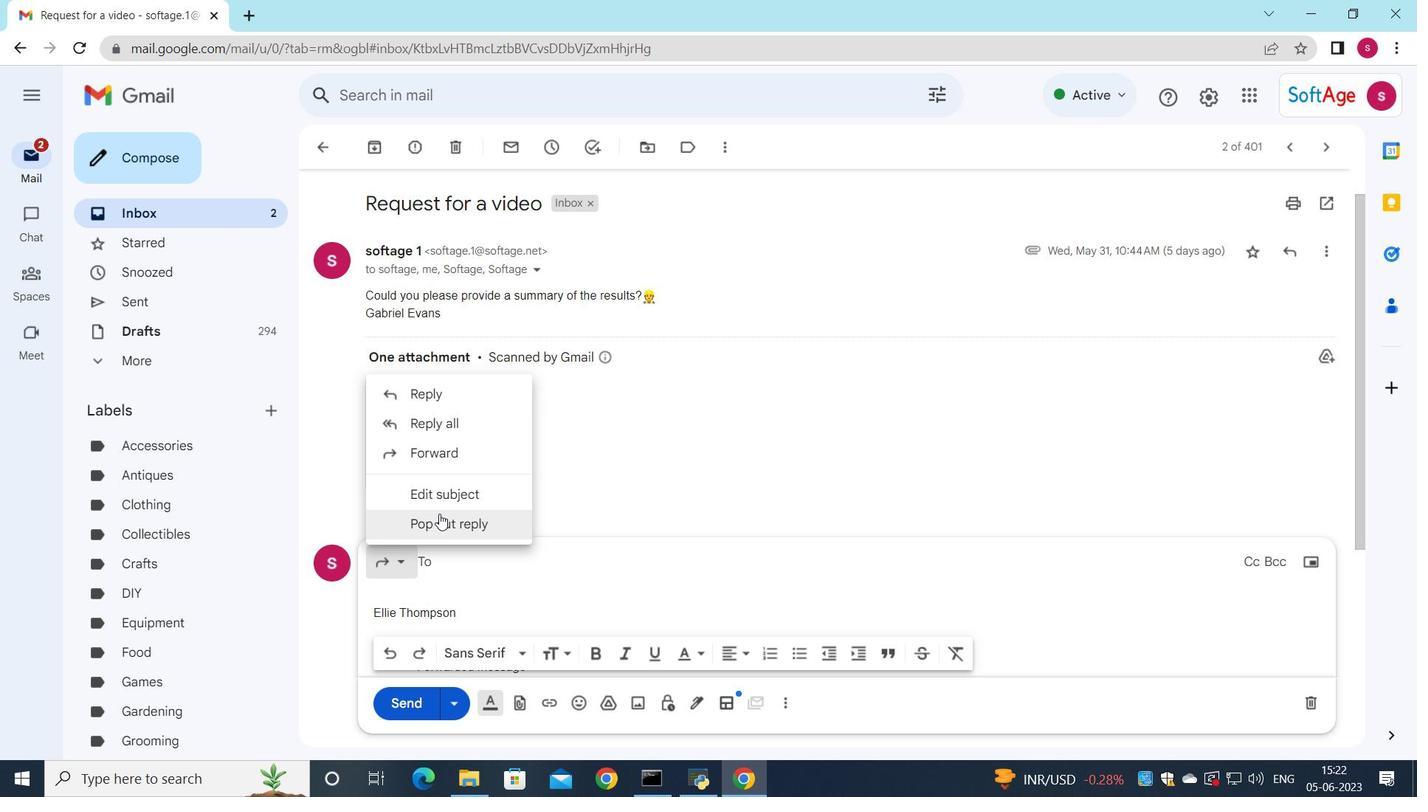 
Action: Mouse pressed left at (445, 500)
Screenshot: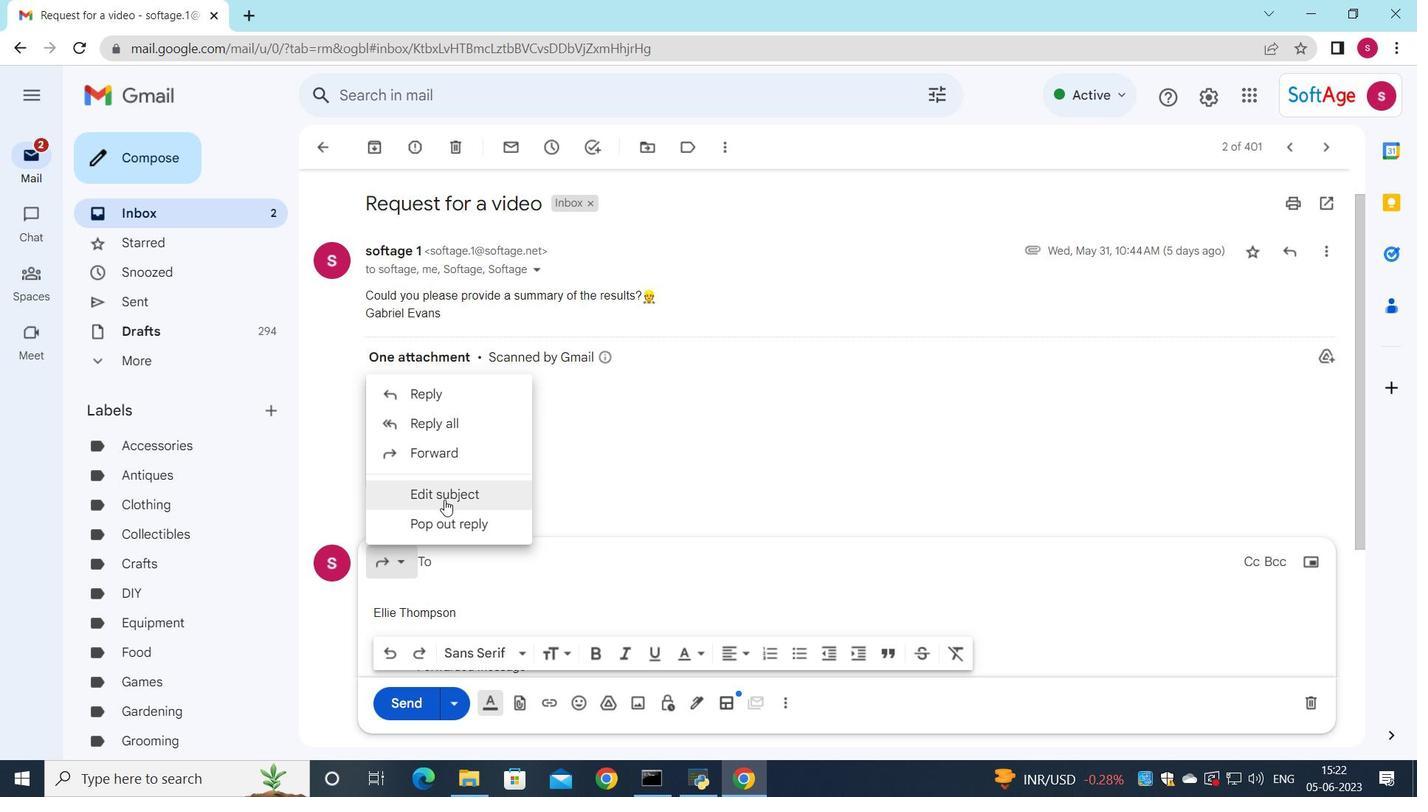 
Action: Mouse moved to (874, 346)
Screenshot: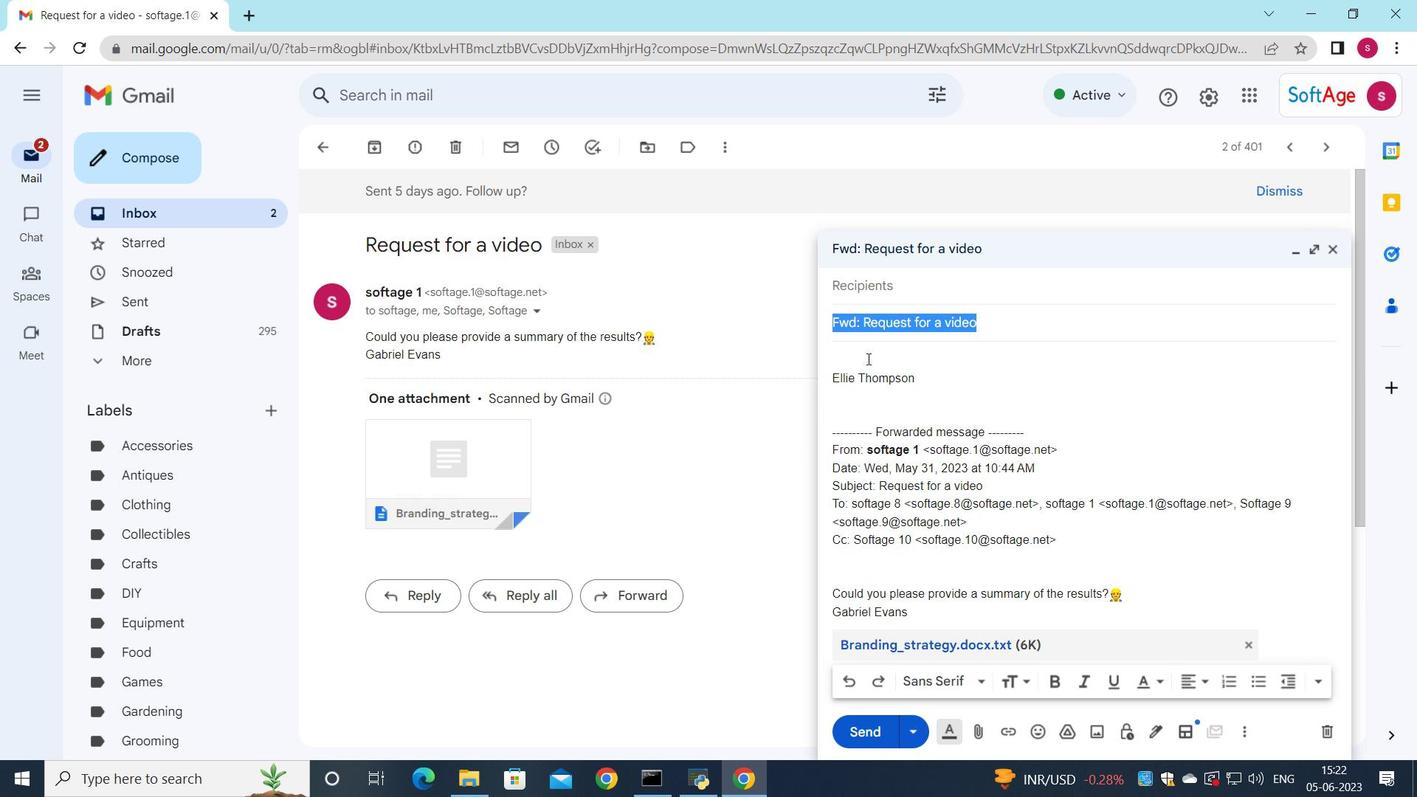 
Action: Key pressed <Key.shift>Ji<Key.backspace>ob<Key.space>offer
Screenshot: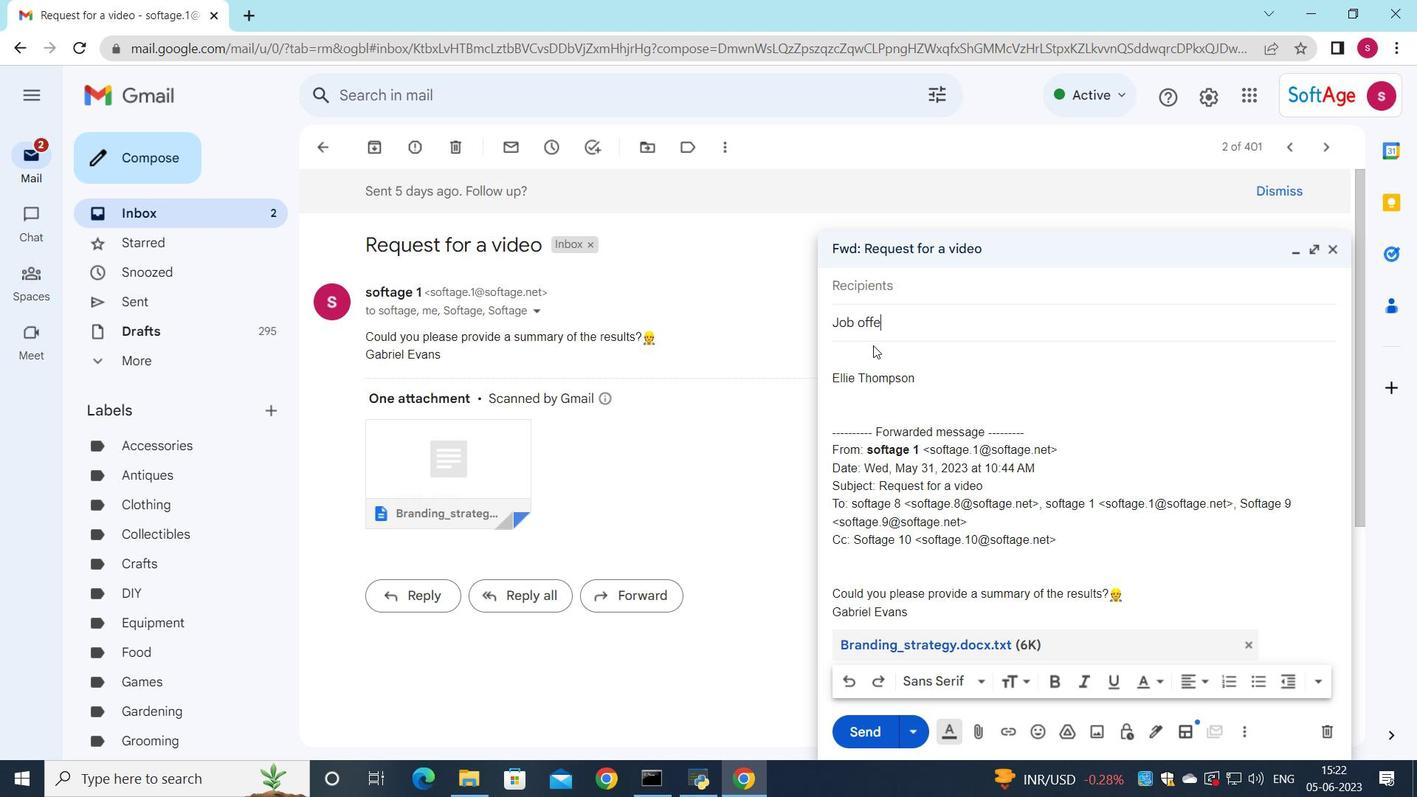 
Action: Mouse moved to (919, 290)
Screenshot: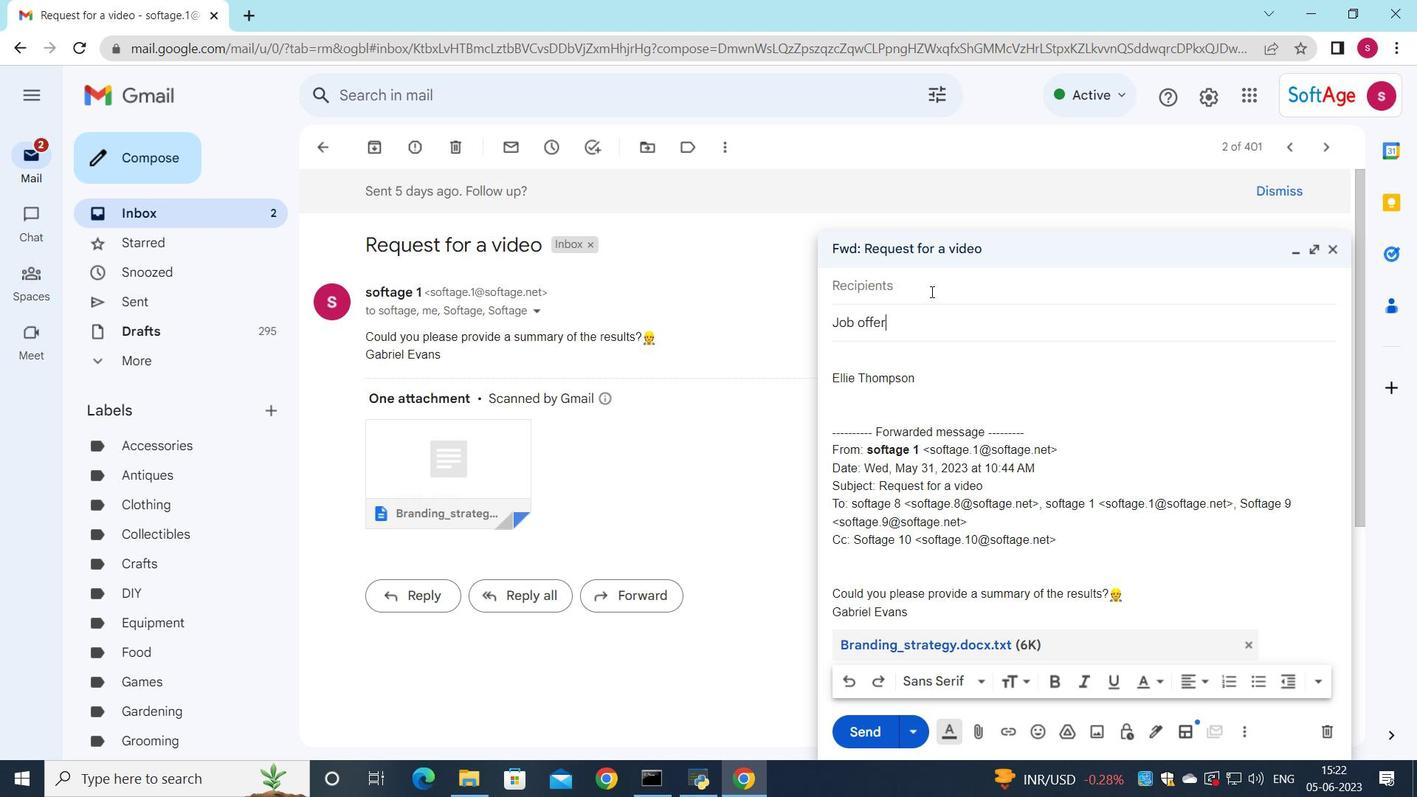 
Action: Mouse pressed left at (919, 290)
Screenshot: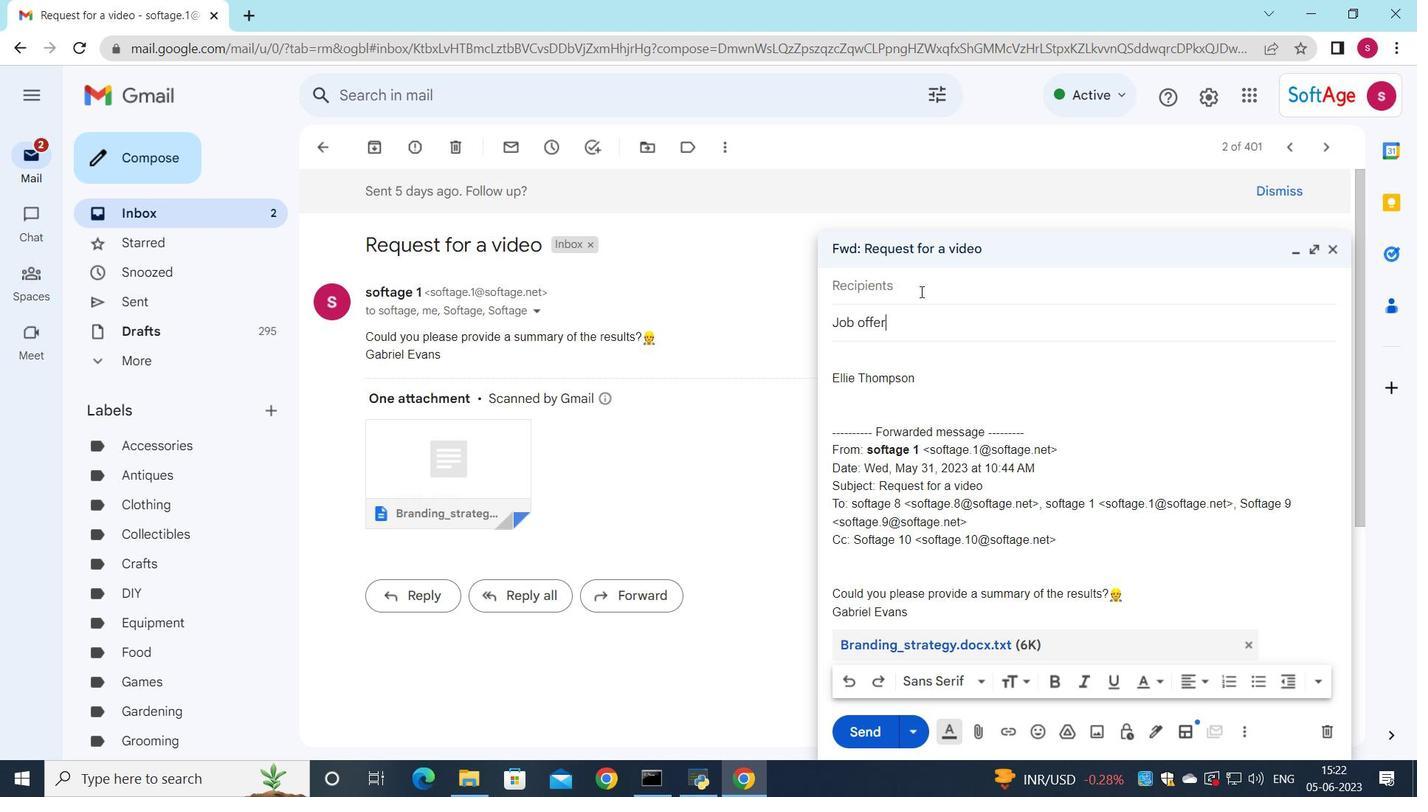 
Action: Key pressed softage
Screenshot: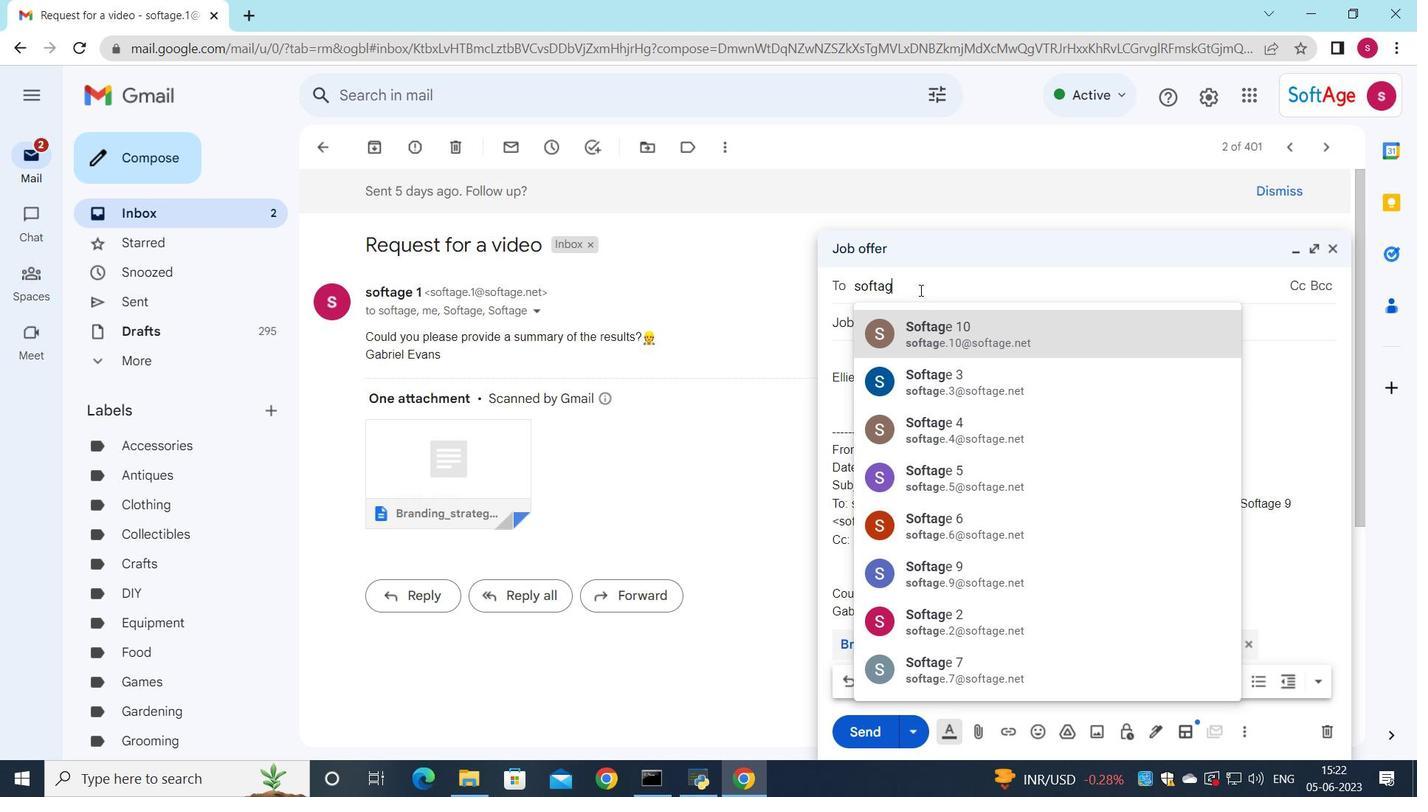 
Action: Mouse moved to (966, 571)
Screenshot: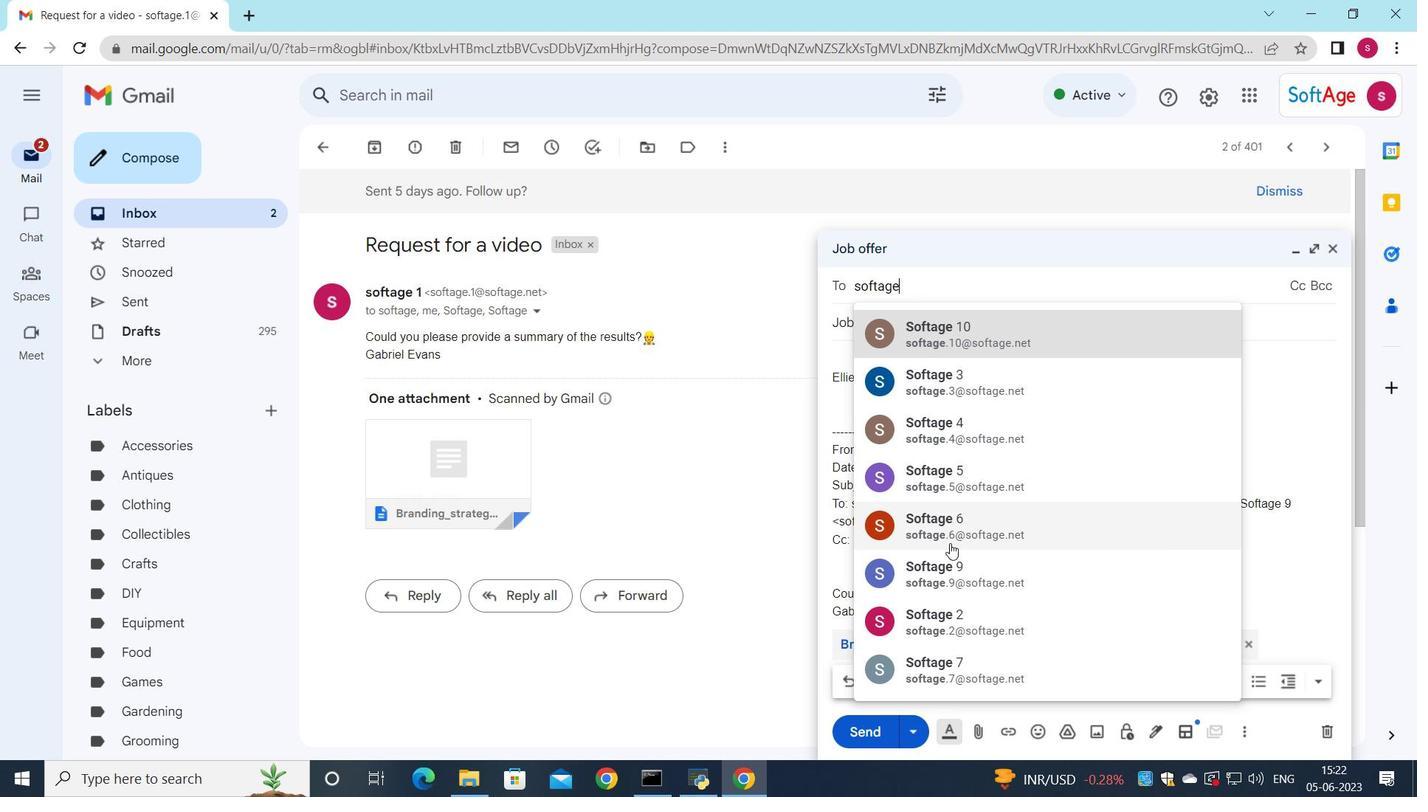 
Action: Mouse pressed left at (966, 571)
Screenshot: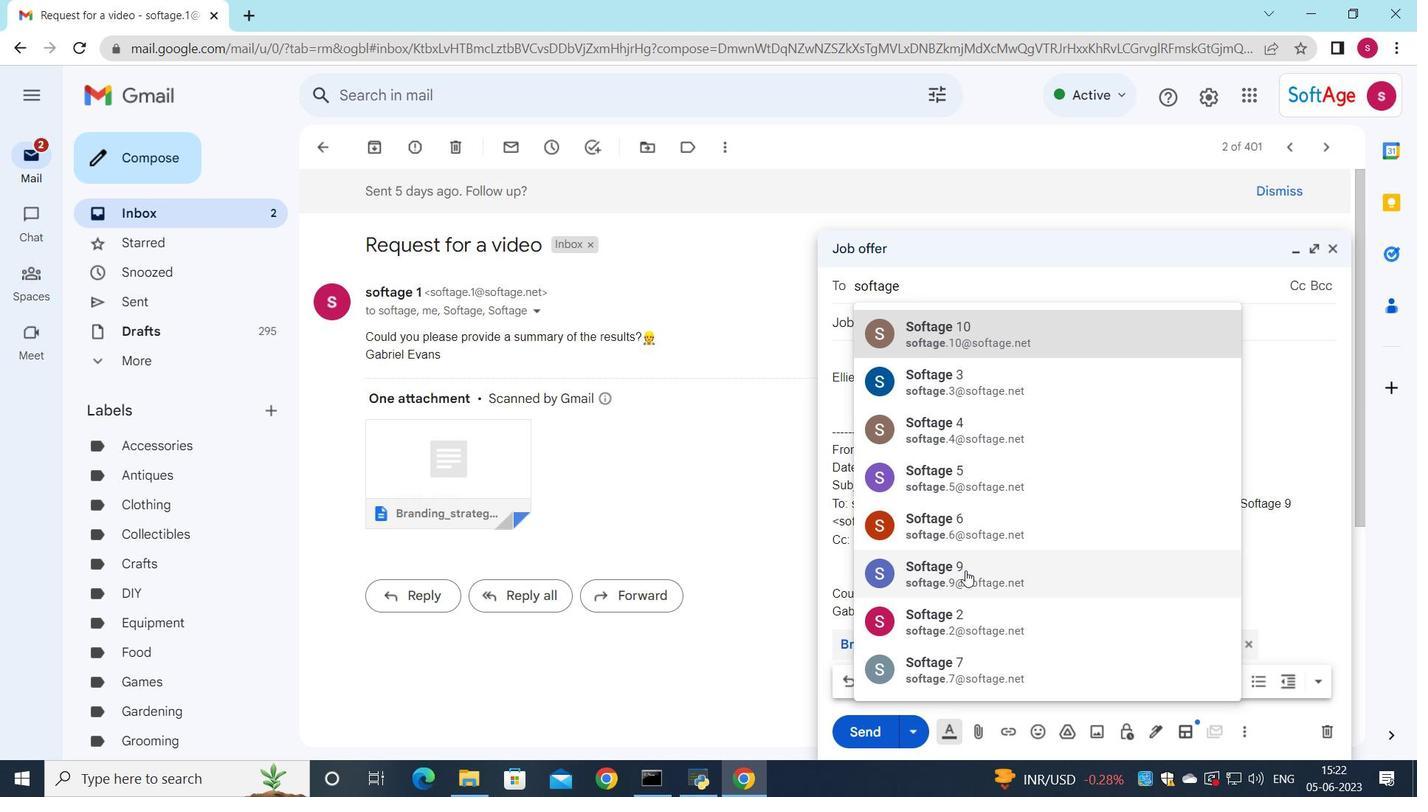 
Action: Mouse moved to (874, 377)
Screenshot: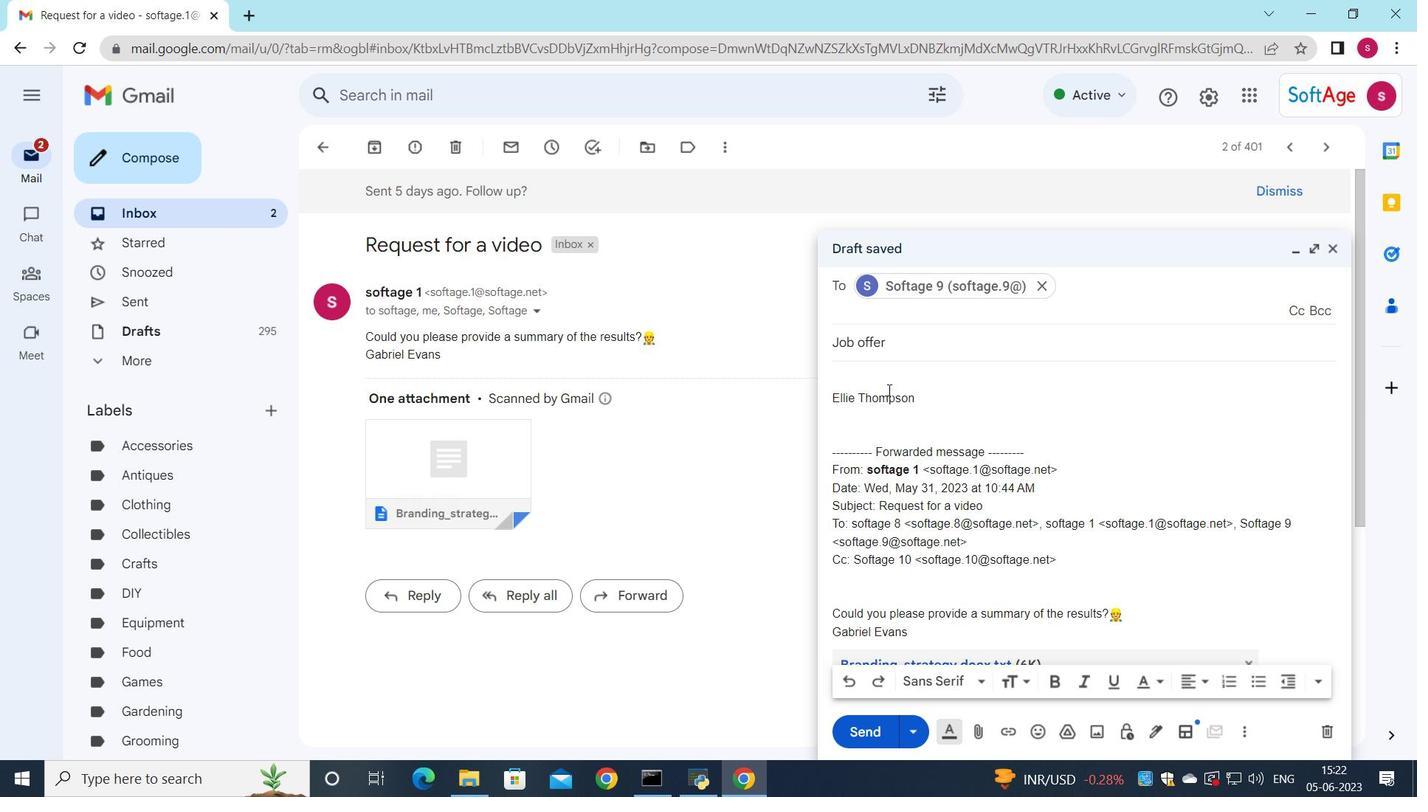 
Action: Mouse pressed left at (874, 377)
Screenshot: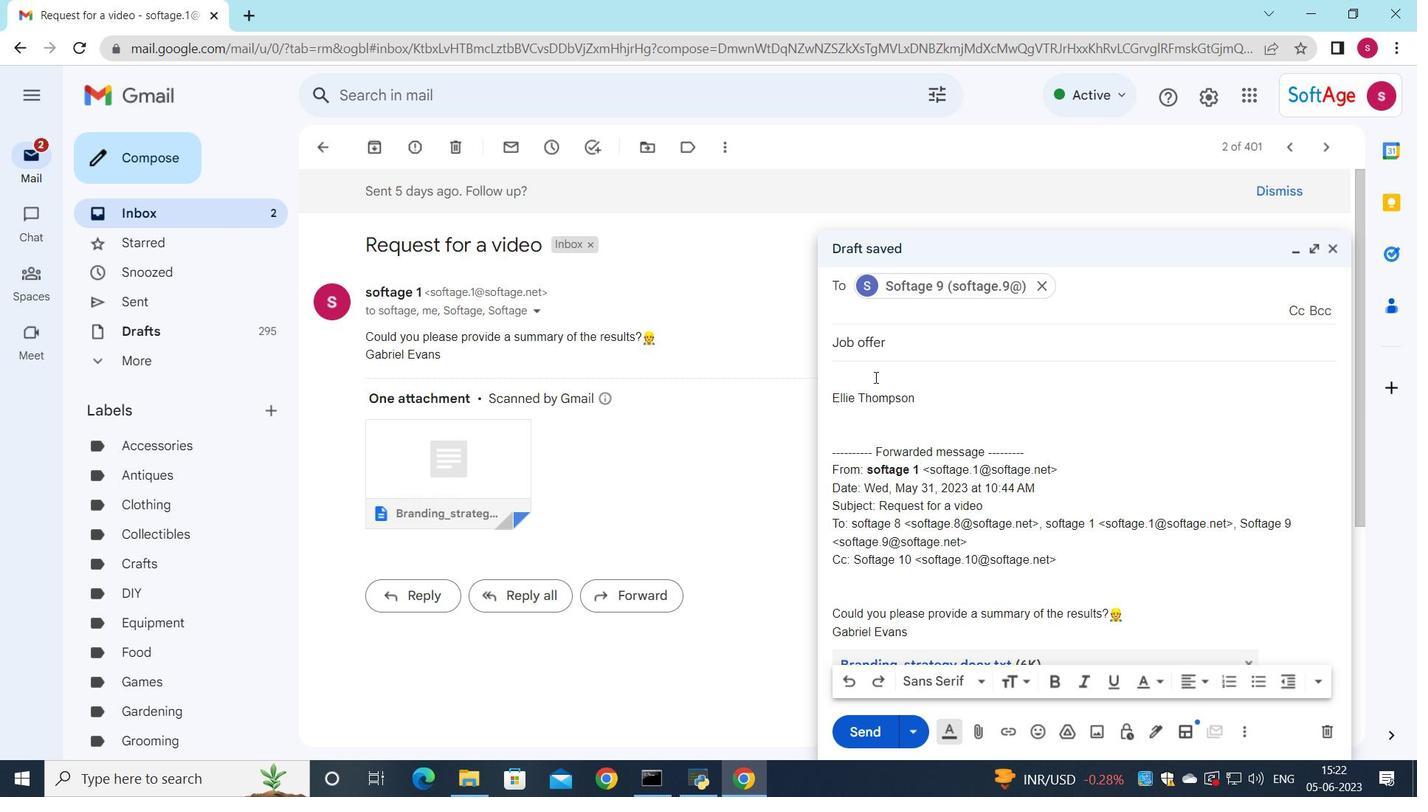 
Action: Key pressed <Key.shift>Could<Key.space>you<Key.space>please<Key.space>share<Key.space>your<Key.space>feedback<Key.space>on<Key.space>the<Key.space>latest<Key.space>proposal<Key.shift_r>?
Screenshot: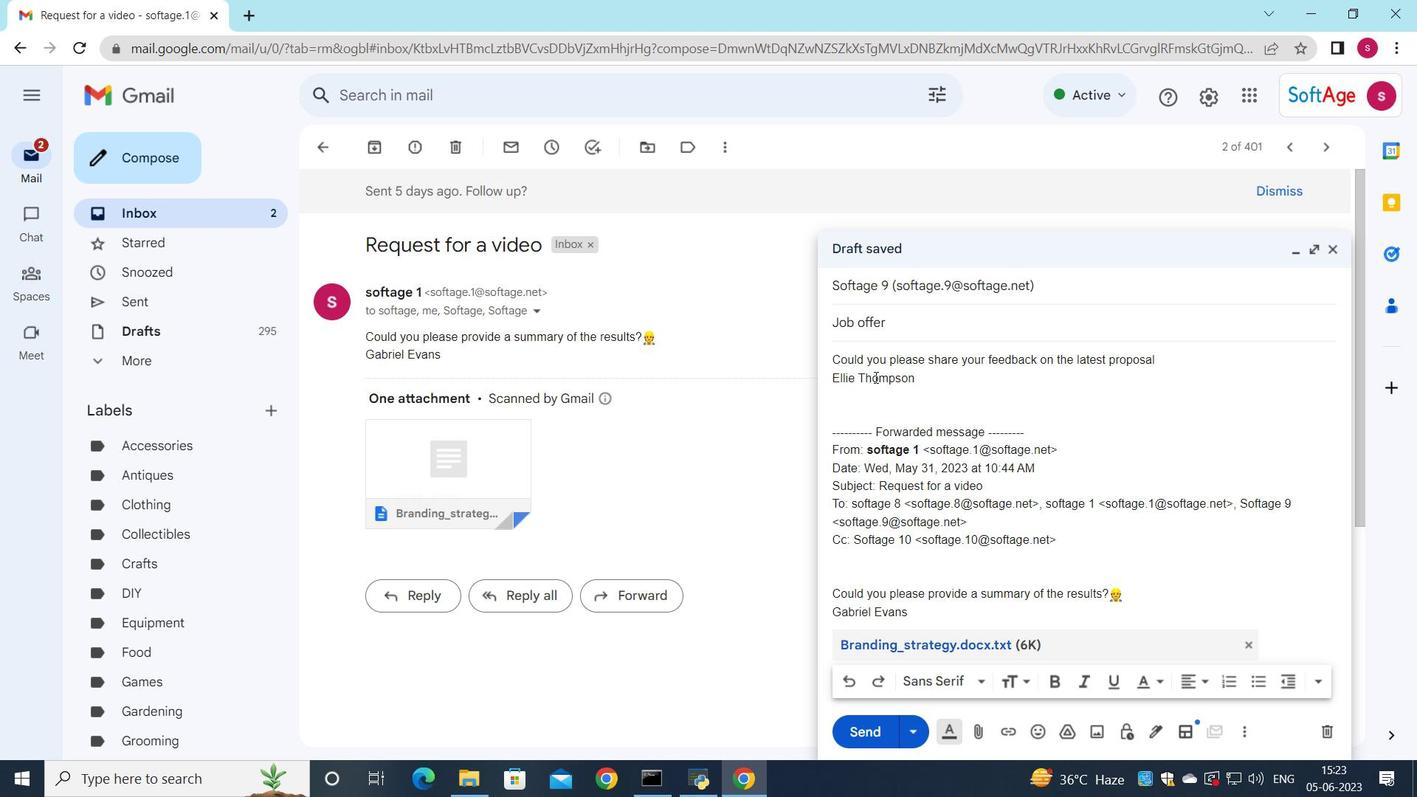 
Action: Mouse moved to (1165, 686)
Screenshot: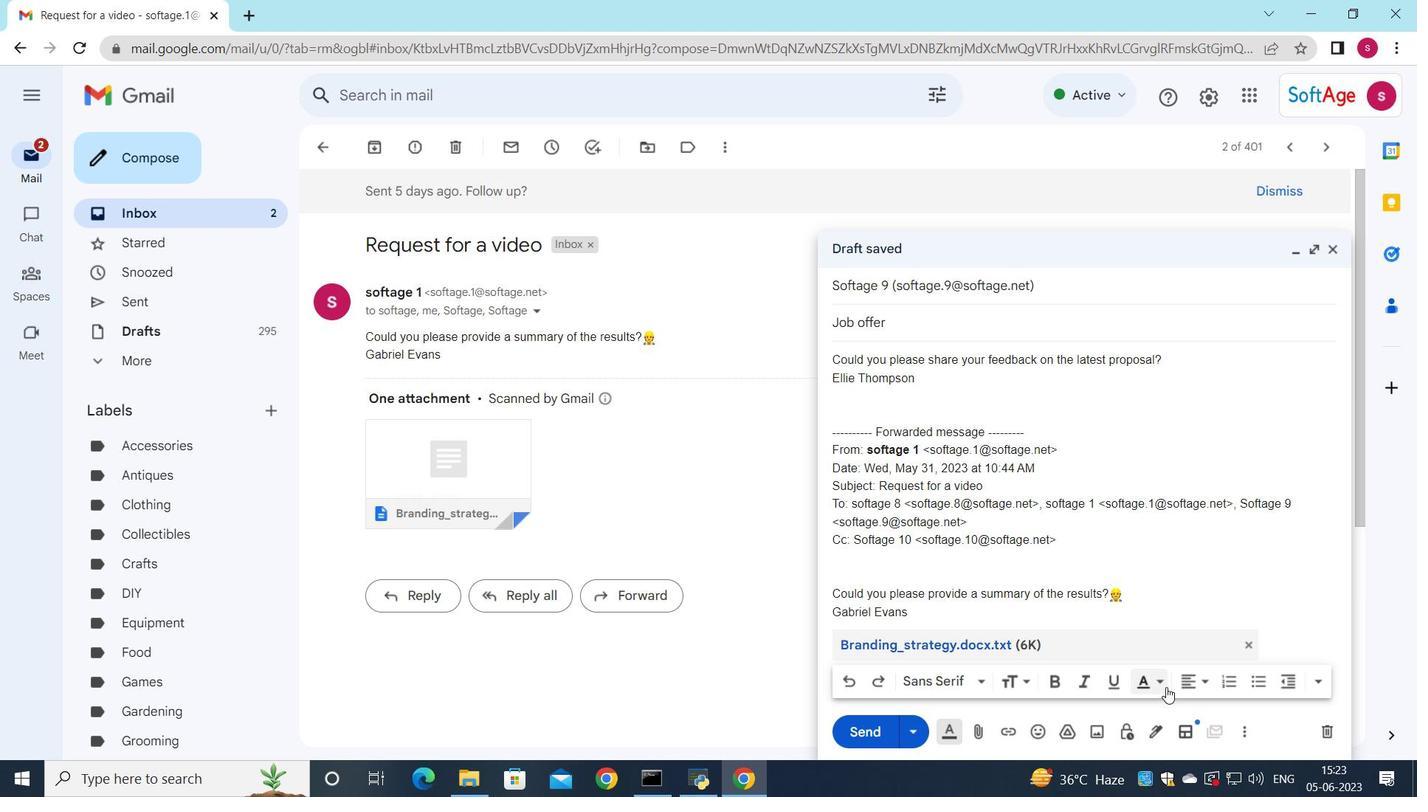
Action: Mouse pressed left at (1165, 686)
Screenshot: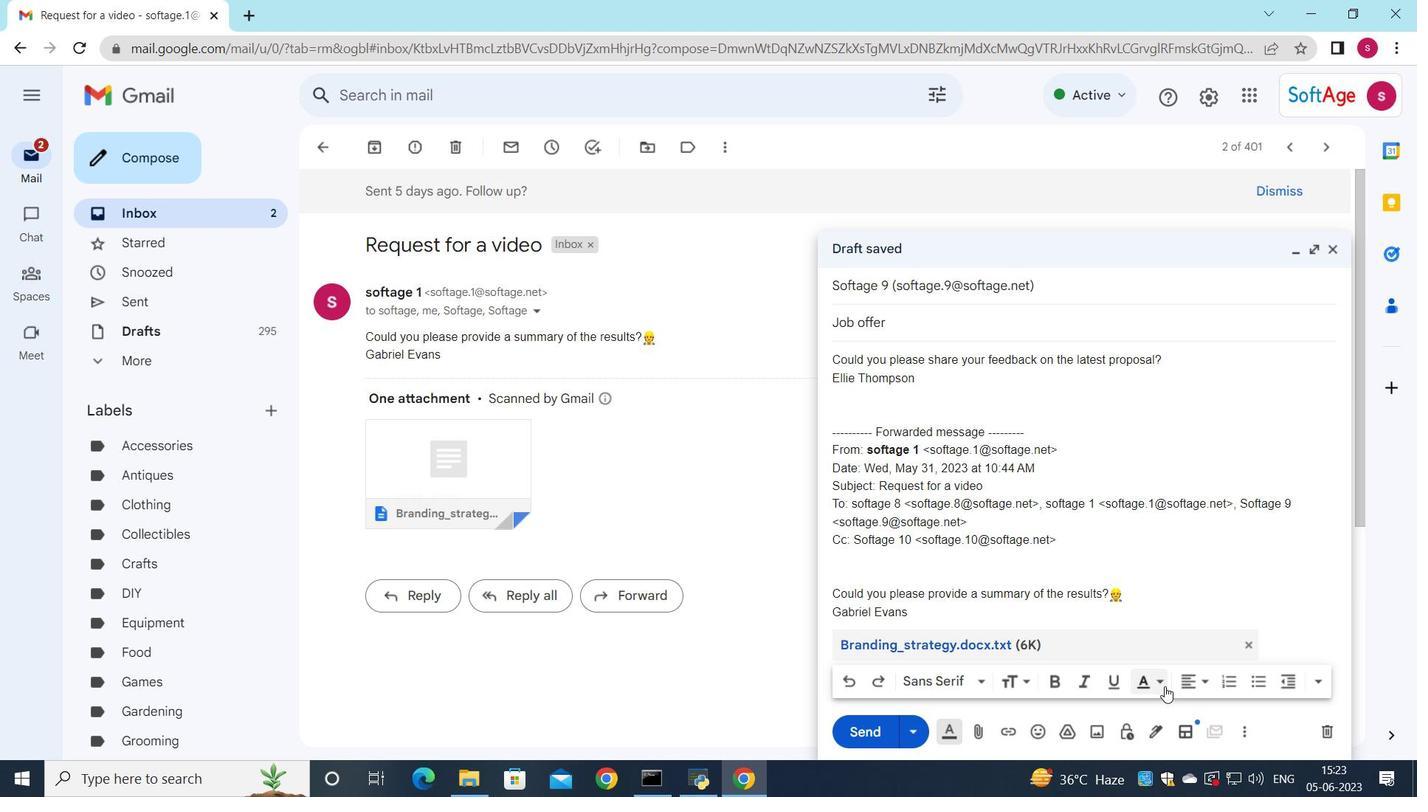 
Action: Mouse moved to (1120, 552)
Screenshot: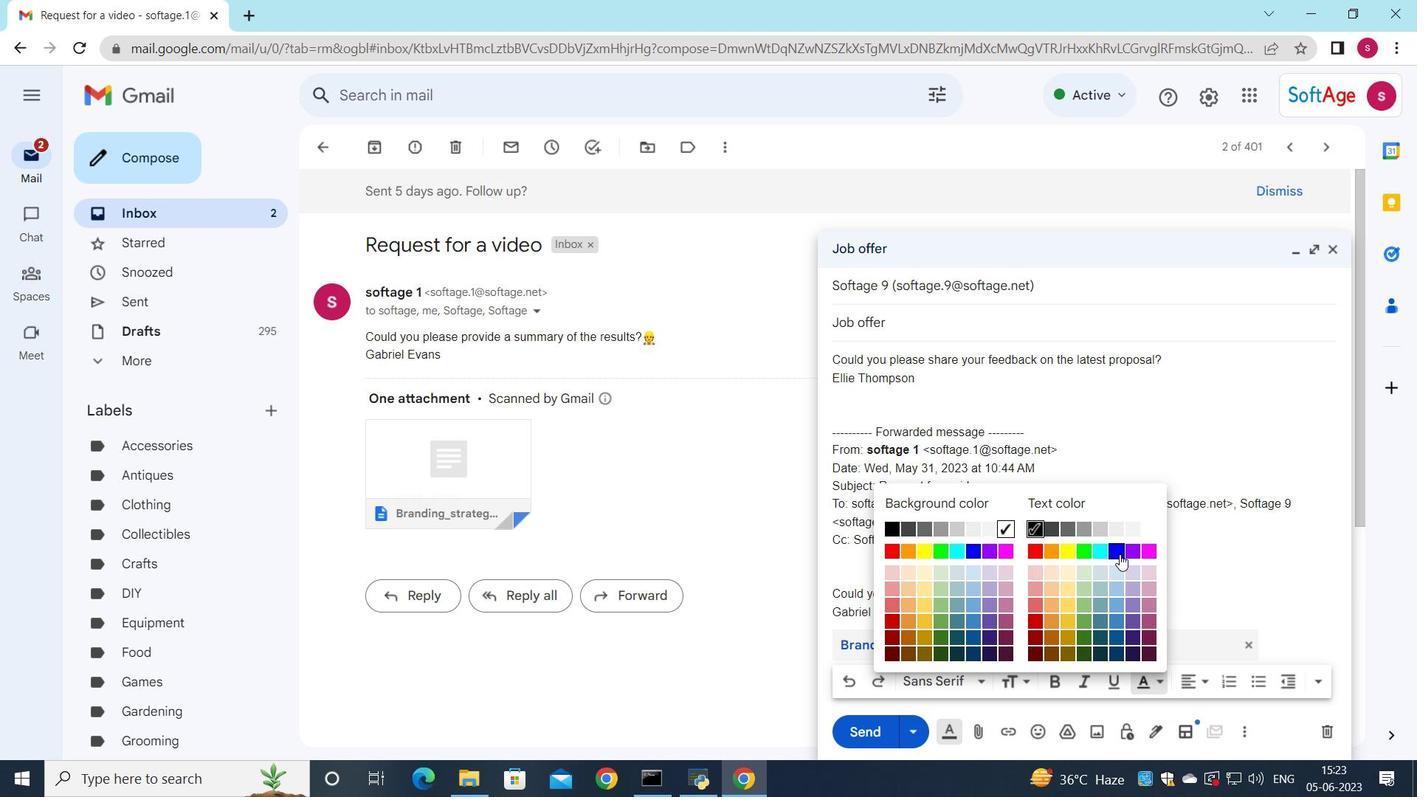 
Action: Mouse pressed left at (1120, 552)
Screenshot: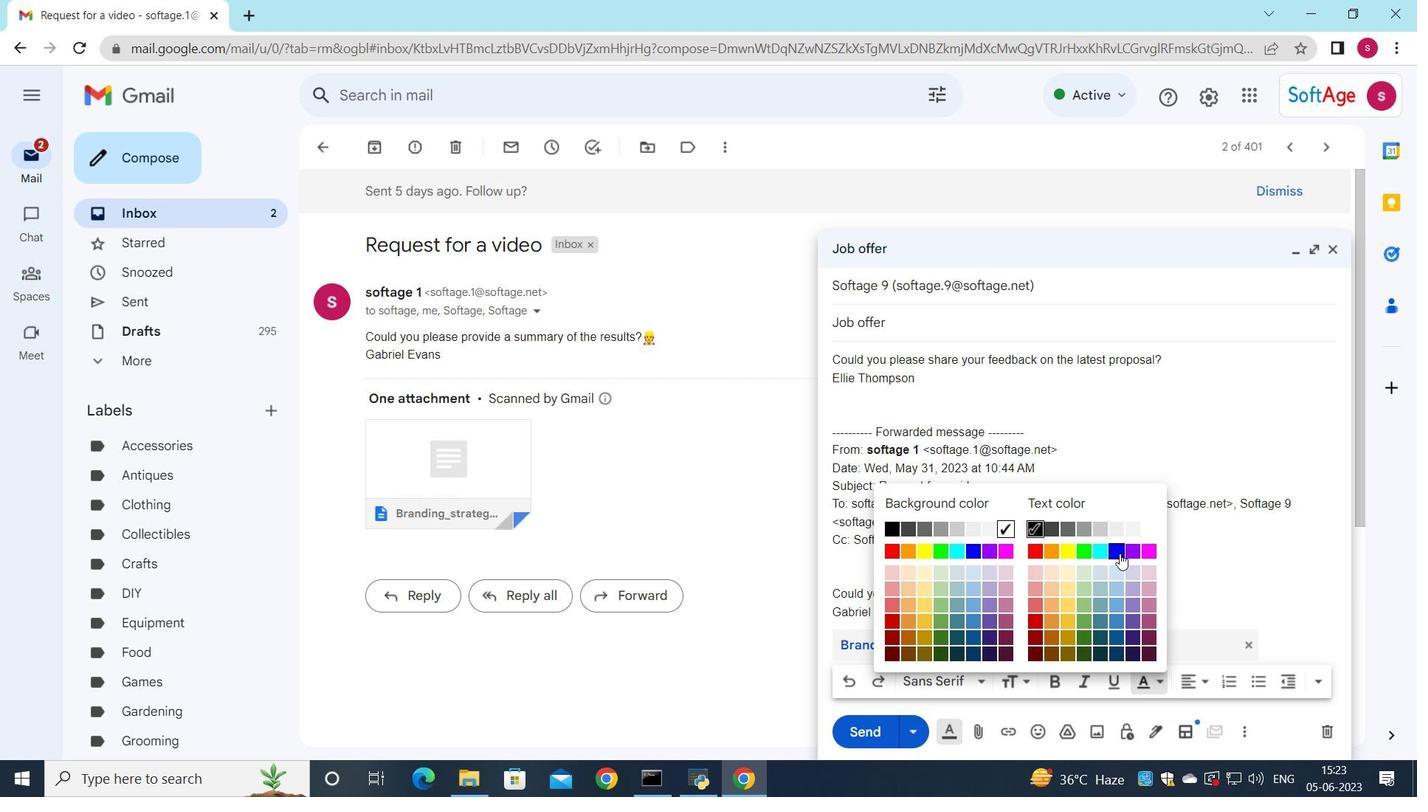 
Action: Mouse moved to (1150, 678)
Screenshot: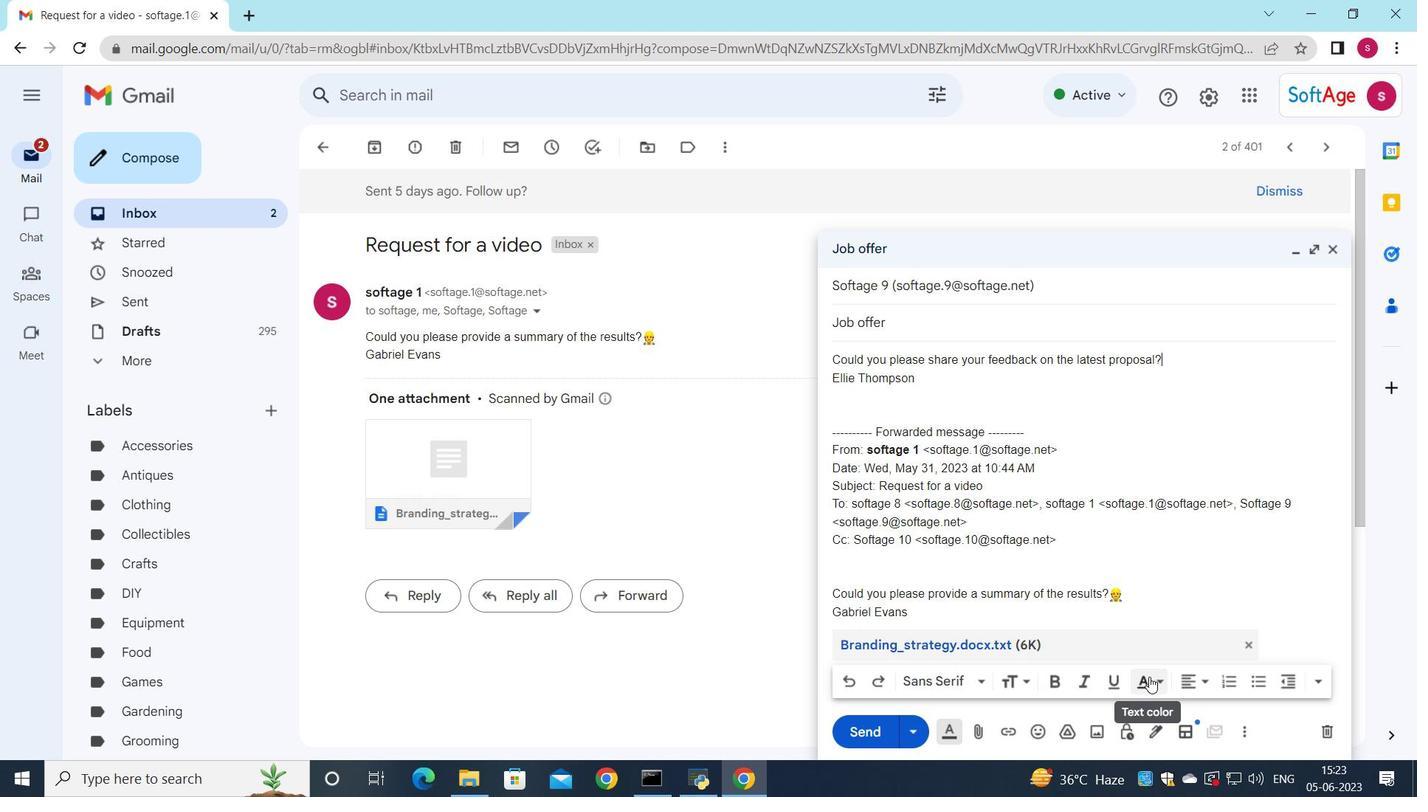 
Action: Mouse pressed left at (1150, 678)
Screenshot: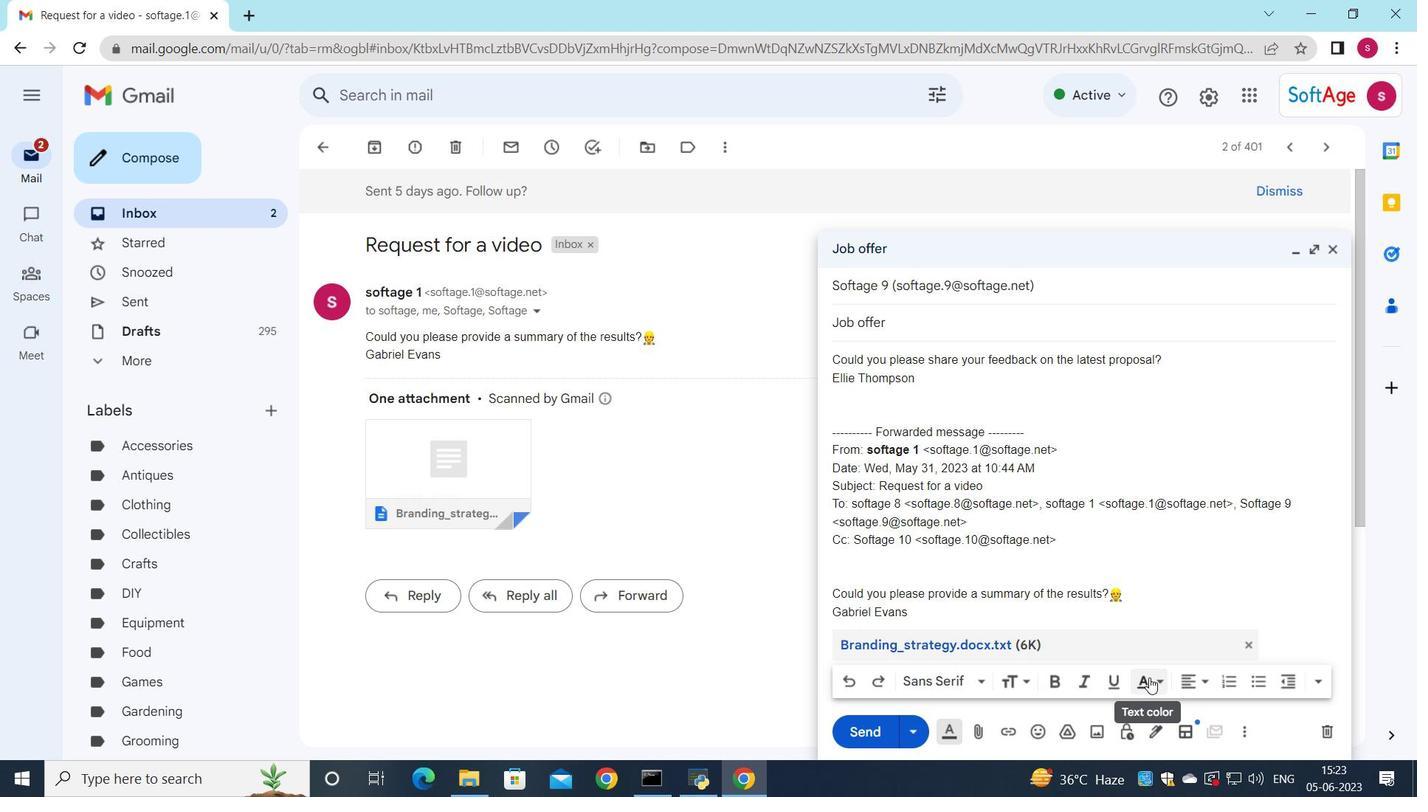 
Action: Mouse moved to (1001, 554)
Screenshot: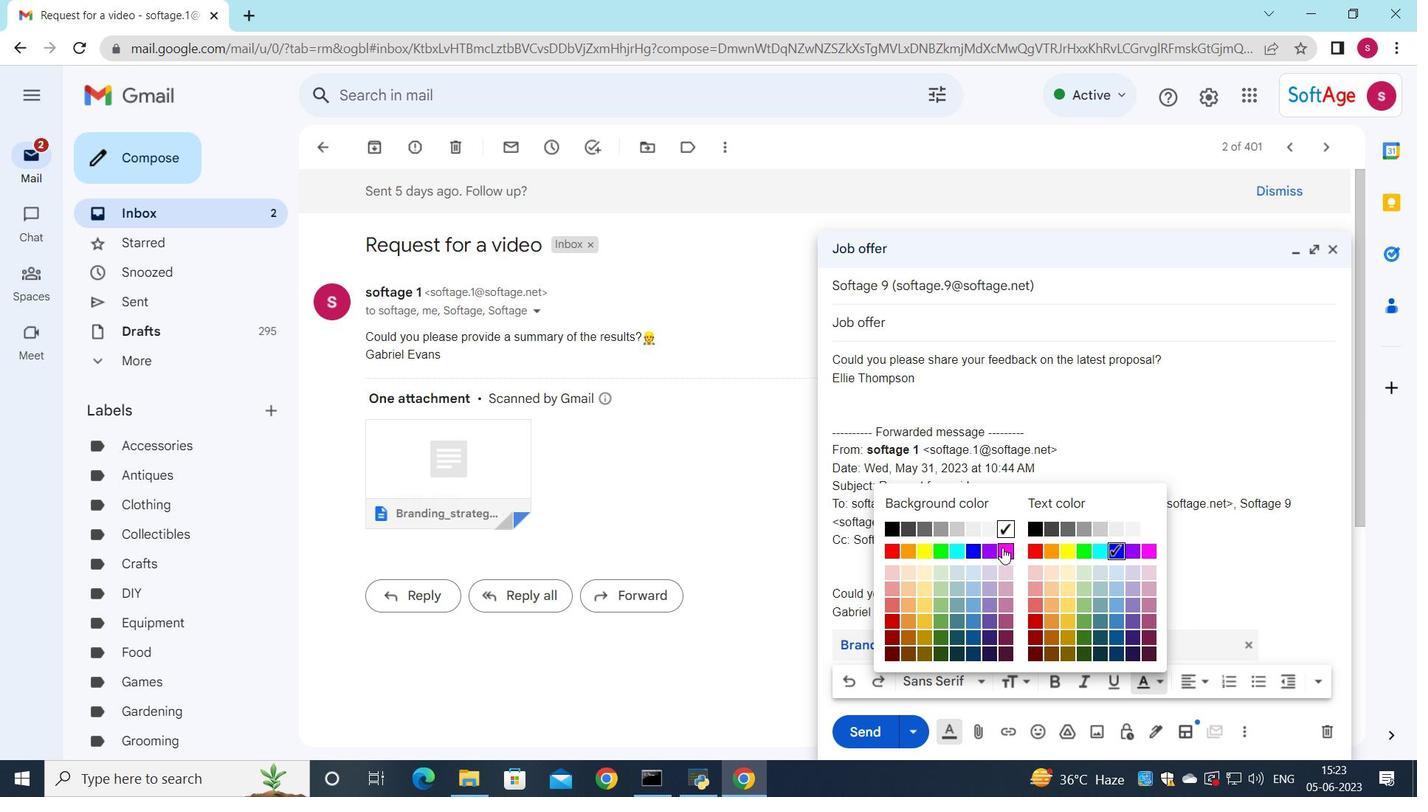 
Action: Mouse pressed left at (1001, 554)
Screenshot: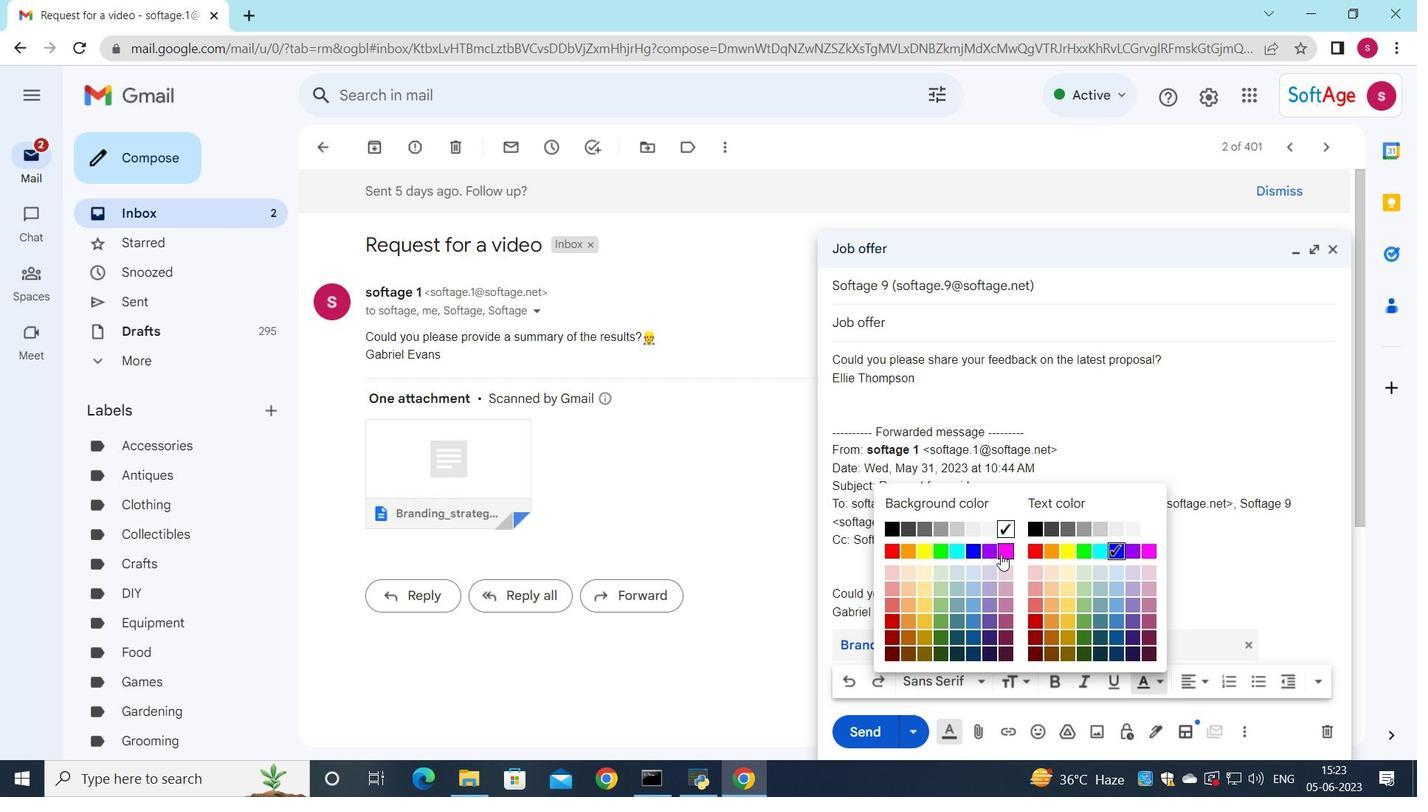 
Action: Mouse moved to (1165, 361)
Screenshot: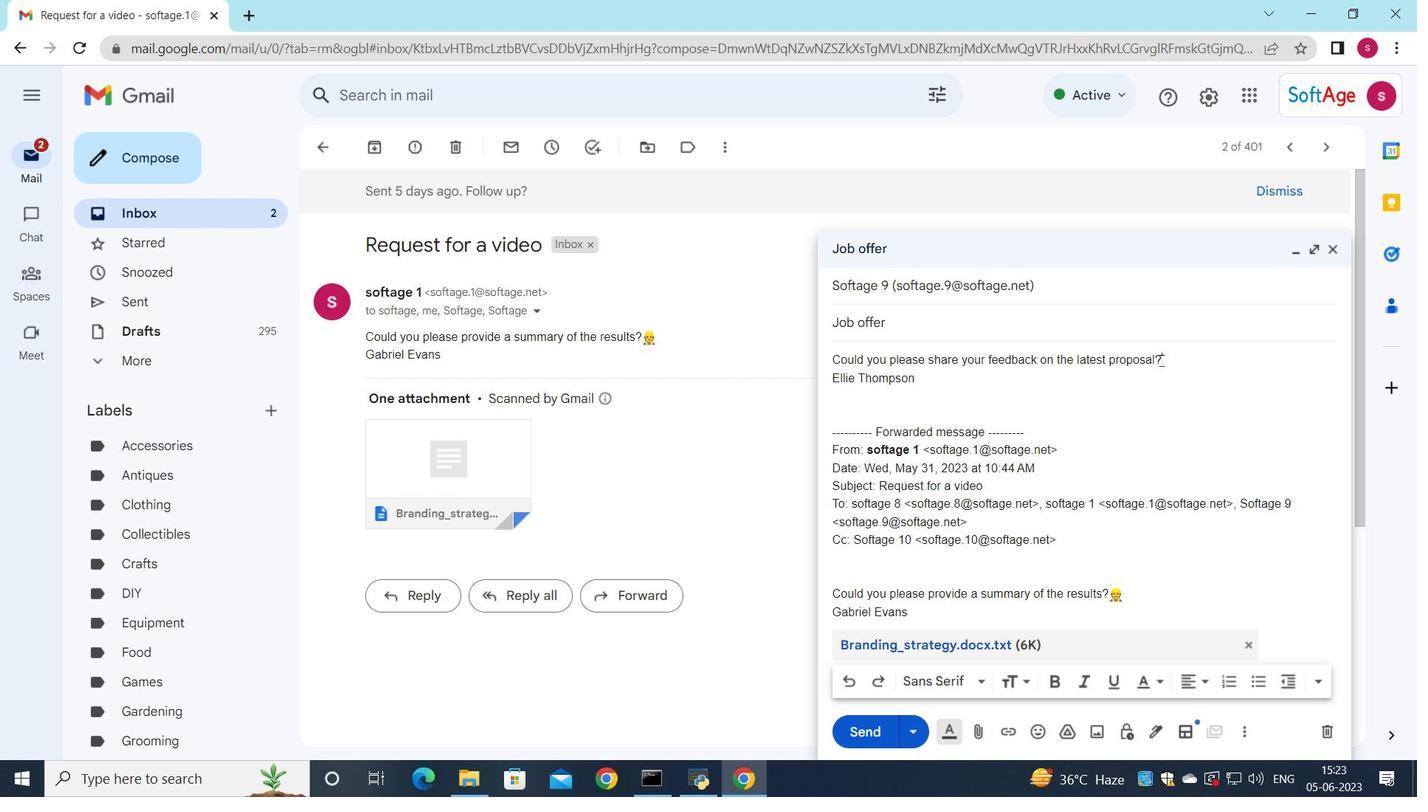 
Action: Mouse pressed left at (1165, 361)
Screenshot: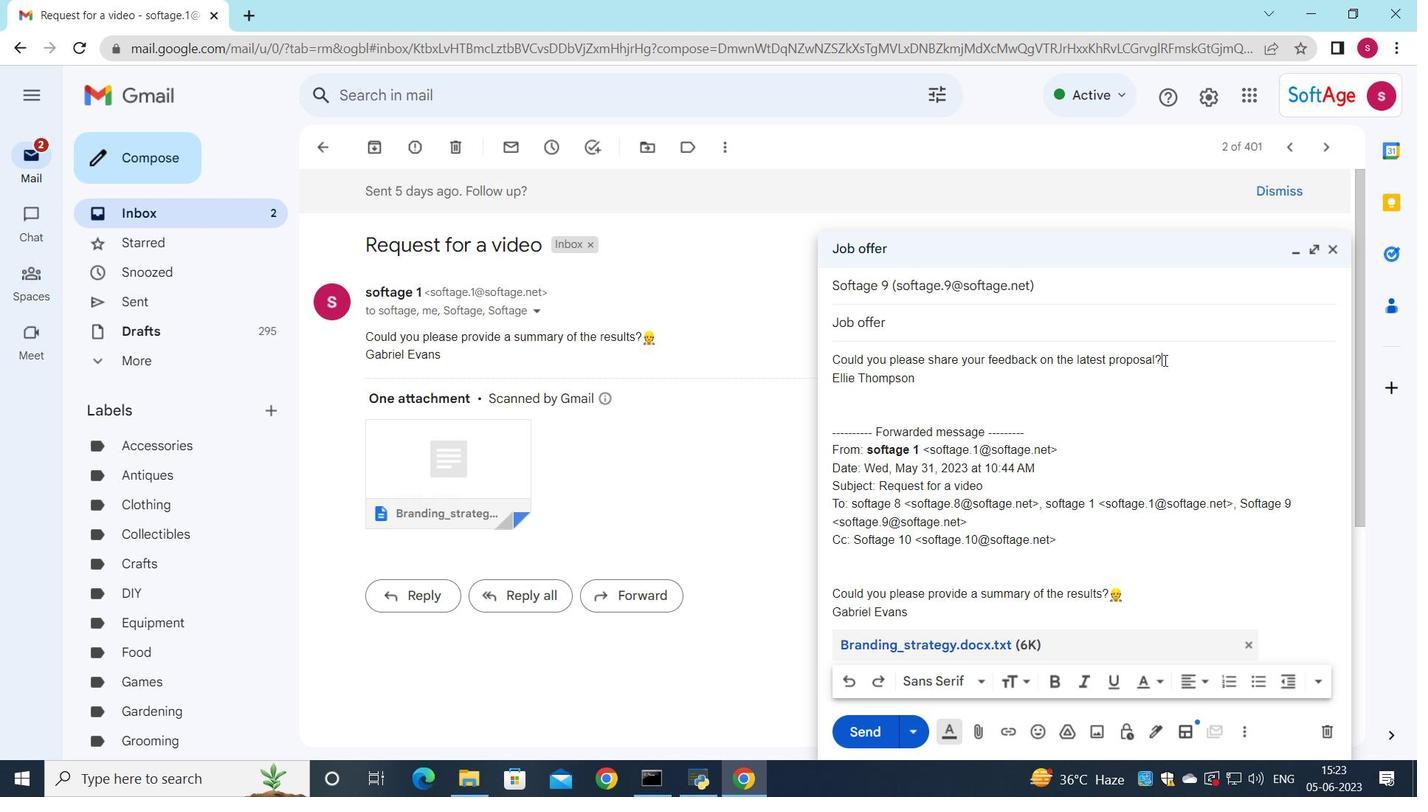 
Action: Mouse moved to (1153, 682)
Screenshot: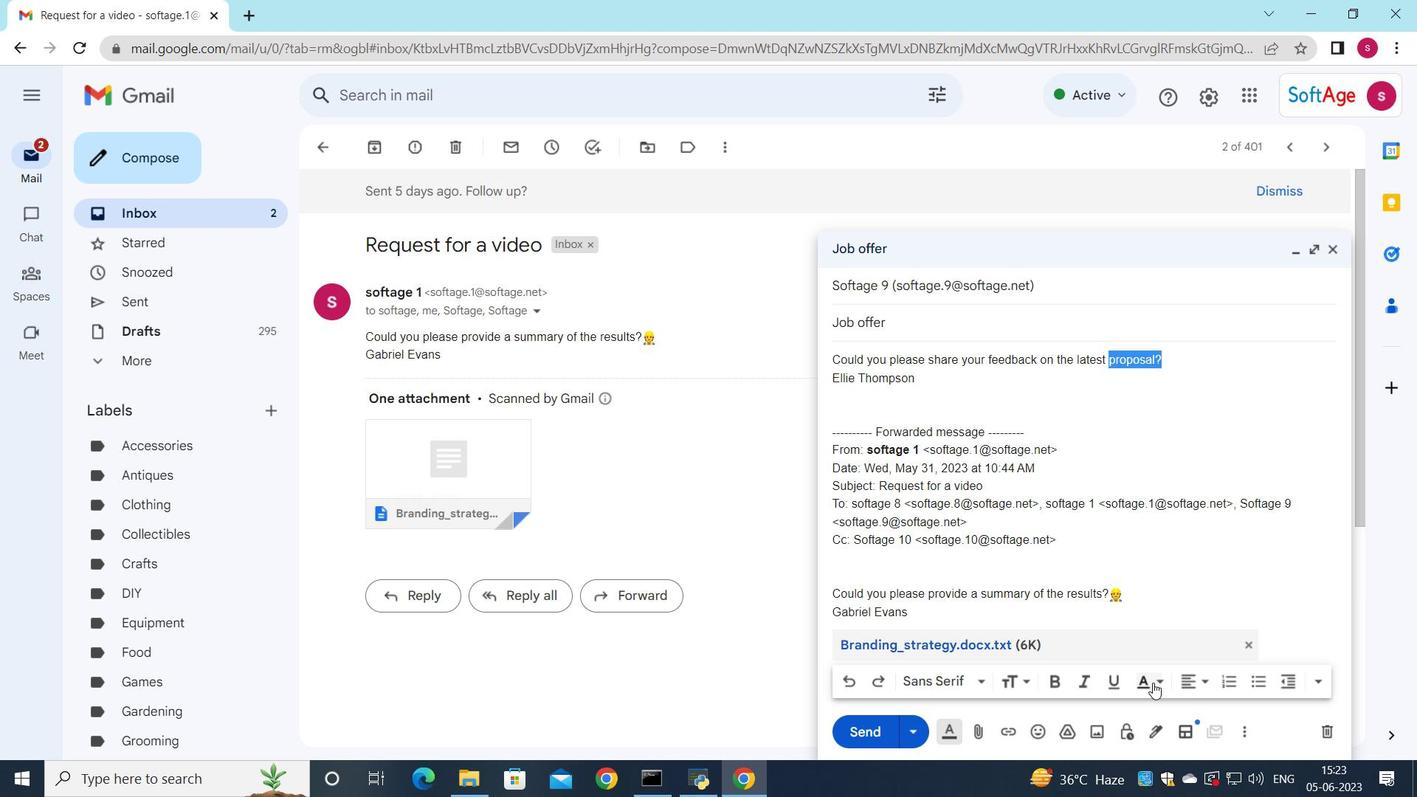 
Action: Mouse pressed left at (1153, 682)
Screenshot: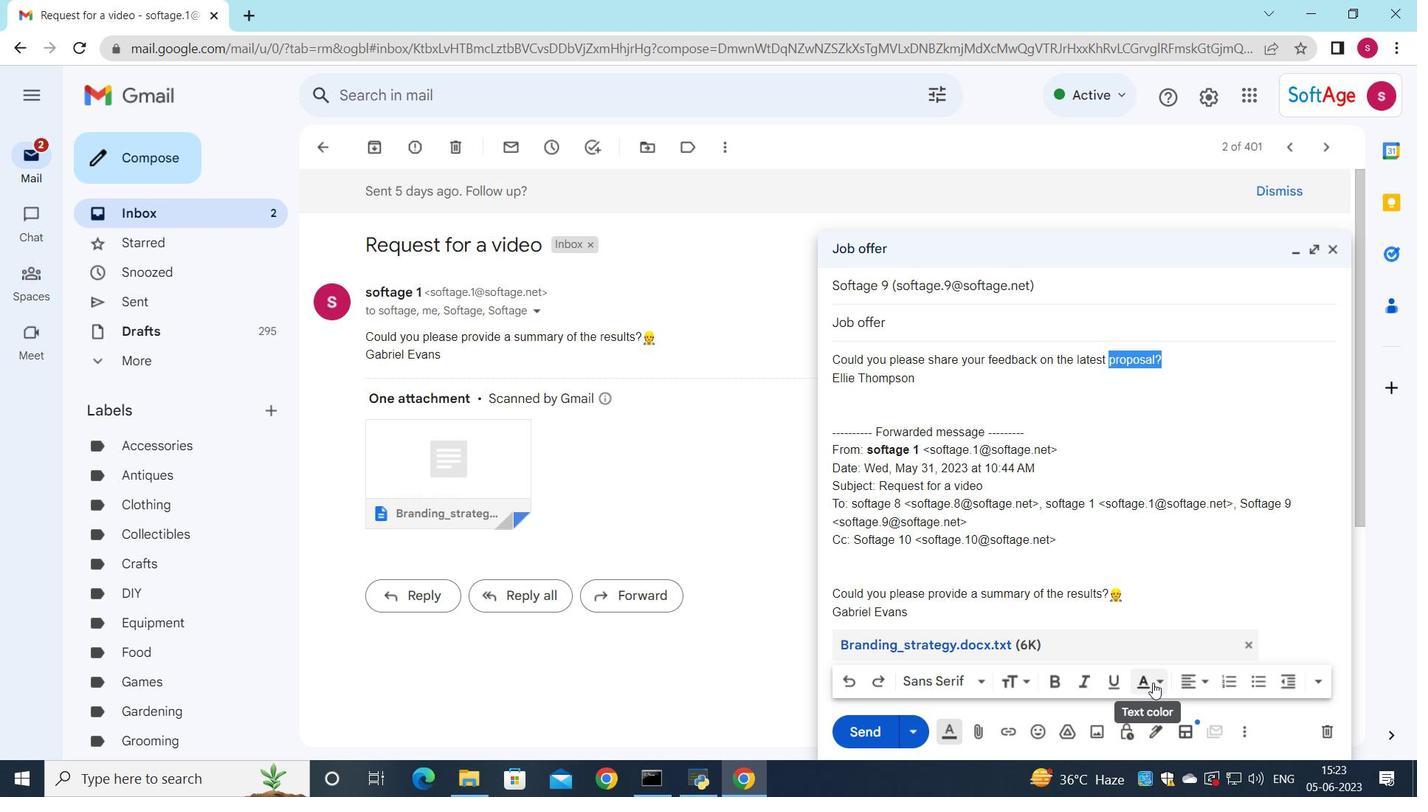 
Action: Mouse moved to (1119, 554)
Screenshot: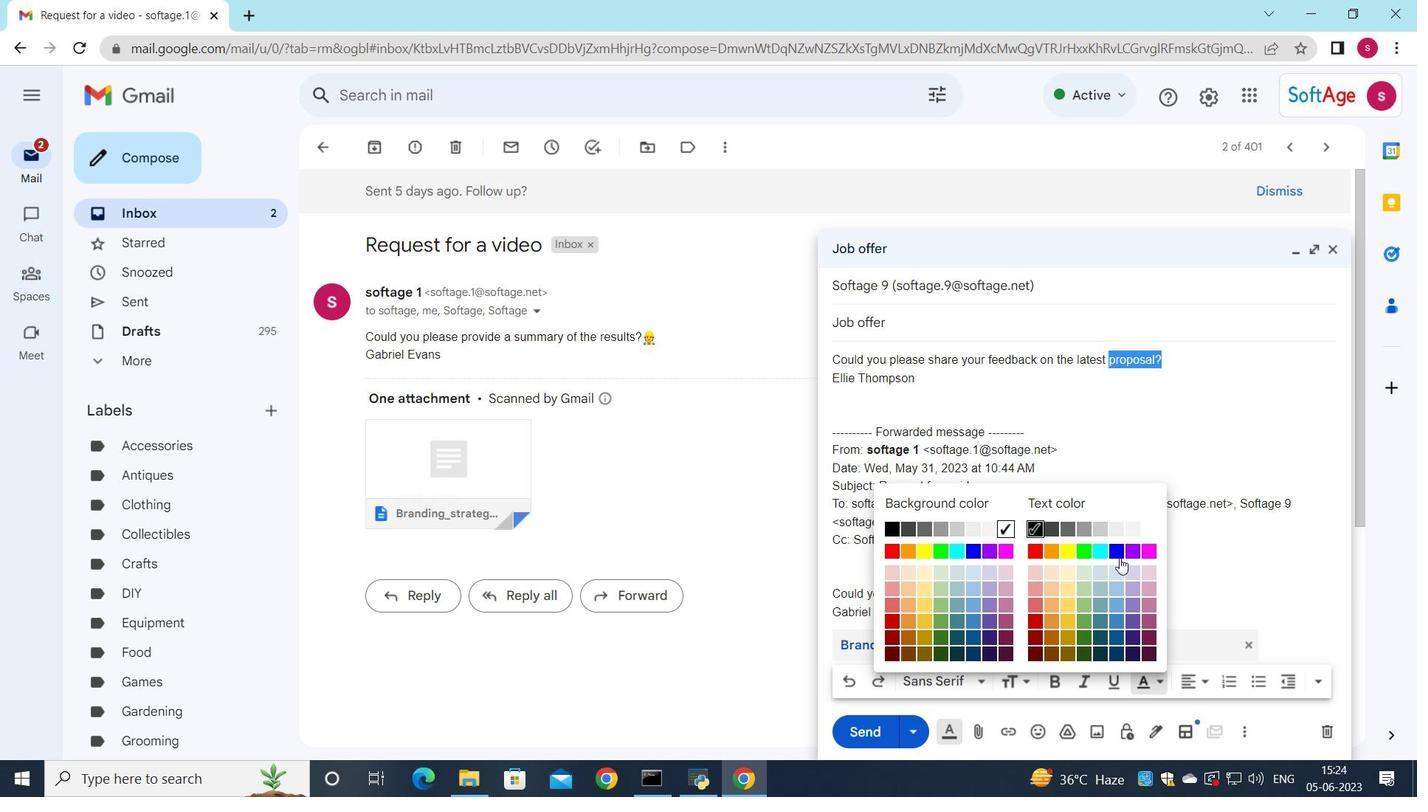 
Action: Mouse pressed left at (1119, 554)
Screenshot: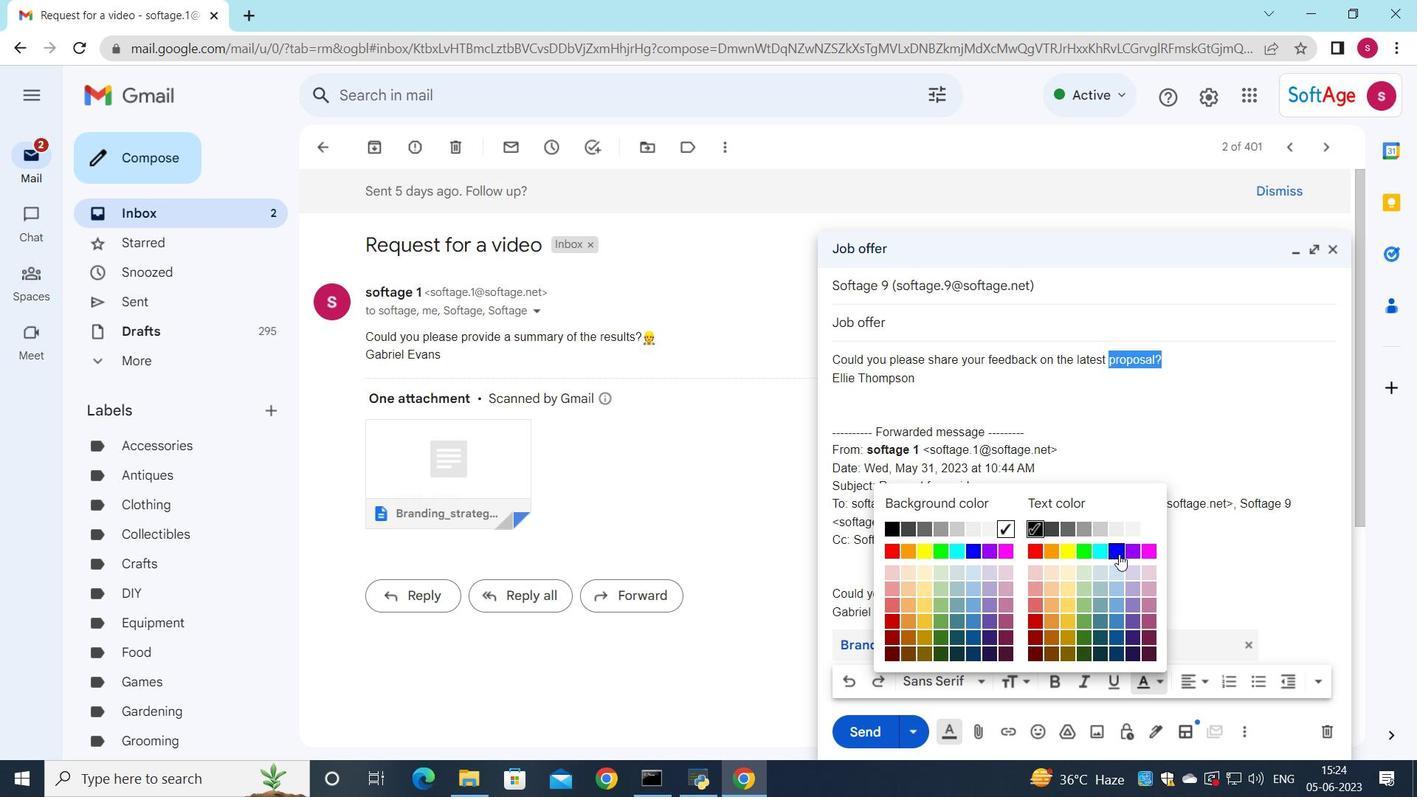 
Action: Mouse moved to (1156, 681)
Screenshot: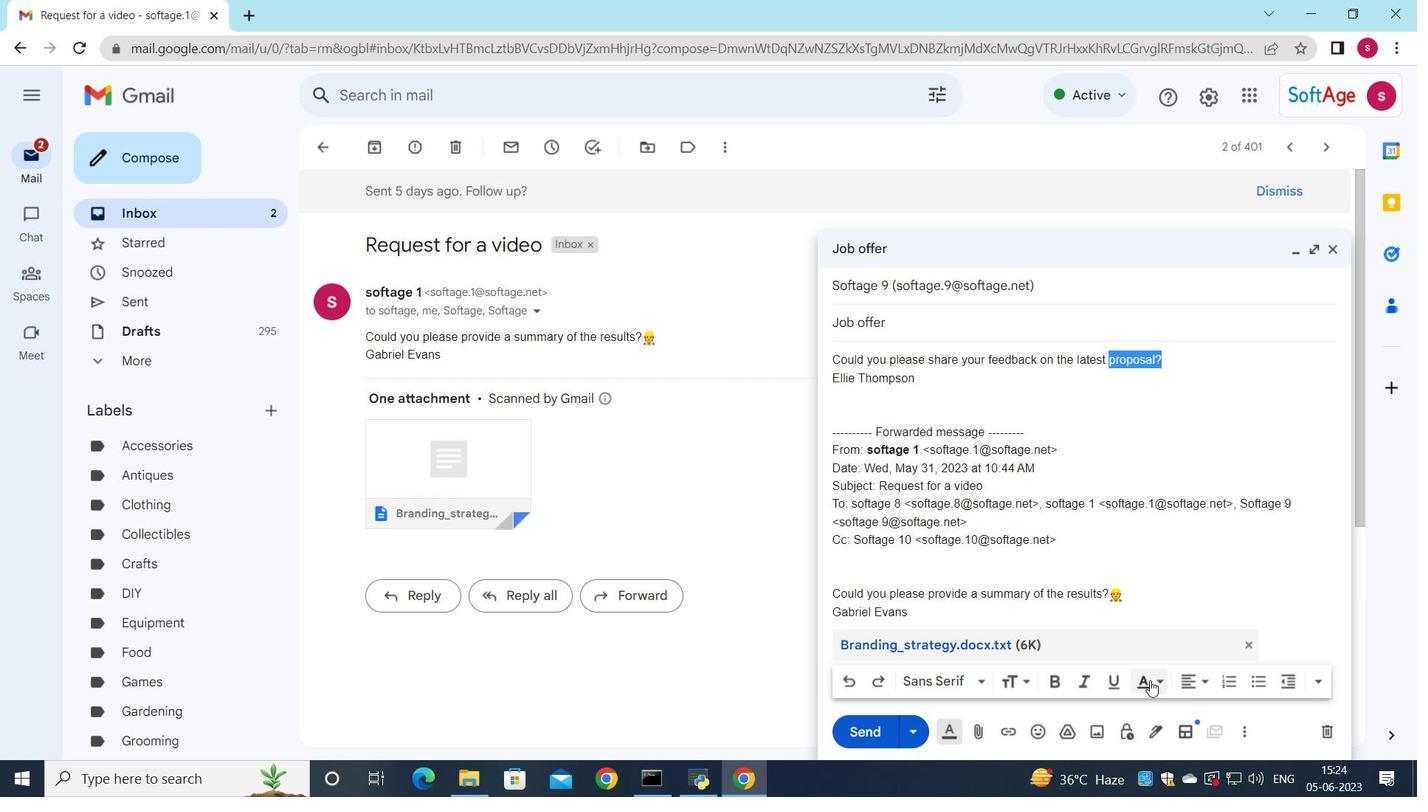 
Action: Mouse pressed left at (1156, 681)
Screenshot: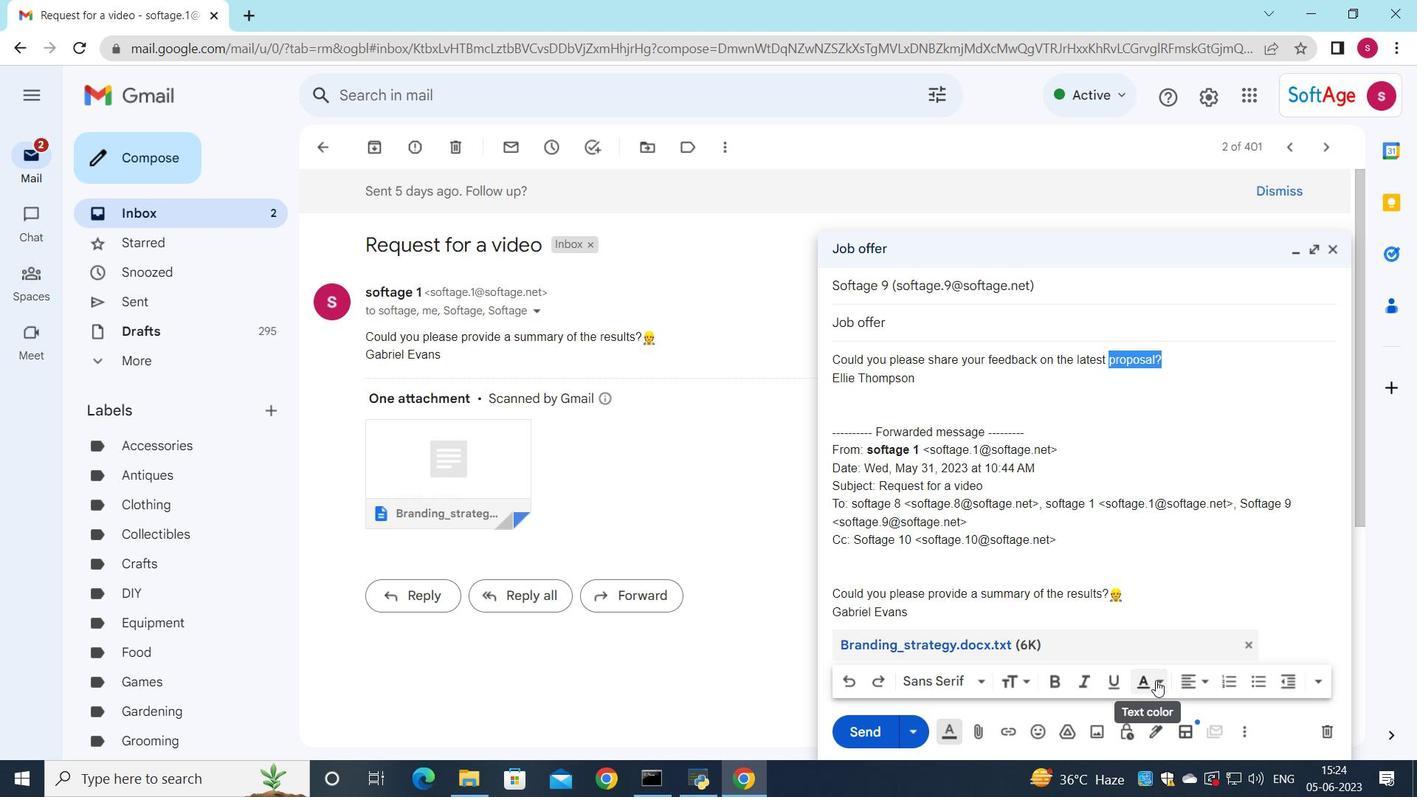 
Action: Mouse moved to (1002, 551)
Screenshot: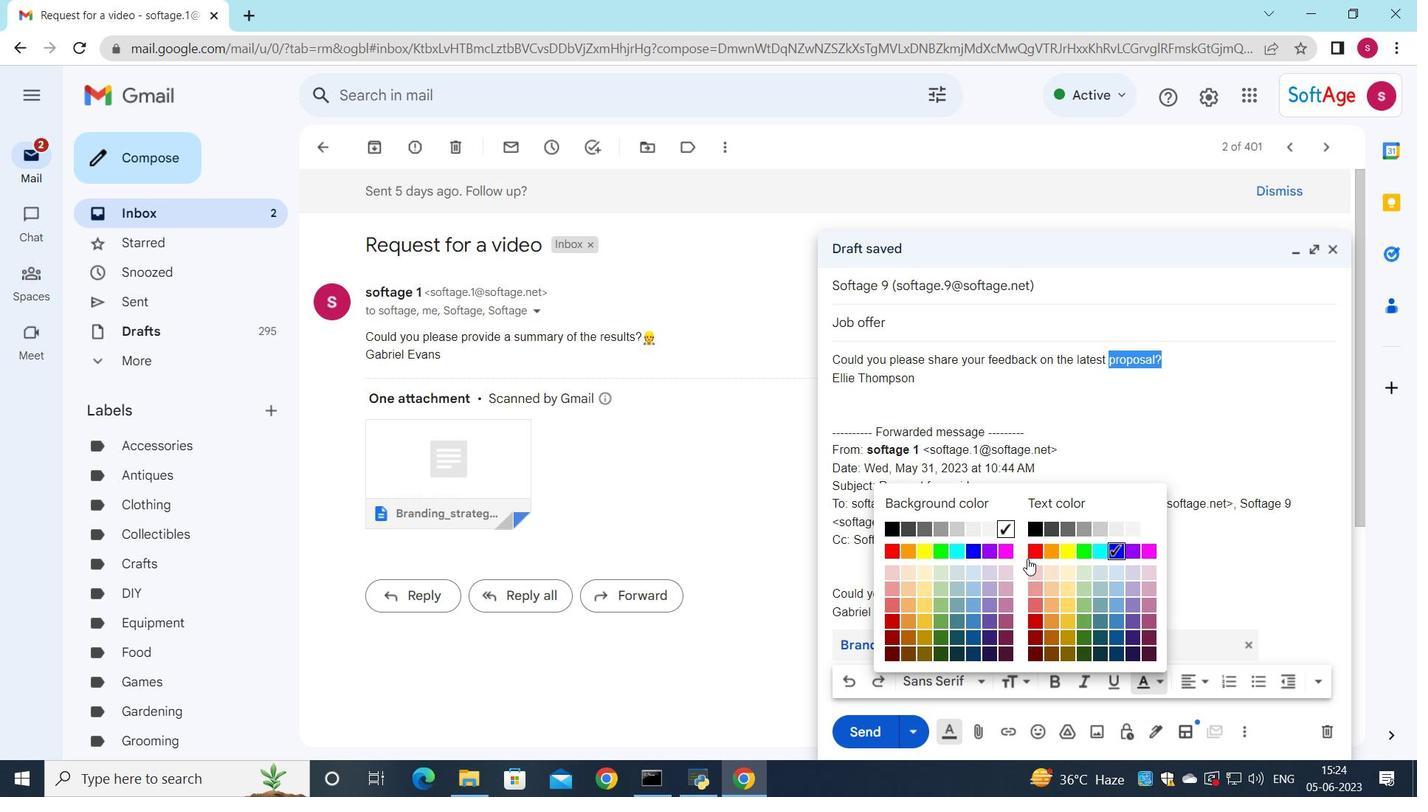 
Action: Mouse pressed left at (1002, 551)
Screenshot: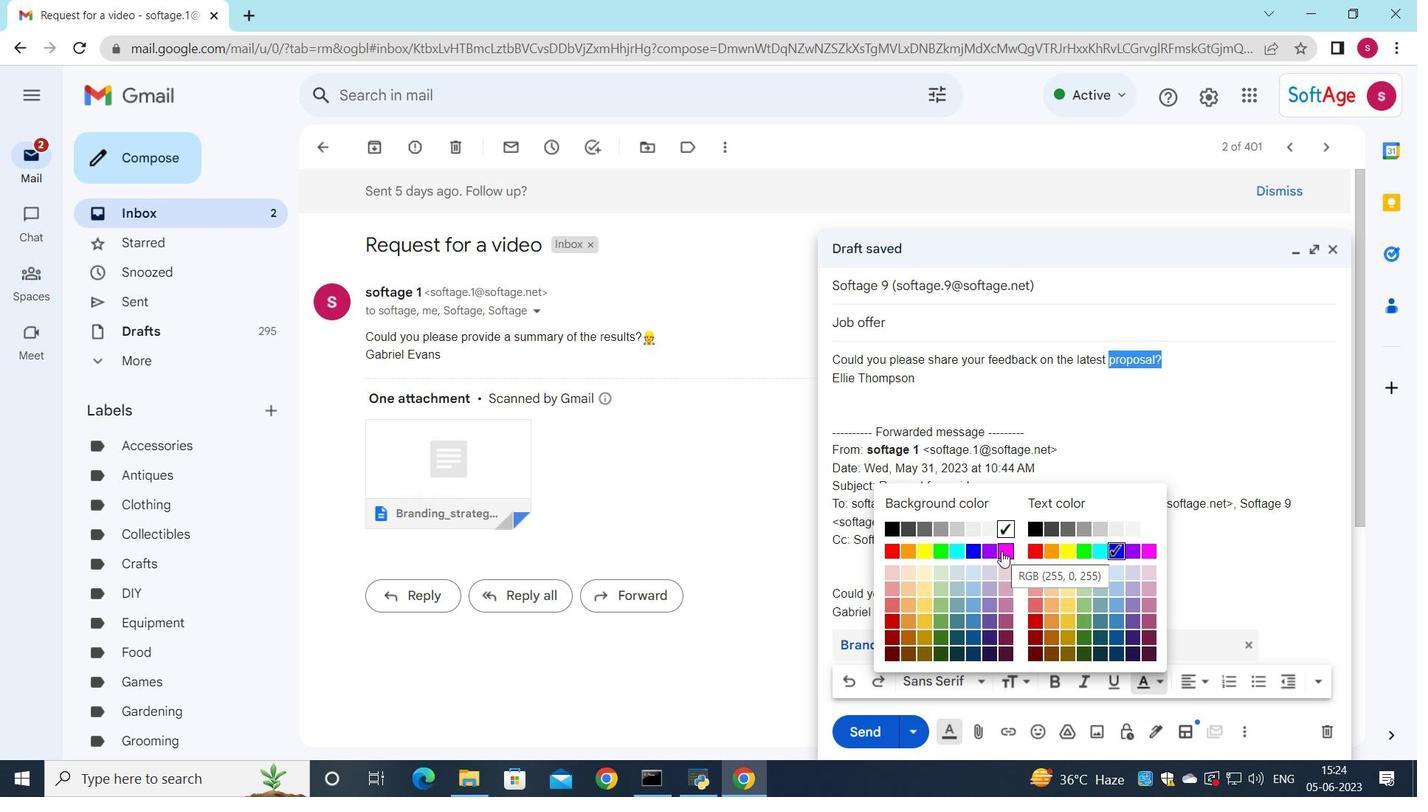 
Action: Mouse moved to (859, 733)
Screenshot: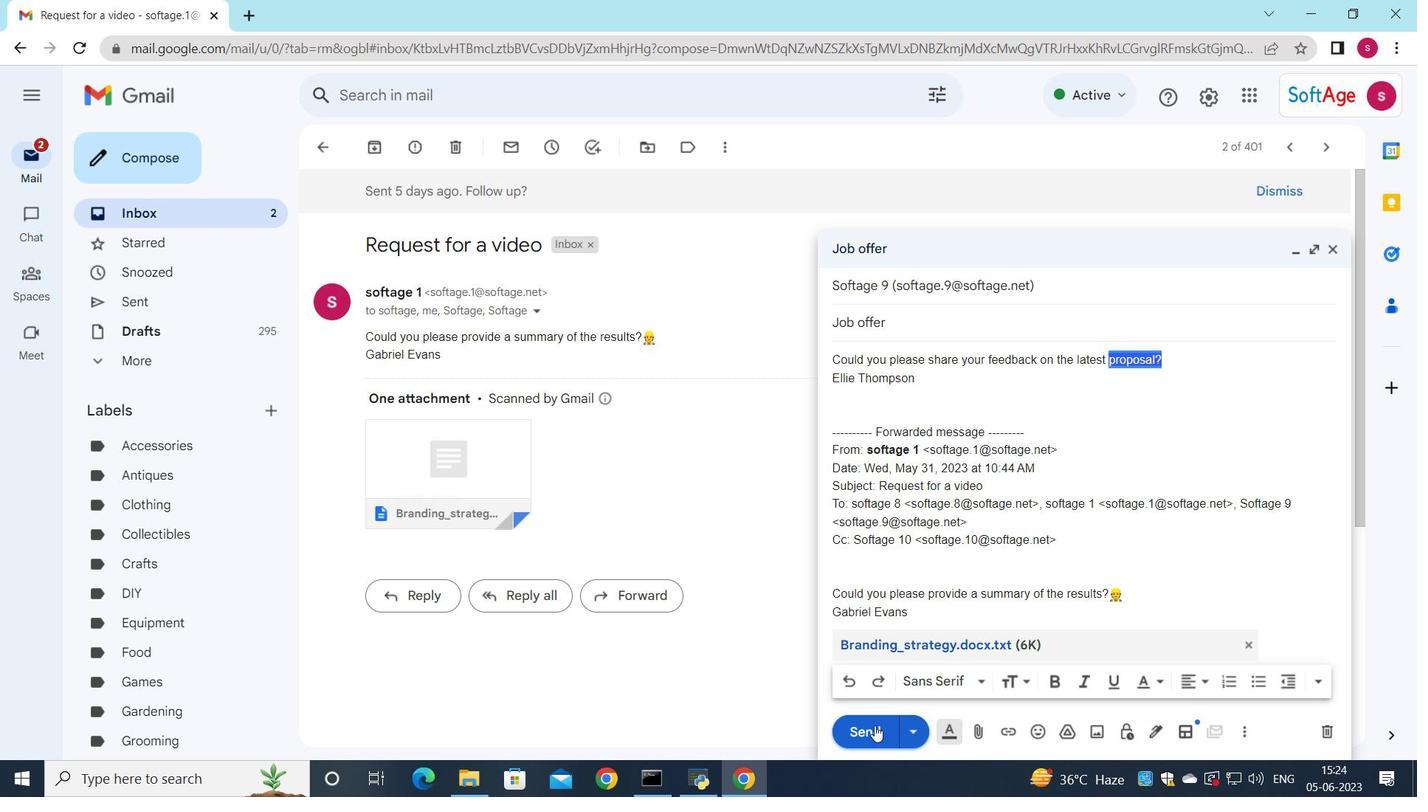 
Action: Mouse pressed left at (859, 733)
Screenshot: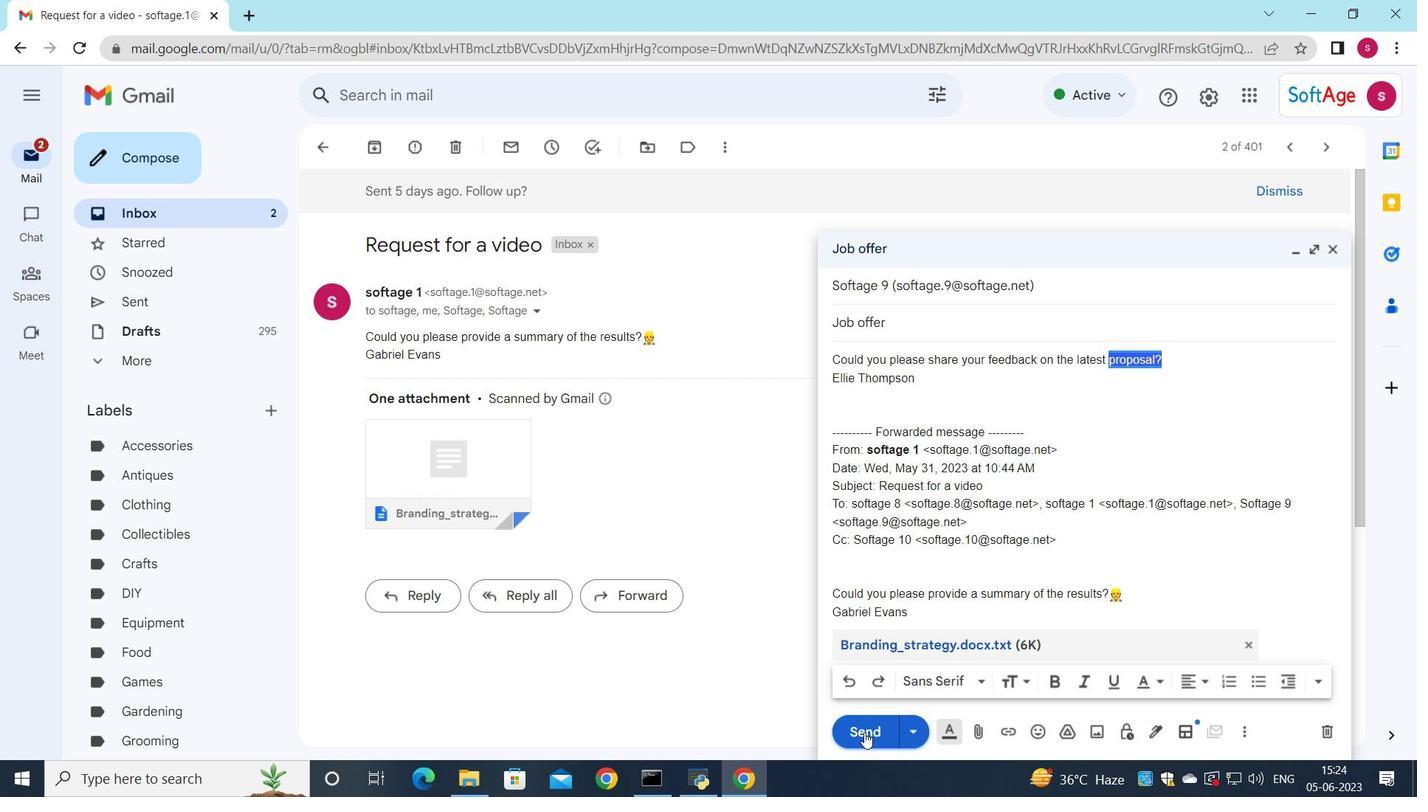 
Action: Mouse moved to (922, 440)
Screenshot: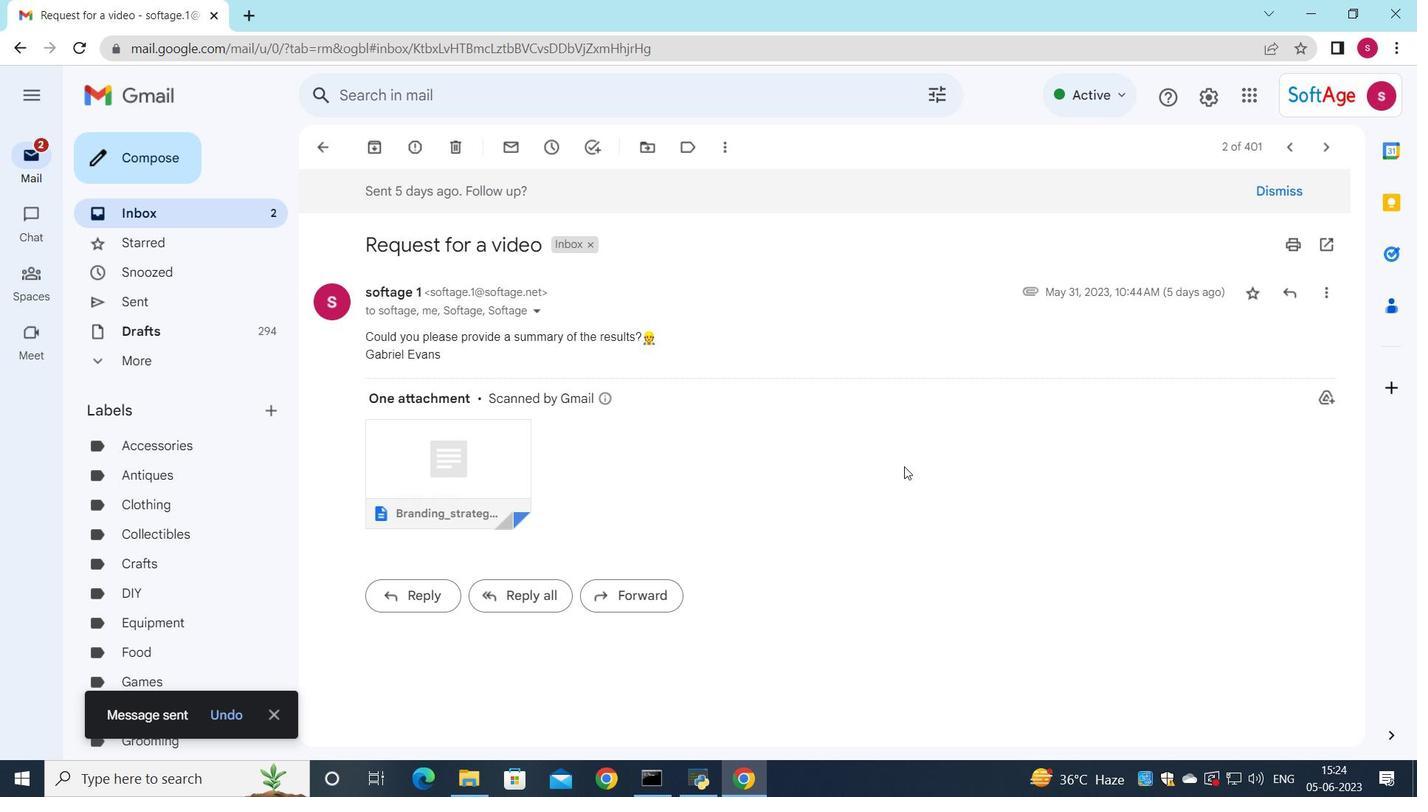 
